 Task: Plan a multi-city trip from Casablanca to Macao to Qingdao and back to Casablanca, for 2 passengers in Premium economy, with 1 stop or fewer, using Emirates, 2 carry-on bags, and less emissions.
Action: Mouse pressed left at (277, 288)
Screenshot: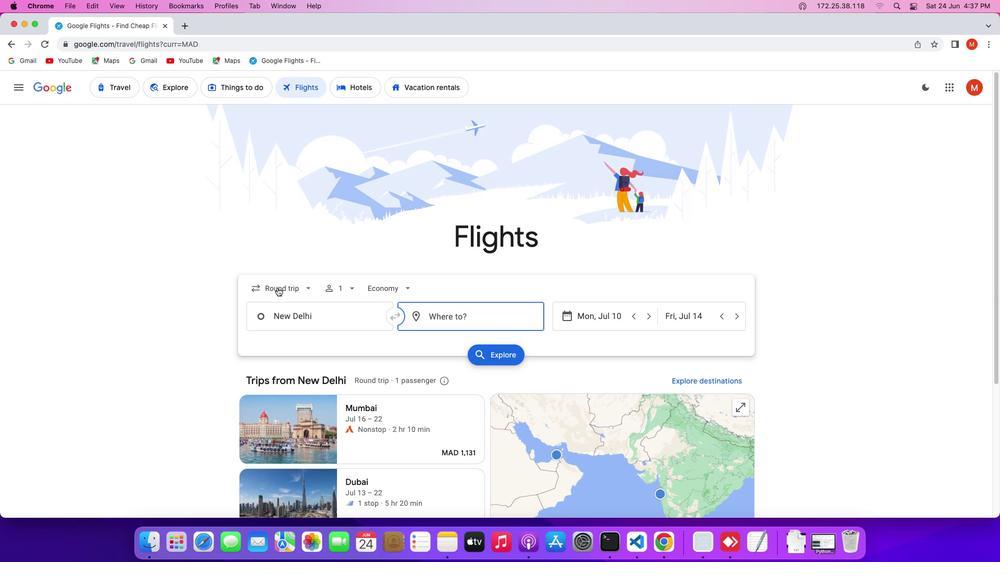 
Action: Mouse moved to (269, 361)
Screenshot: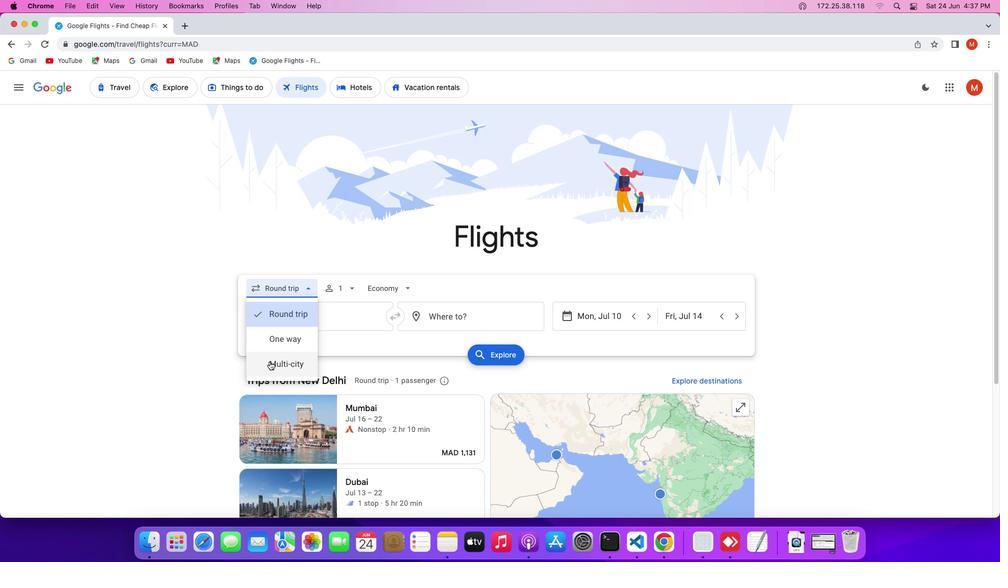 
Action: Mouse pressed left at (269, 361)
Screenshot: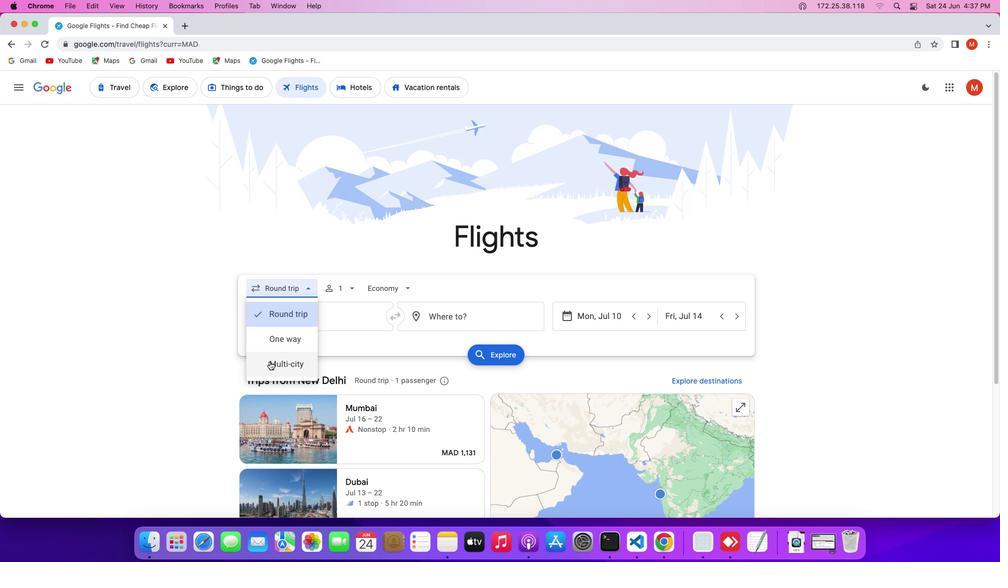 
Action: Mouse moved to (324, 294)
Screenshot: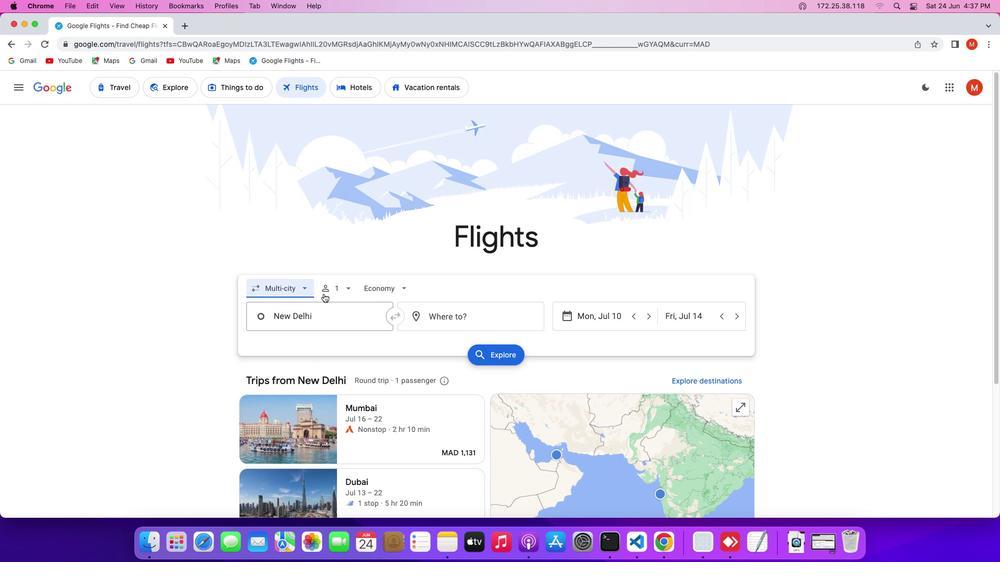 
Action: Mouse pressed left at (324, 294)
Screenshot: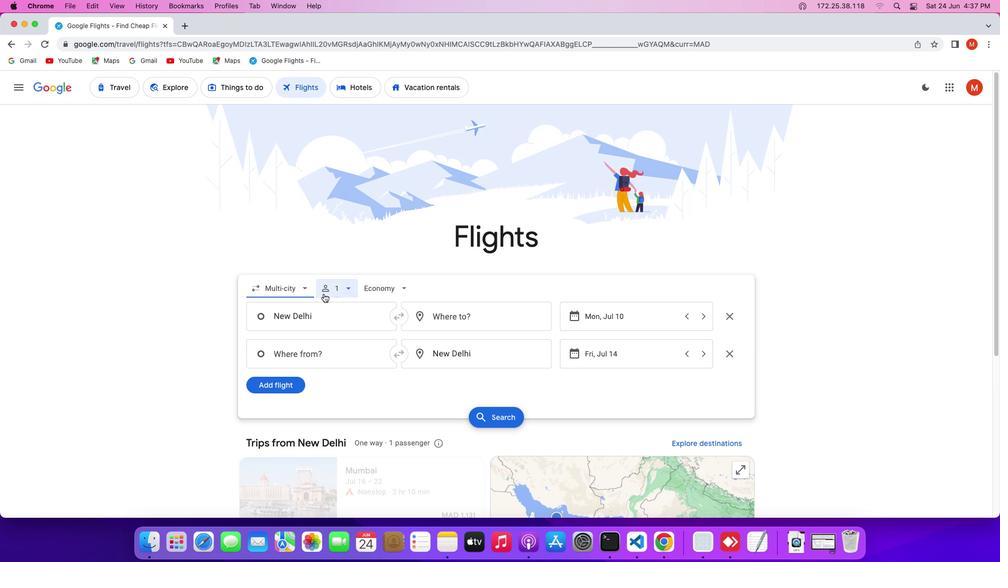 
Action: Mouse moved to (422, 313)
Screenshot: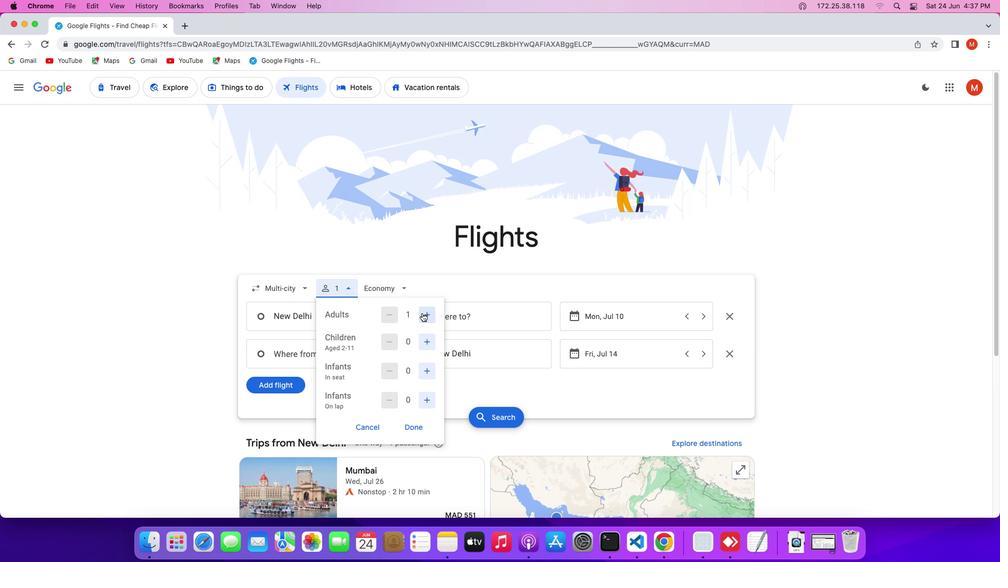 
Action: Mouse pressed left at (422, 313)
Screenshot: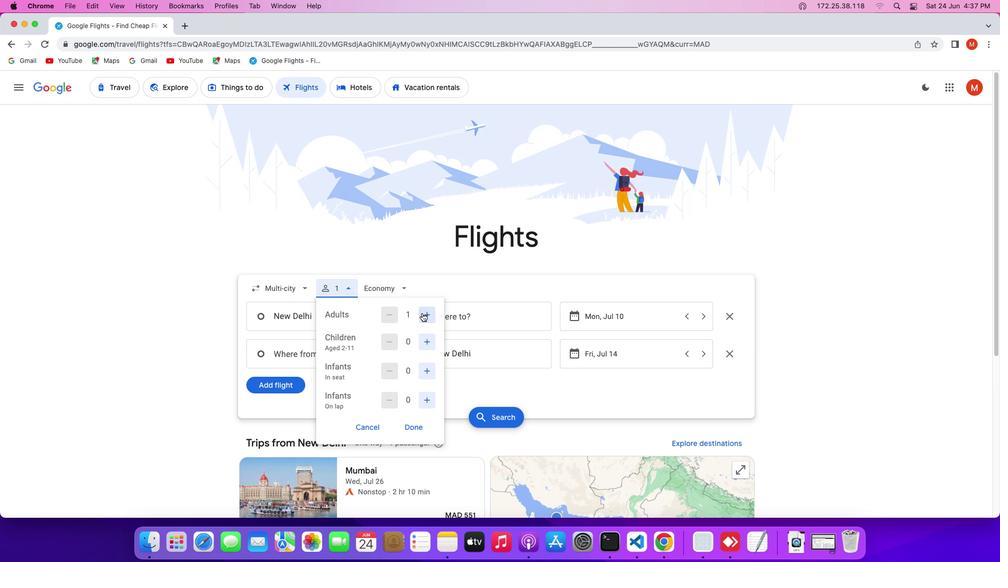 
Action: Mouse moved to (417, 422)
Screenshot: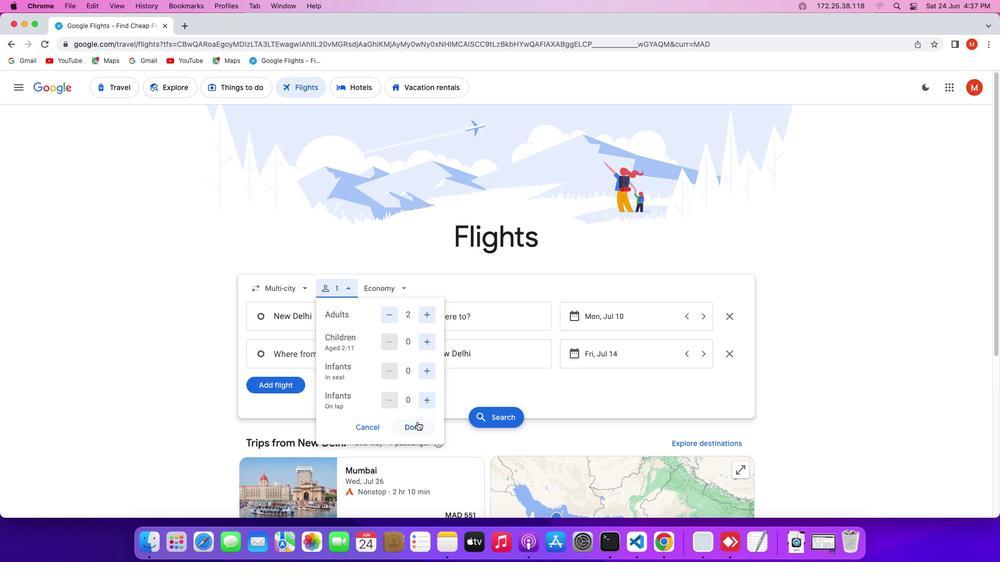 
Action: Mouse pressed left at (417, 422)
Screenshot: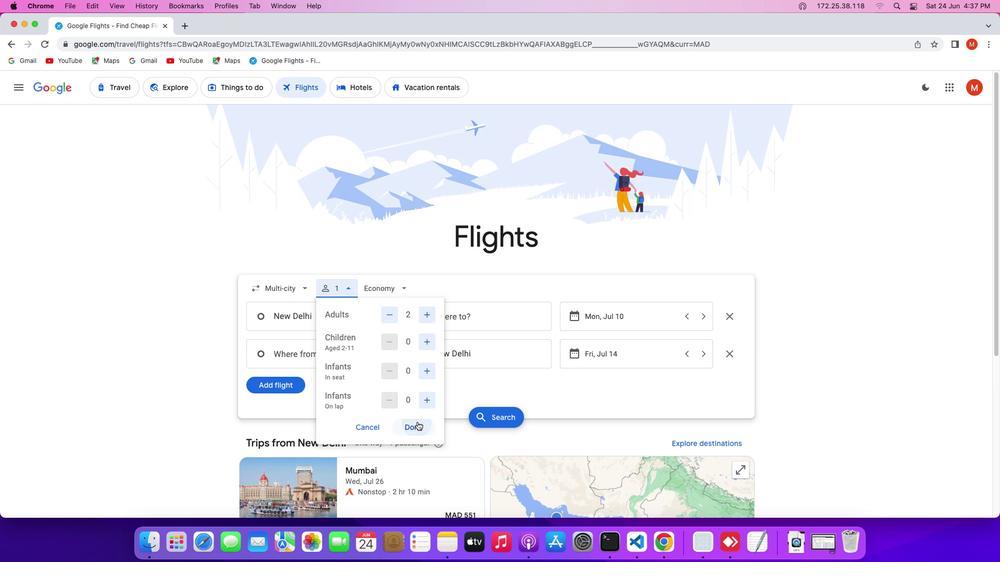 
Action: Mouse moved to (382, 289)
Screenshot: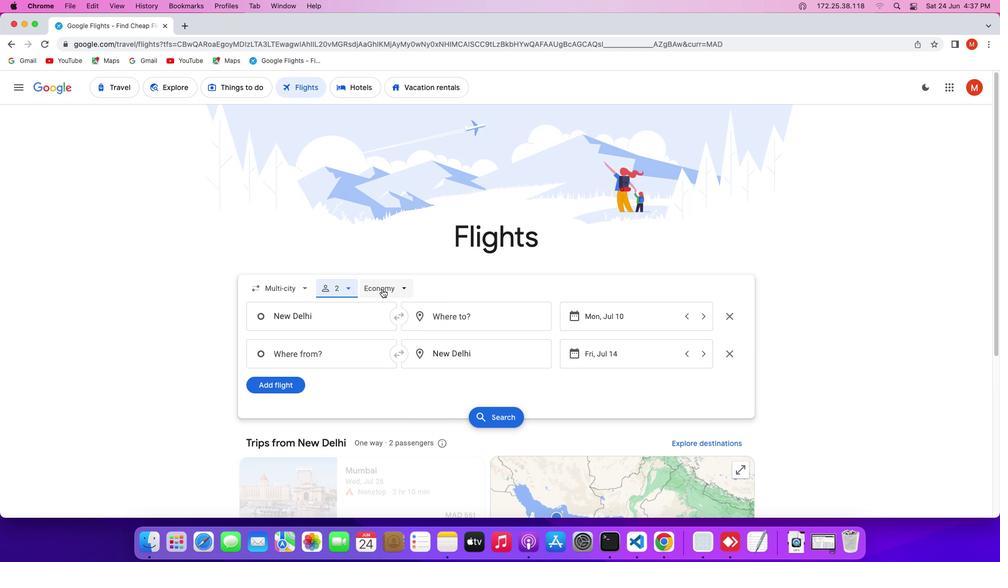 
Action: Mouse pressed left at (382, 289)
Screenshot: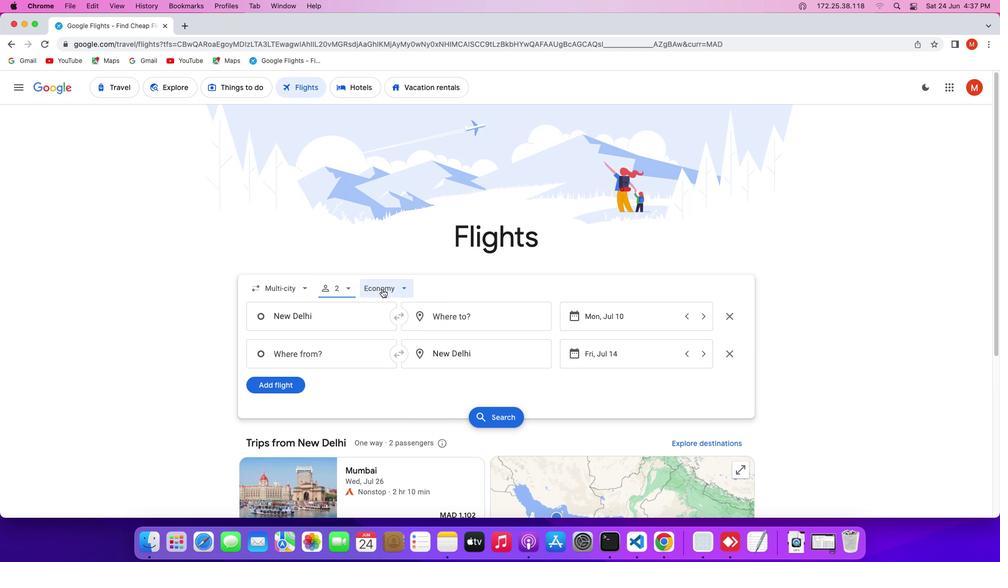
Action: Mouse moved to (391, 334)
Screenshot: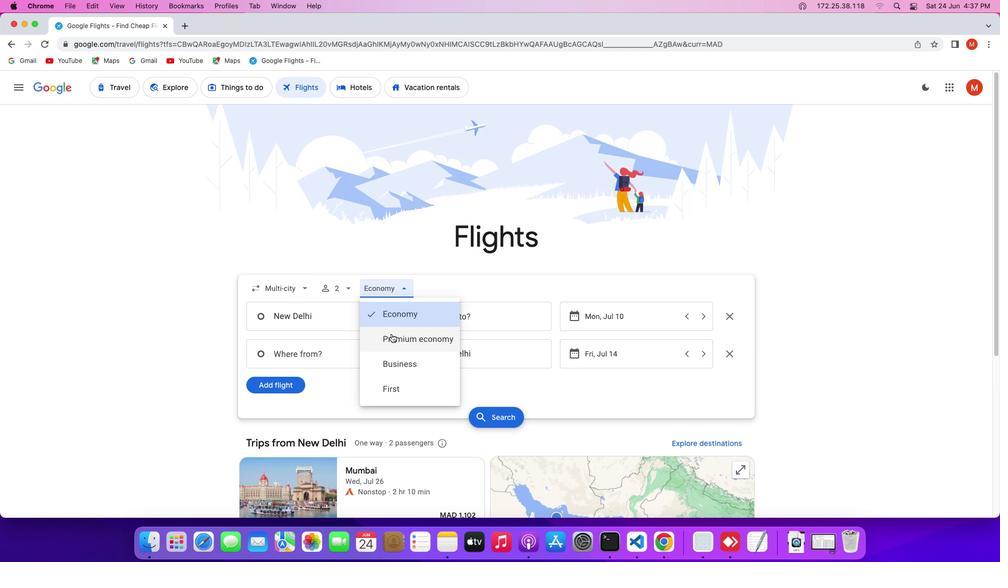 
Action: Mouse pressed left at (391, 334)
Screenshot: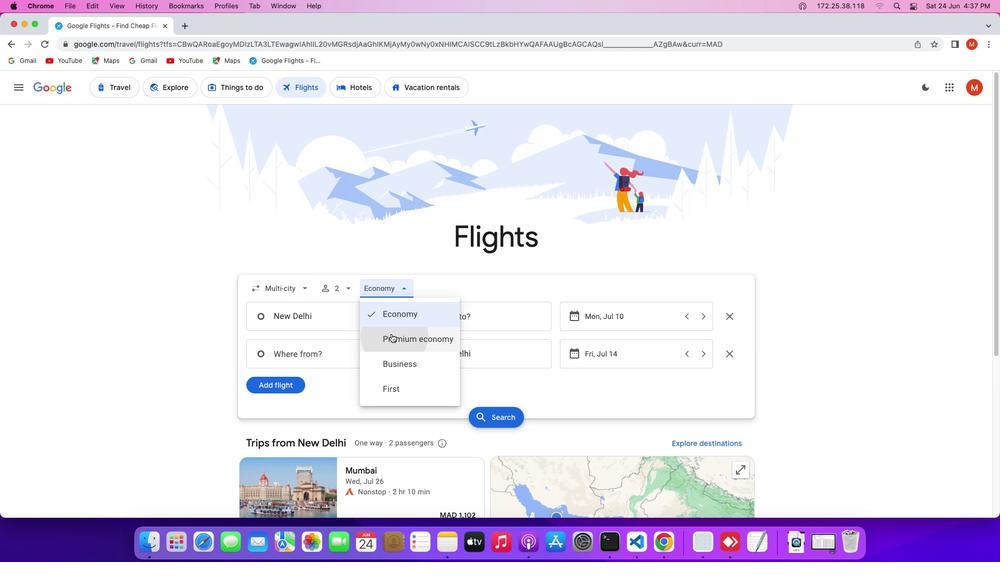 
Action: Mouse moved to (353, 316)
Screenshot: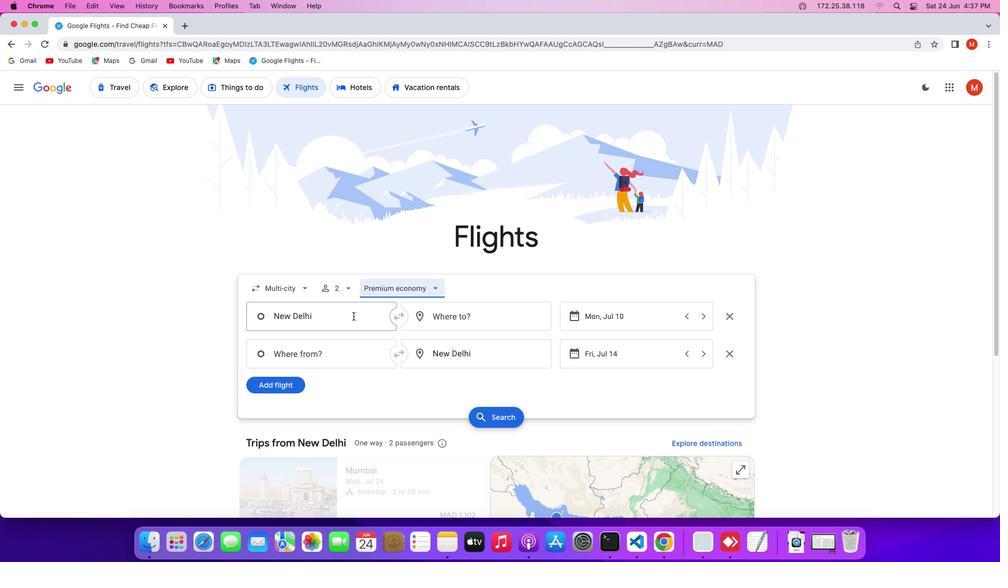
Action: Mouse pressed left at (353, 316)
Screenshot: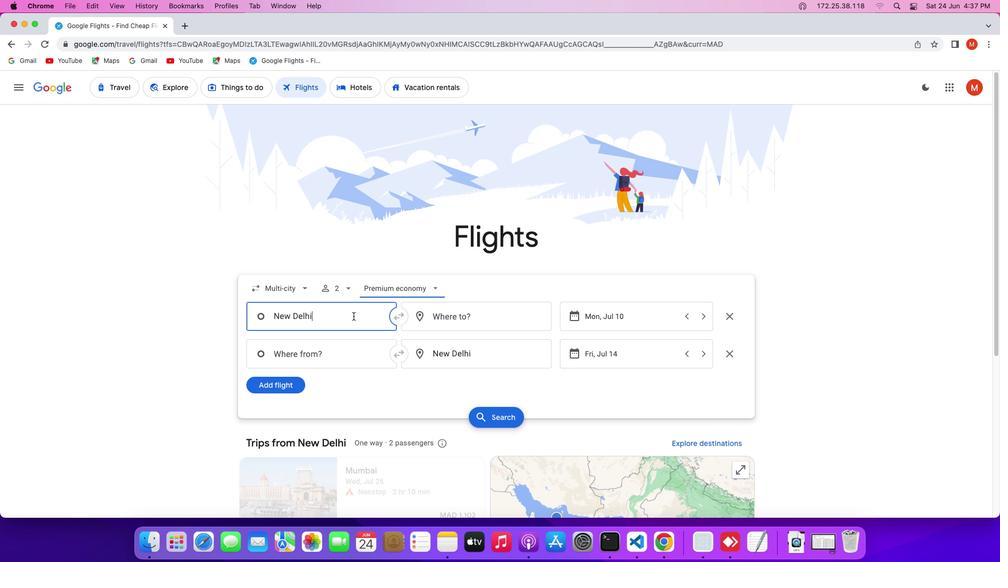 
Action: Mouse moved to (352, 316)
Screenshot: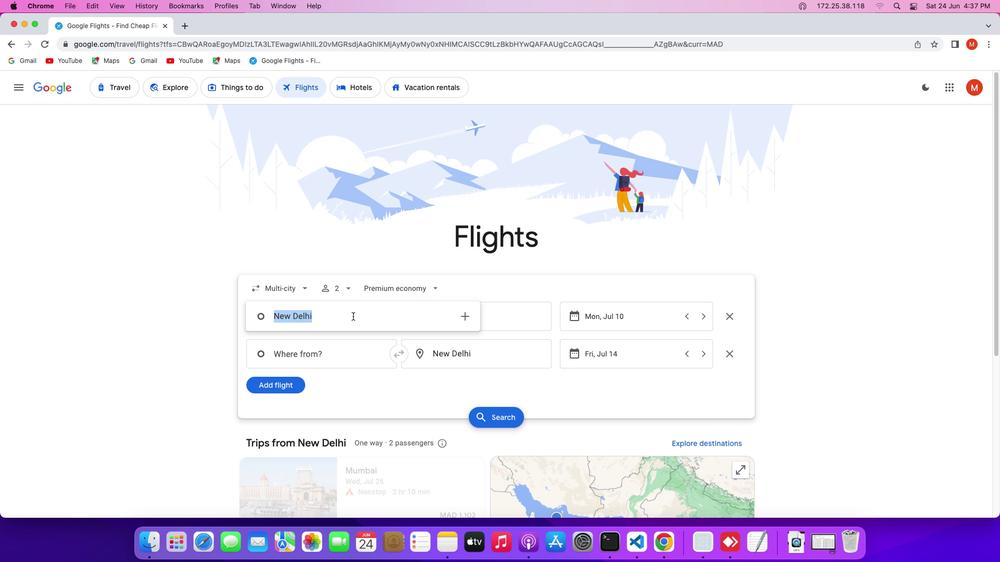 
Action: Key pressed Key.backspaceKey.shift'C''a''s''a''b''l''a''n''c''a'
Screenshot: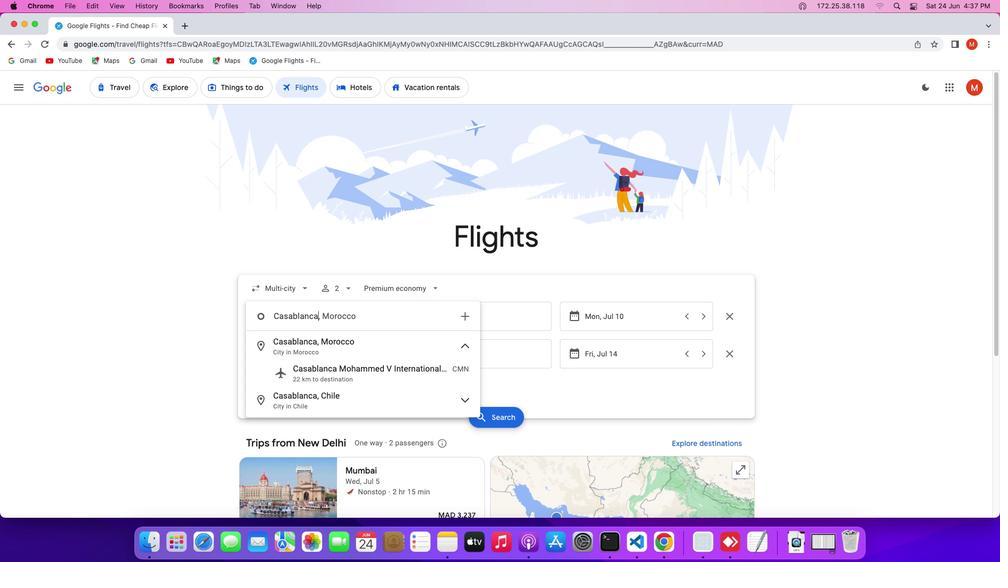 
Action: Mouse moved to (354, 342)
Screenshot: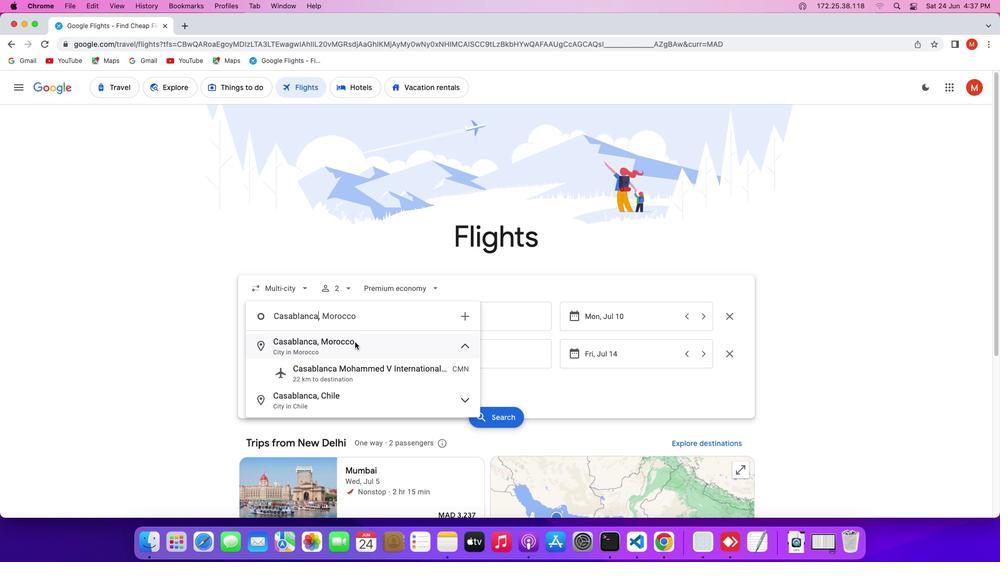 
Action: Mouse pressed left at (354, 342)
Screenshot: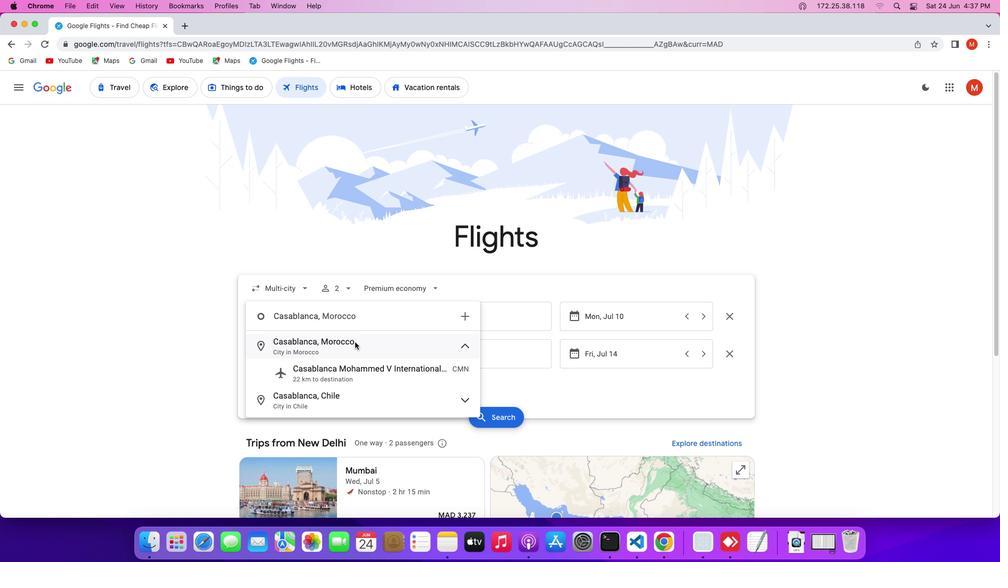 
Action: Mouse moved to (440, 318)
Screenshot: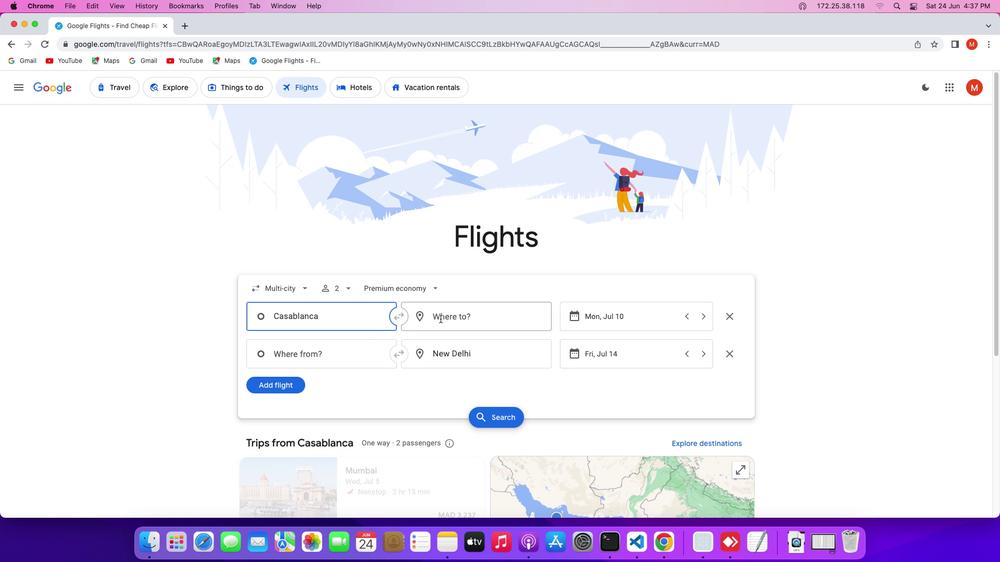 
Action: Mouse pressed left at (440, 318)
Screenshot: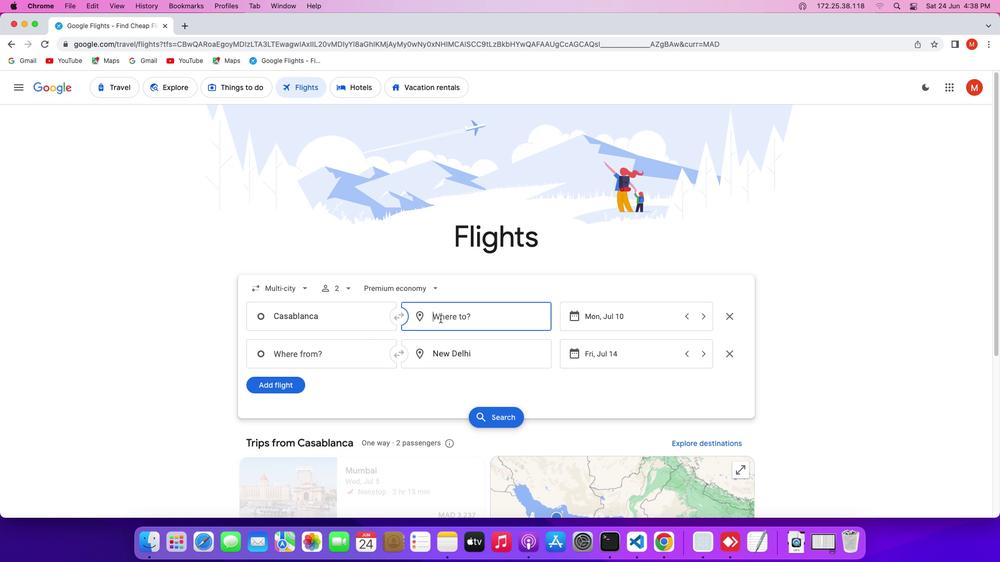 
Action: Key pressed Key.shift'M''a''c''a''u'
Screenshot: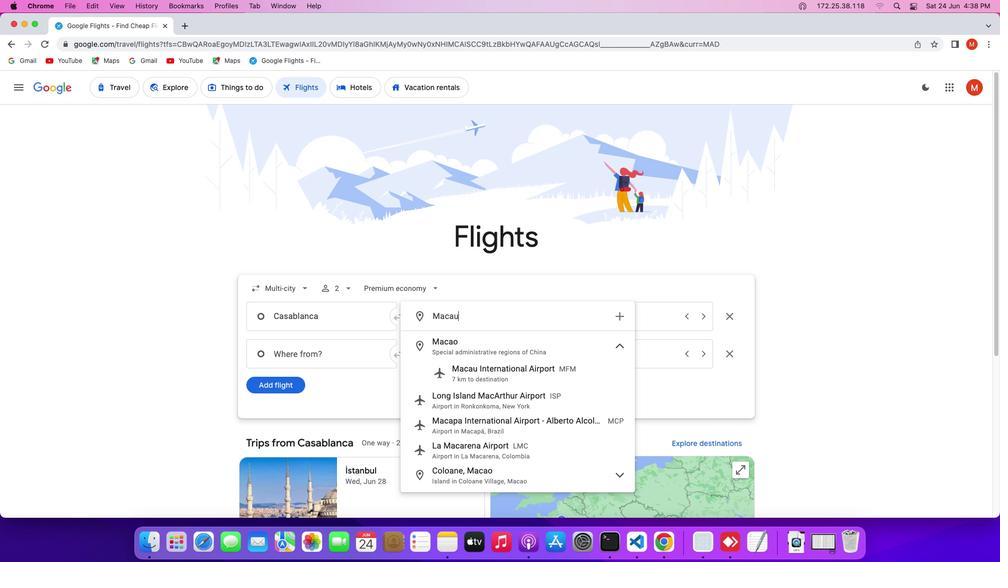 
Action: Mouse moved to (444, 334)
Screenshot: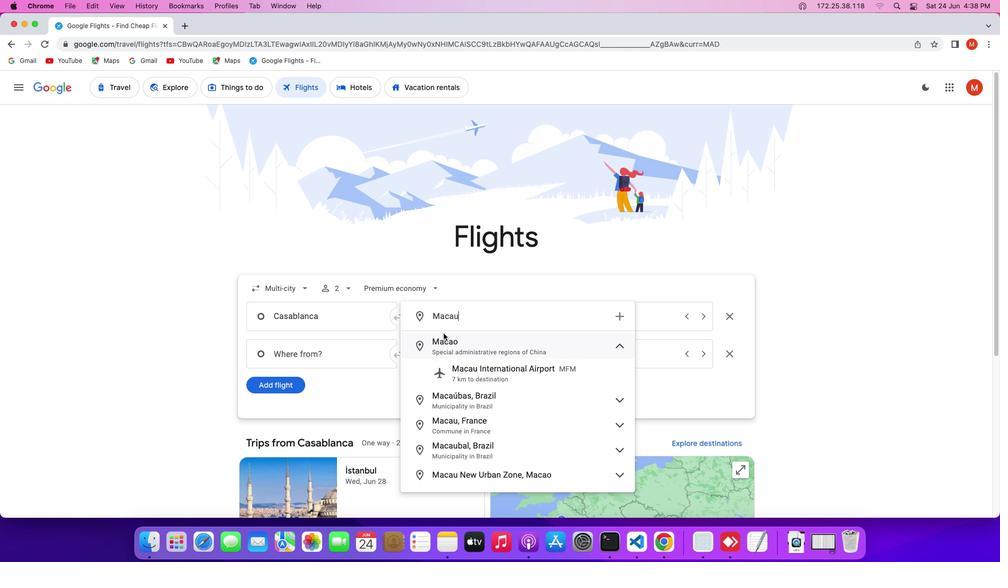 
Action: Mouse pressed left at (444, 334)
Screenshot: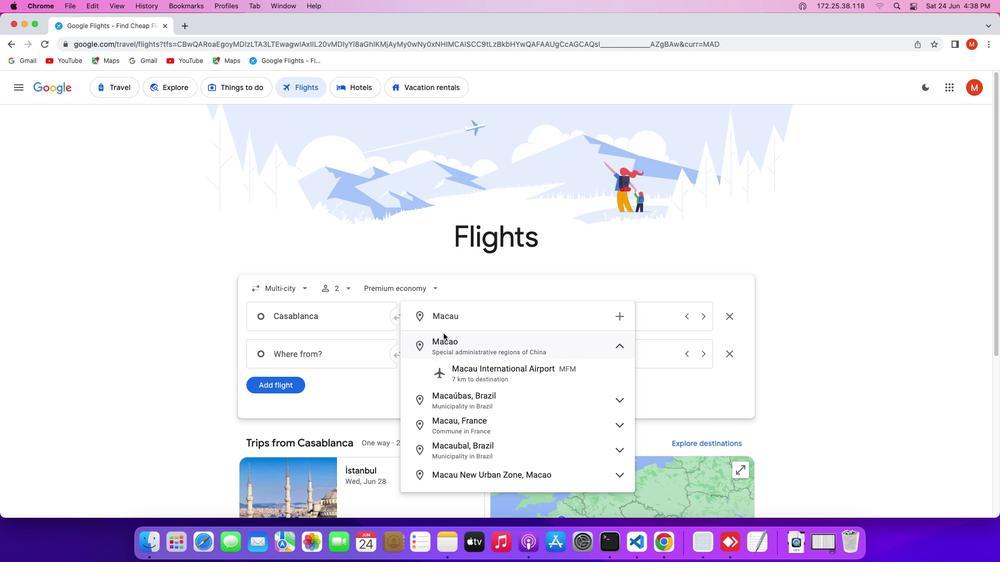 
Action: Mouse moved to (663, 325)
Screenshot: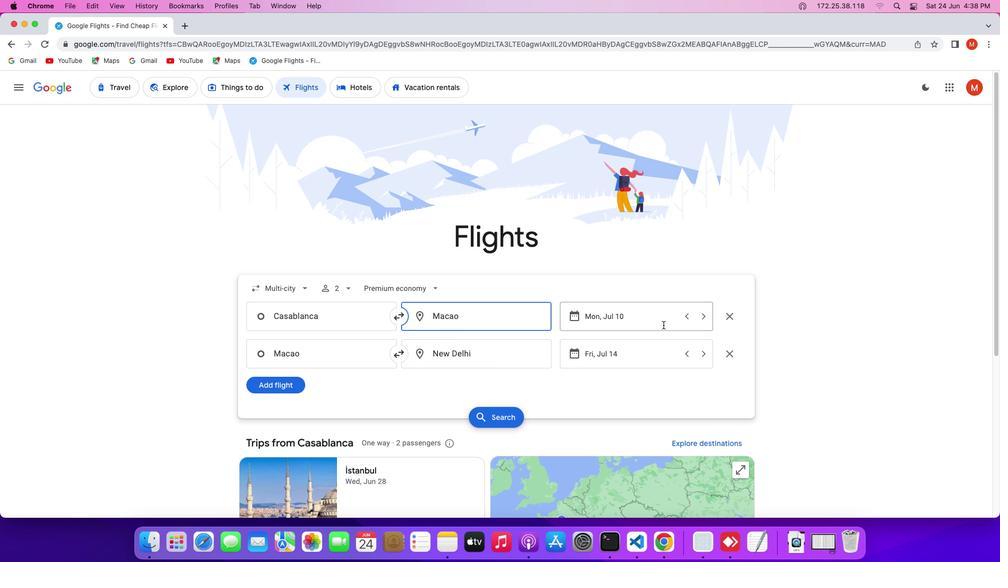 
Action: Mouse pressed left at (663, 325)
Screenshot: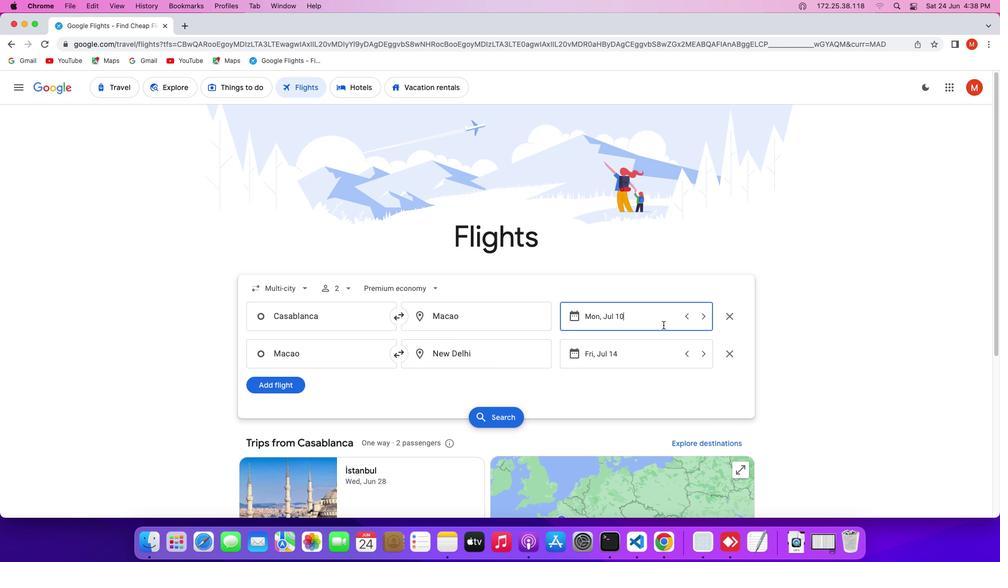
Action: Mouse moved to (697, 386)
Screenshot: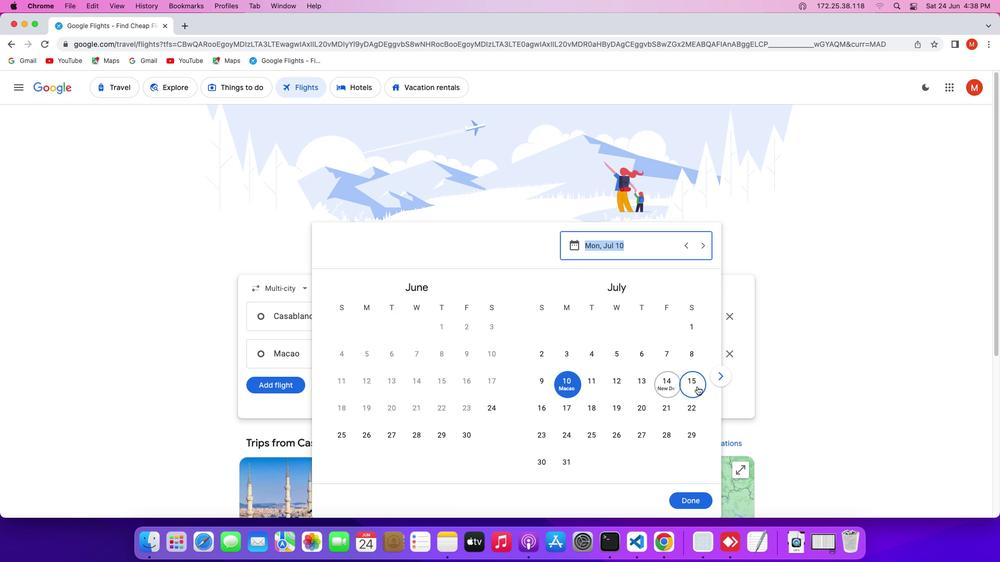 
Action: Mouse pressed left at (697, 386)
Screenshot: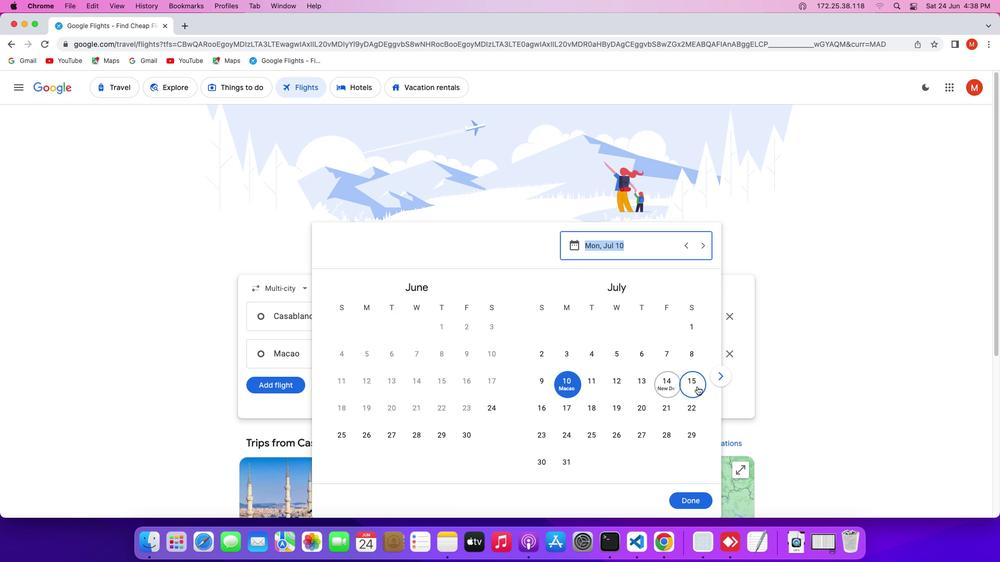 
Action: Mouse moved to (701, 498)
Screenshot: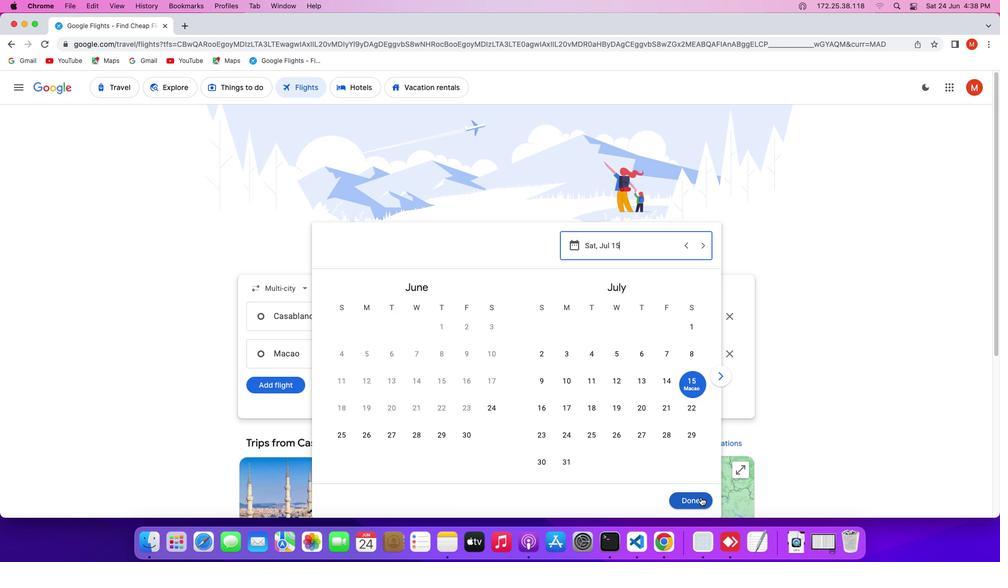
Action: Mouse pressed left at (701, 498)
Screenshot: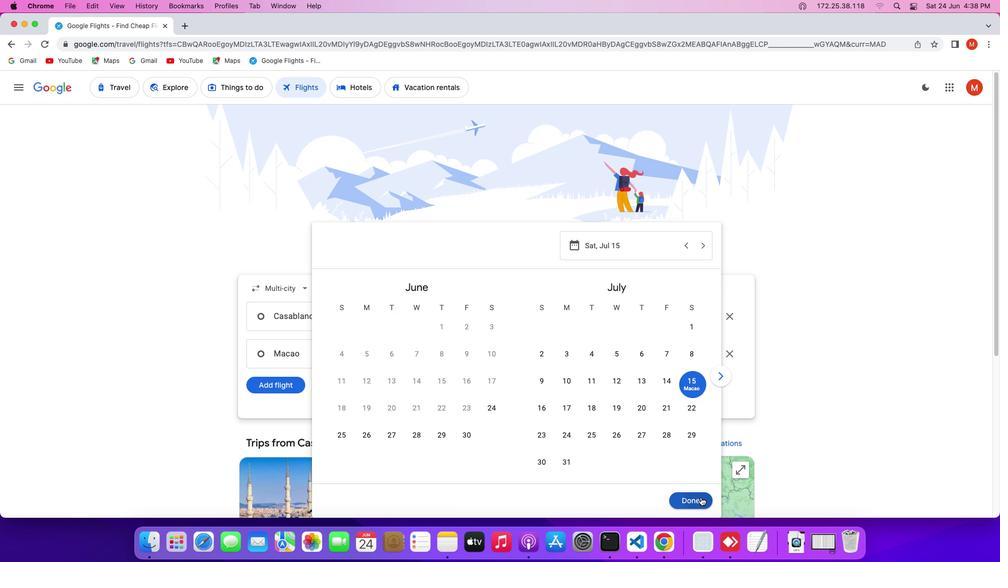 
Action: Mouse moved to (512, 356)
Screenshot: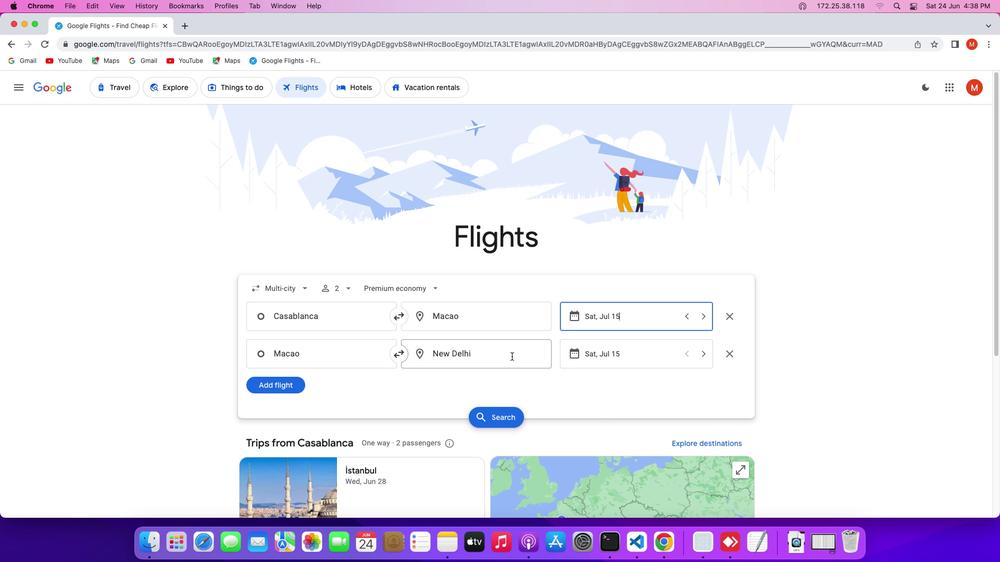 
Action: Mouse pressed left at (512, 356)
Screenshot: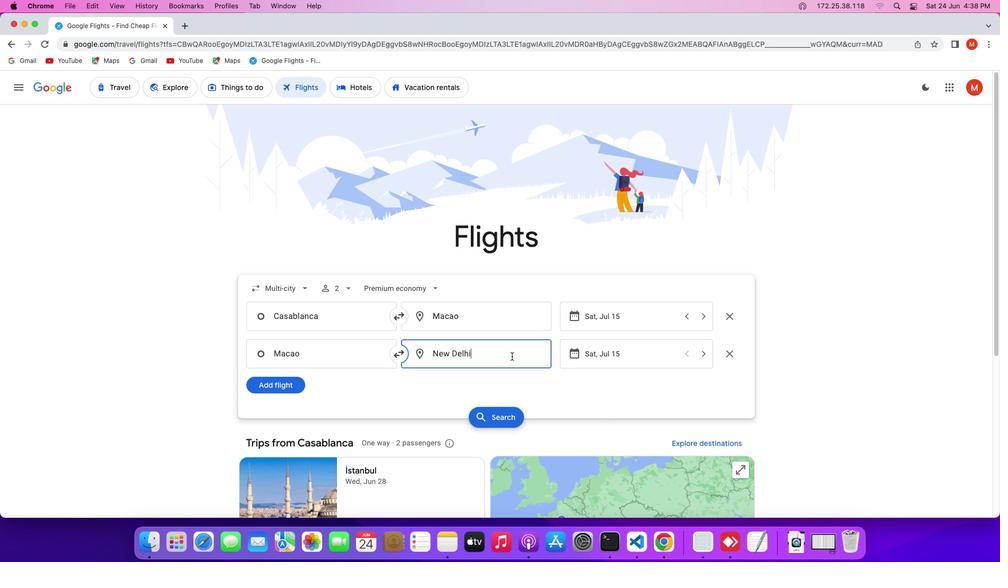 
Action: Key pressed Key.backspaceKey.shift'Q''i''n''g''d''a''o'
Screenshot: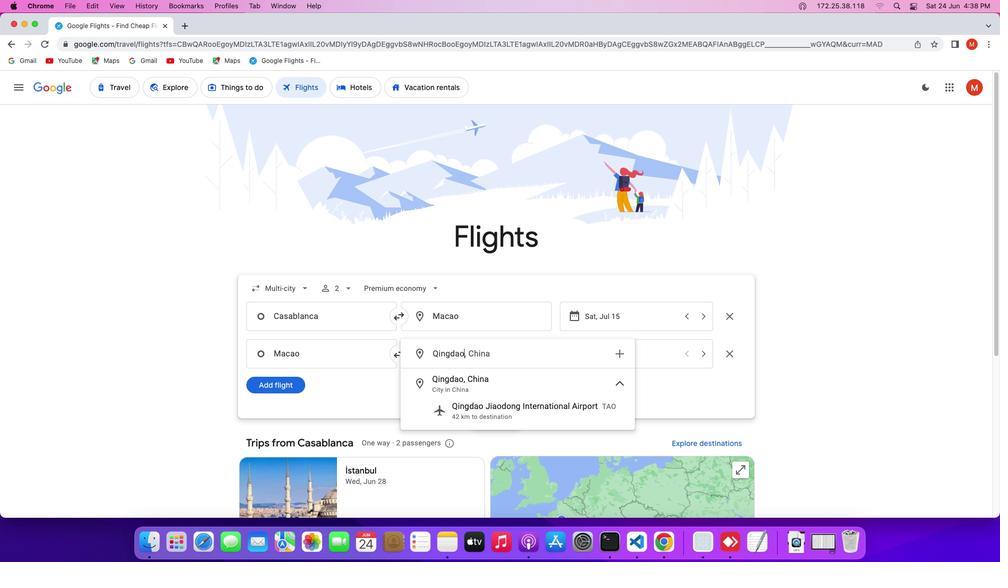 
Action: Mouse moved to (514, 377)
Screenshot: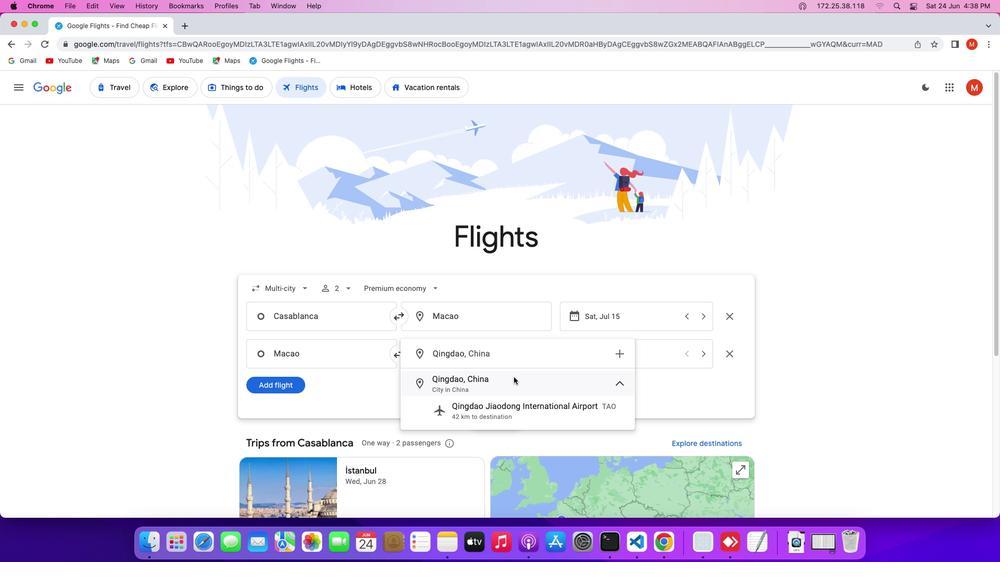 
Action: Mouse pressed left at (514, 377)
Screenshot: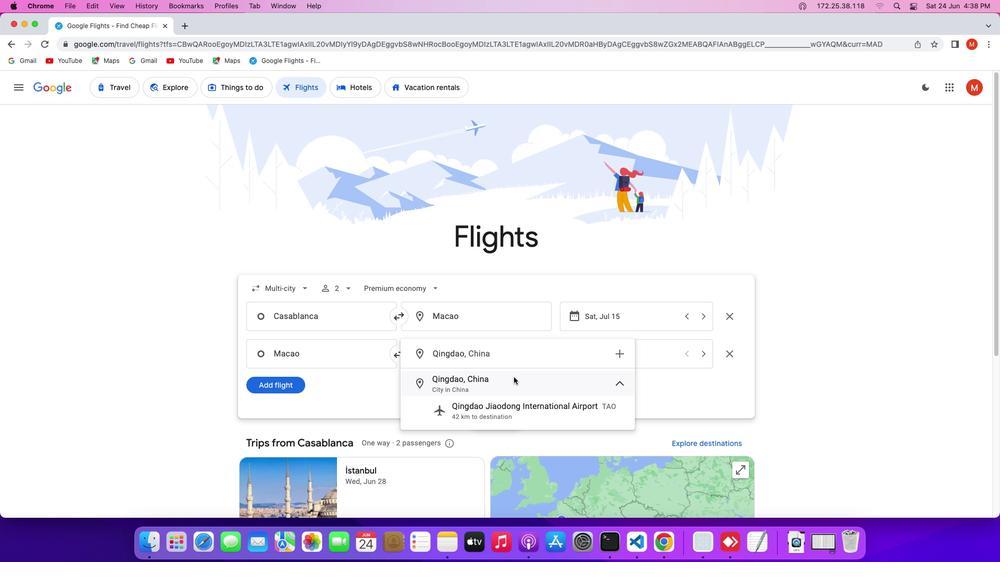 
Action: Mouse moved to (670, 346)
Screenshot: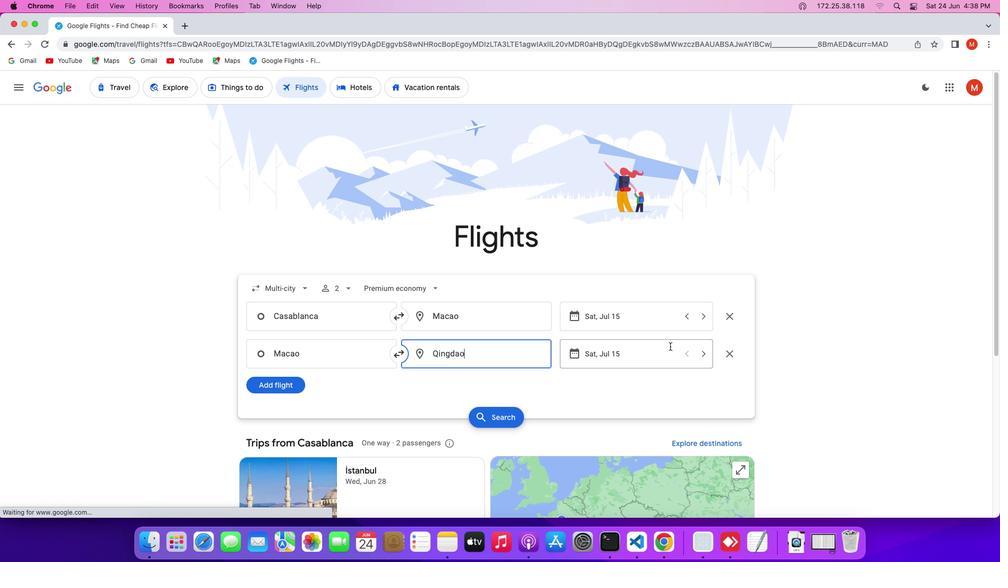 
Action: Mouse pressed left at (670, 346)
Screenshot: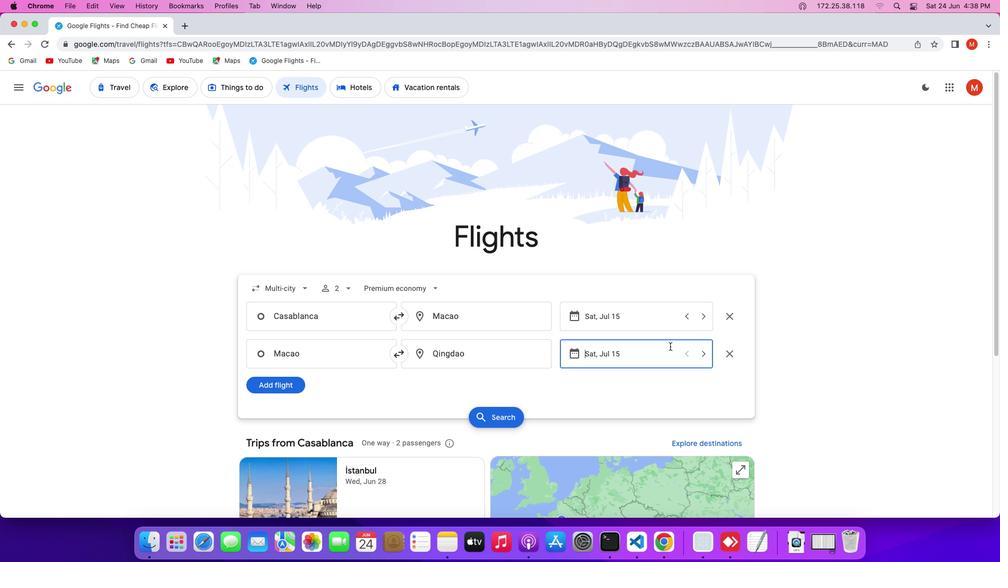 
Action: Mouse moved to (717, 373)
Screenshot: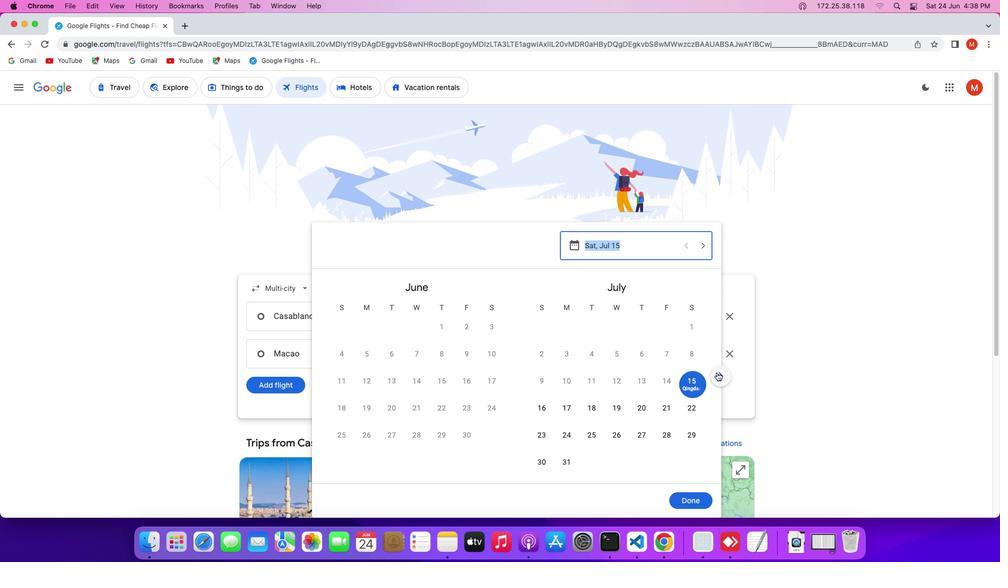 
Action: Mouse pressed left at (717, 373)
Screenshot: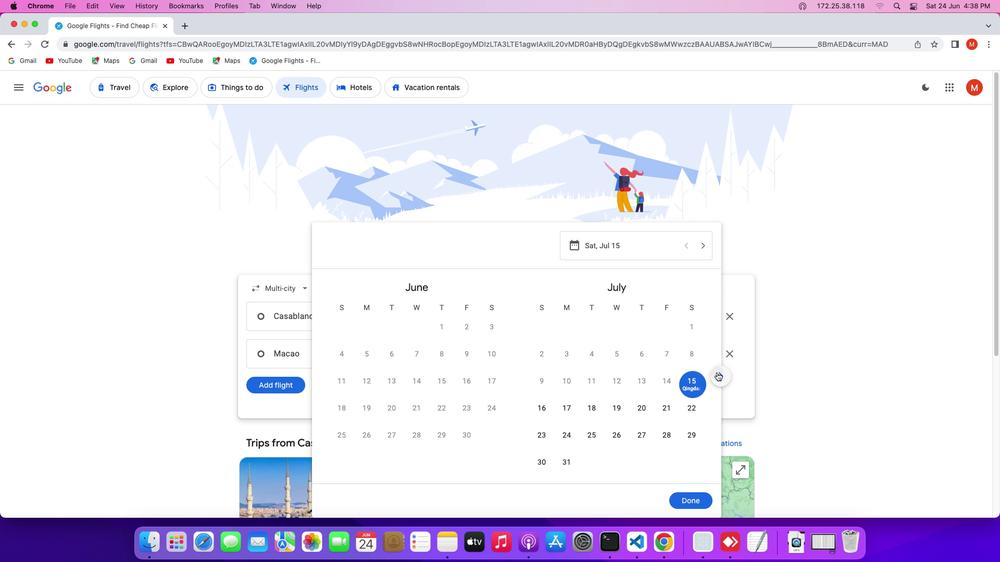 
Action: Mouse moved to (657, 338)
Screenshot: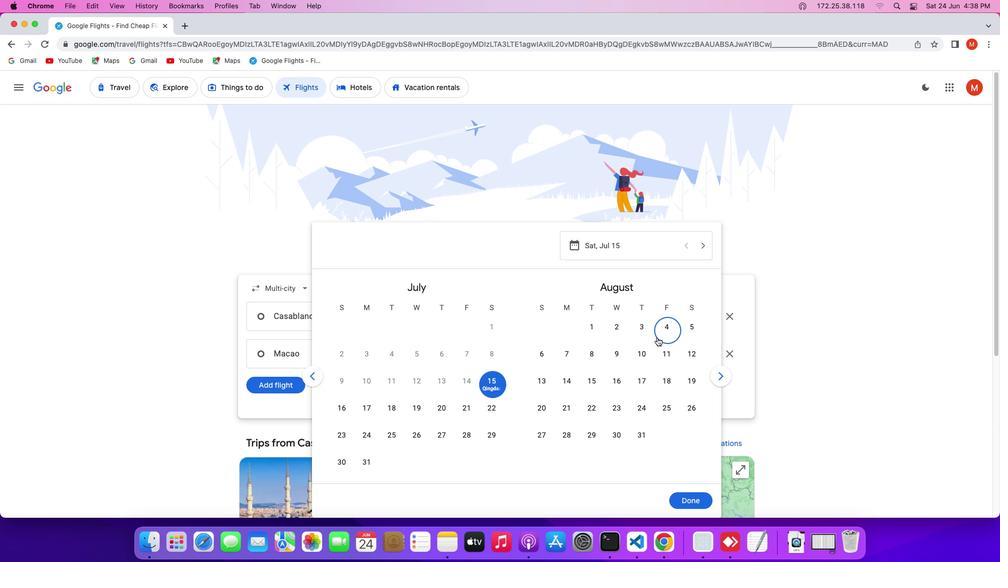 
Action: Mouse pressed left at (657, 338)
Screenshot: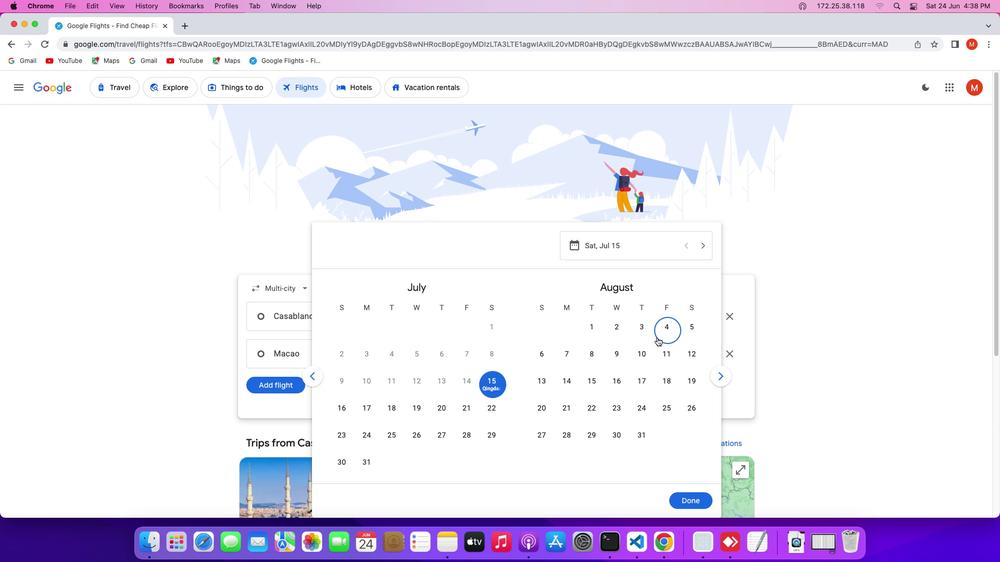 
Action: Mouse moved to (688, 497)
Screenshot: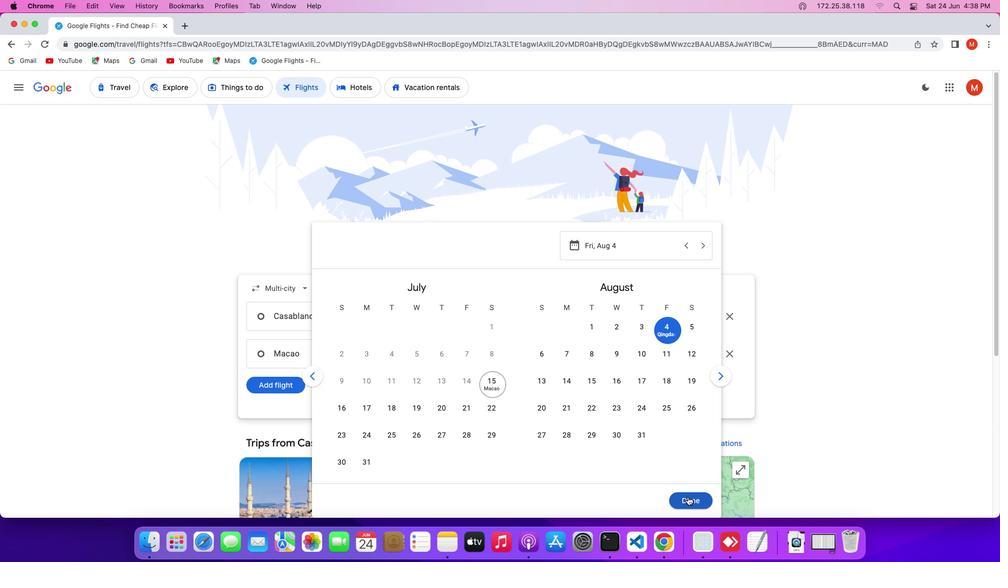 
Action: Mouse pressed left at (688, 497)
Screenshot: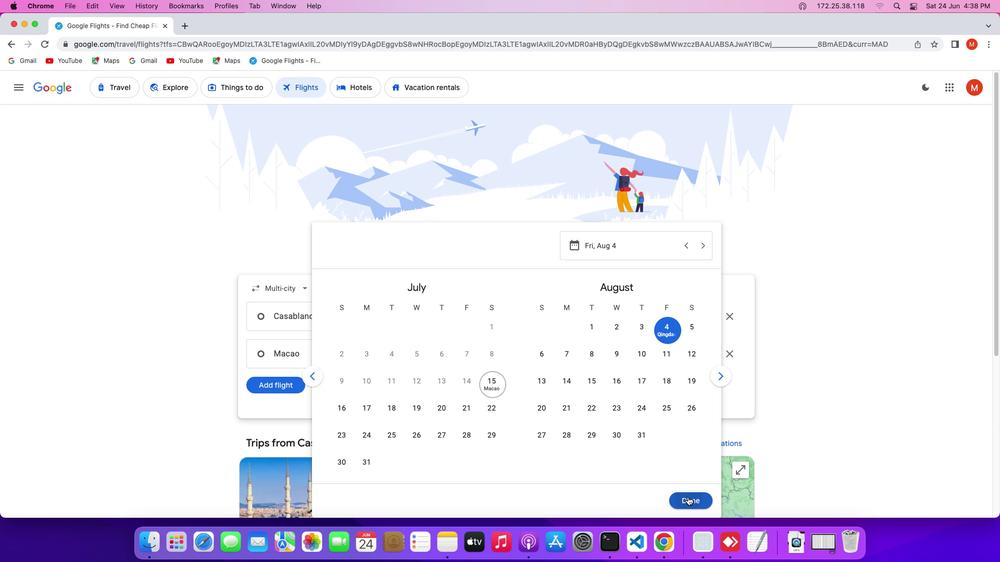 
Action: Mouse moved to (273, 385)
Screenshot: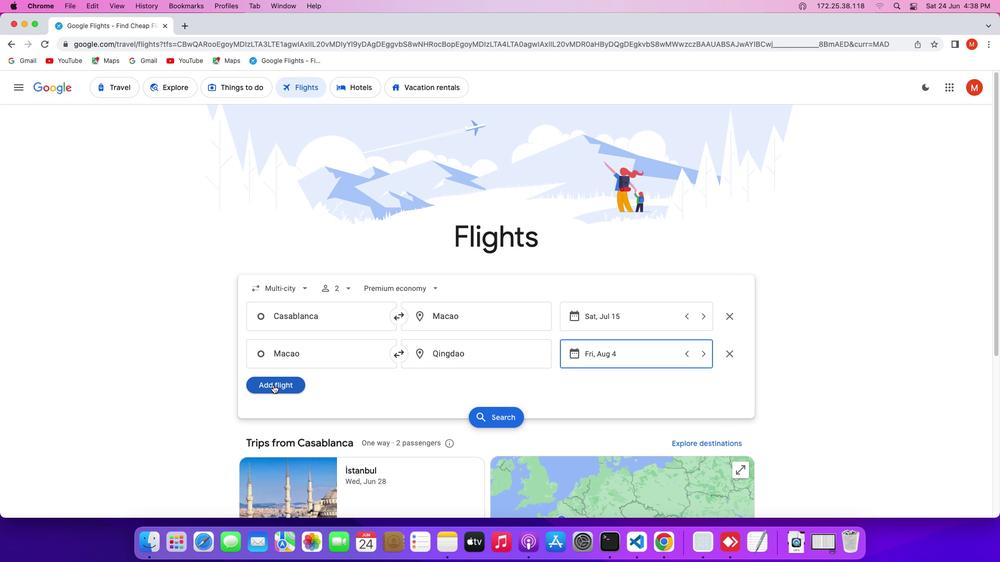 
Action: Mouse pressed left at (273, 385)
Screenshot: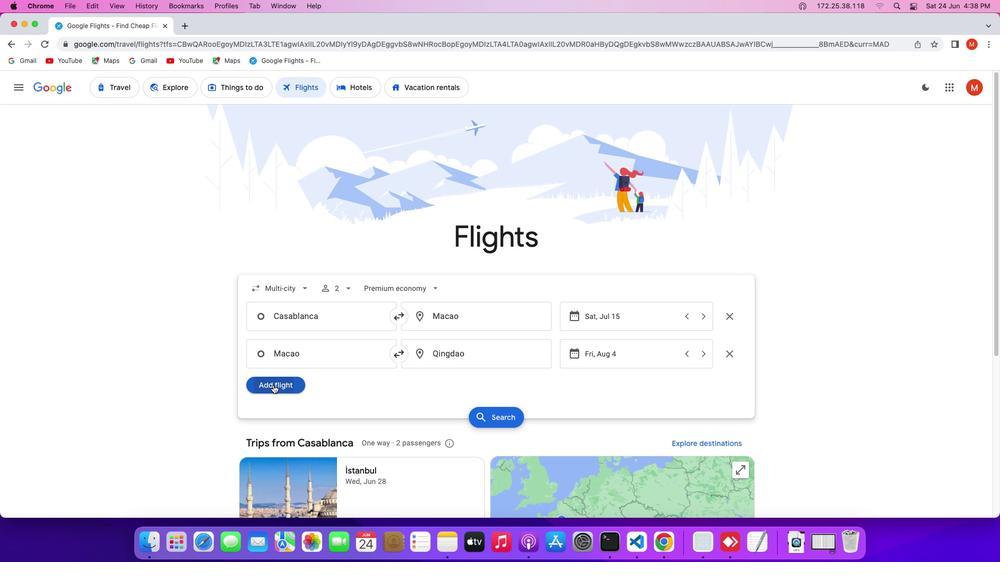 
Action: Mouse moved to (470, 393)
Screenshot: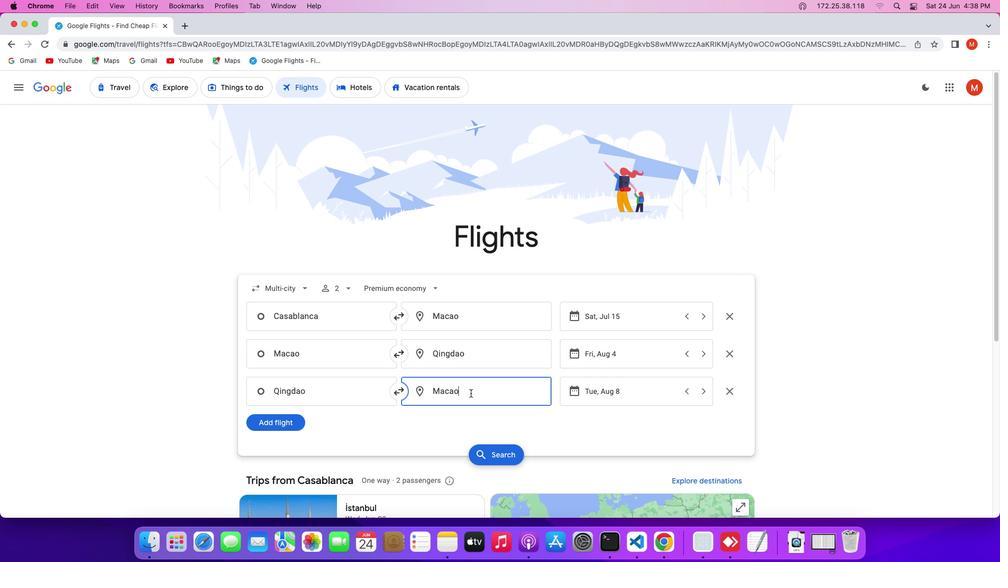 
Action: Mouse pressed left at (470, 393)
Screenshot: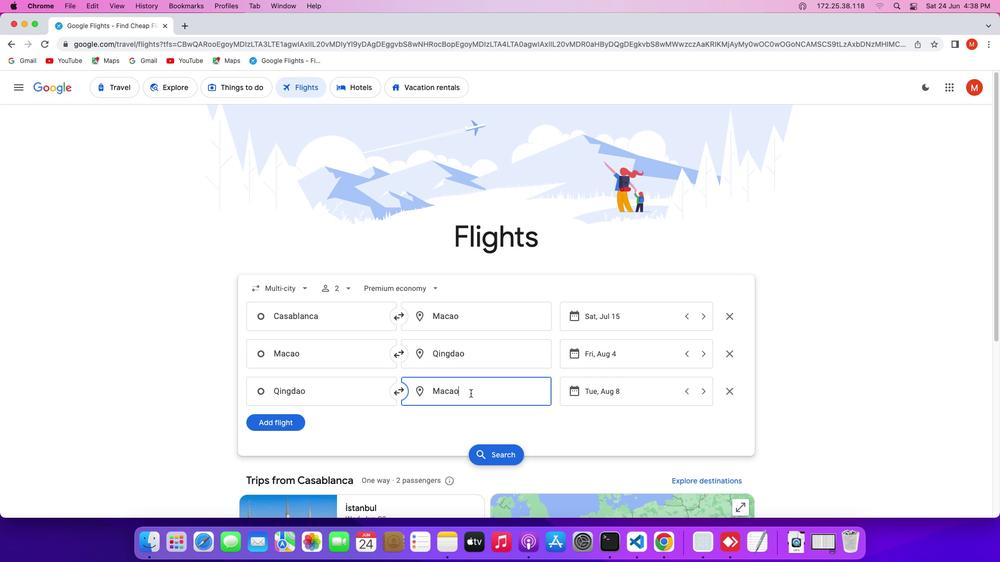 
Action: Key pressed Key.backspaceKey.shift'C''a''s''a''b''l''a''n''c''a'
Screenshot: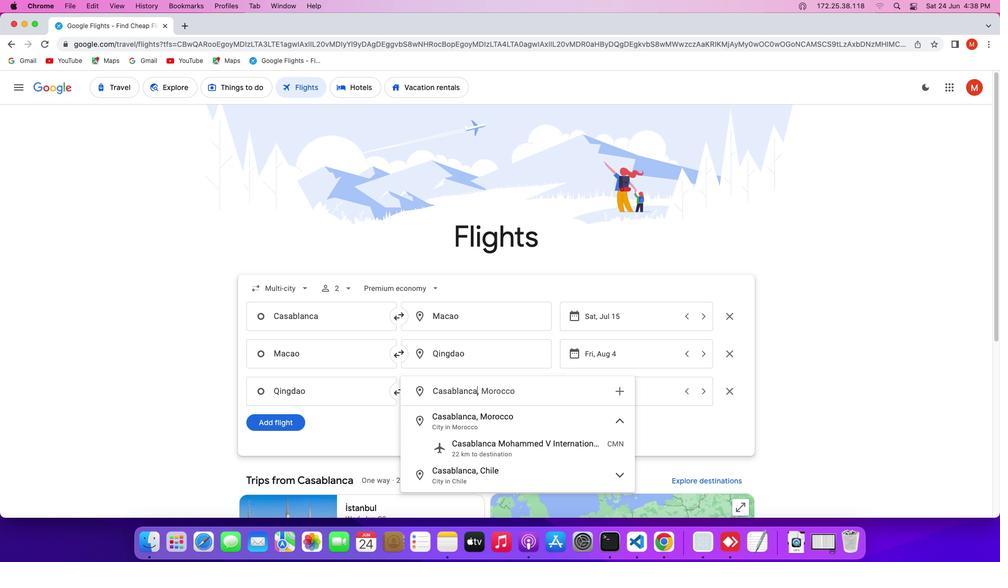 
Action: Mouse moved to (486, 420)
Screenshot: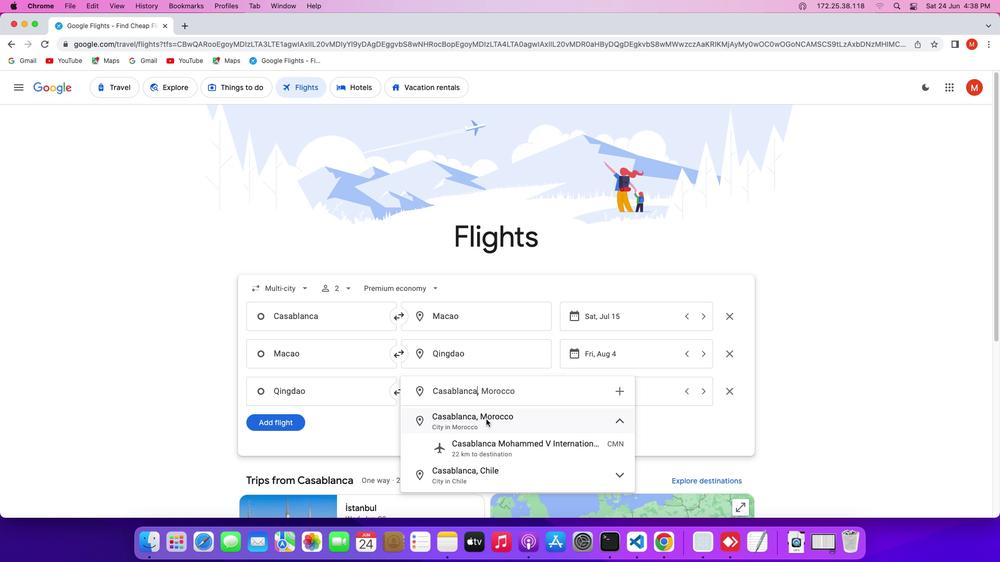 
Action: Mouse pressed left at (486, 420)
Screenshot: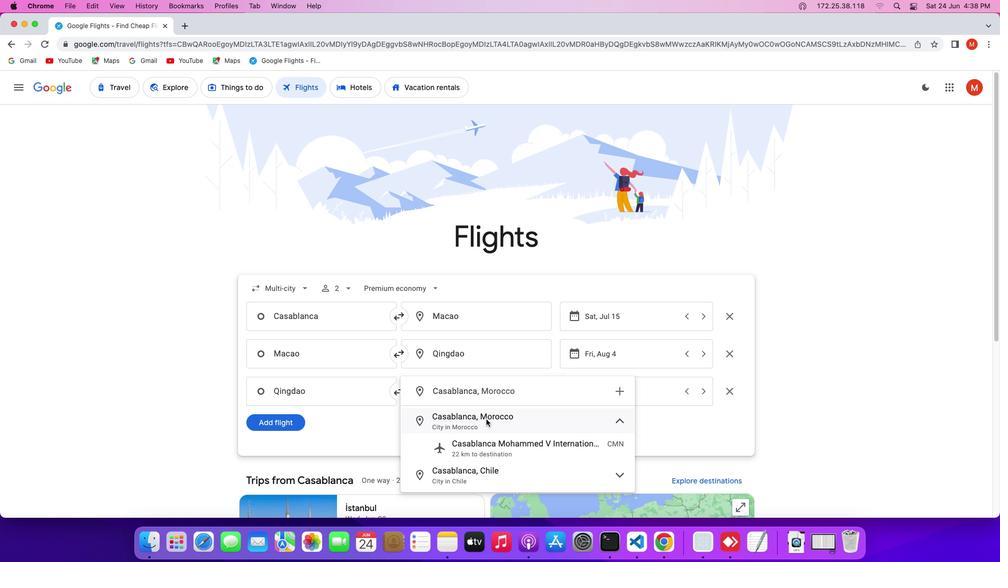 
Action: Mouse moved to (609, 395)
Screenshot: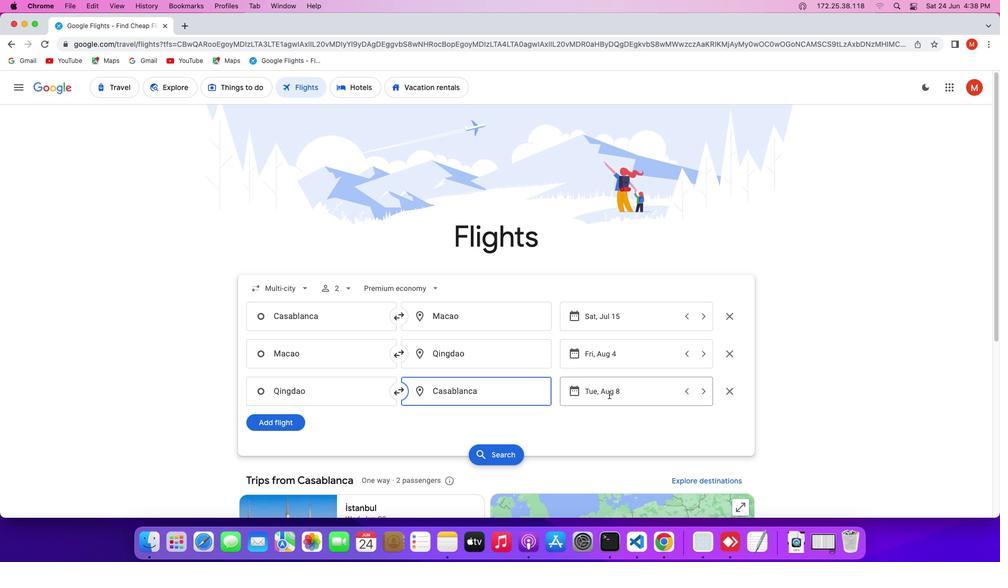 
Action: Mouse pressed left at (609, 395)
Screenshot: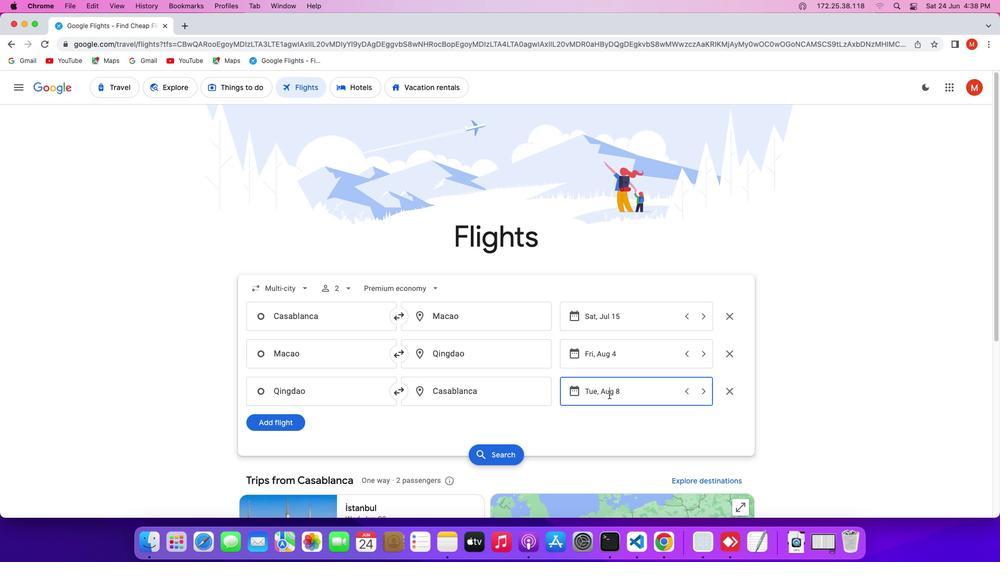 
Action: Mouse moved to (371, 380)
Screenshot: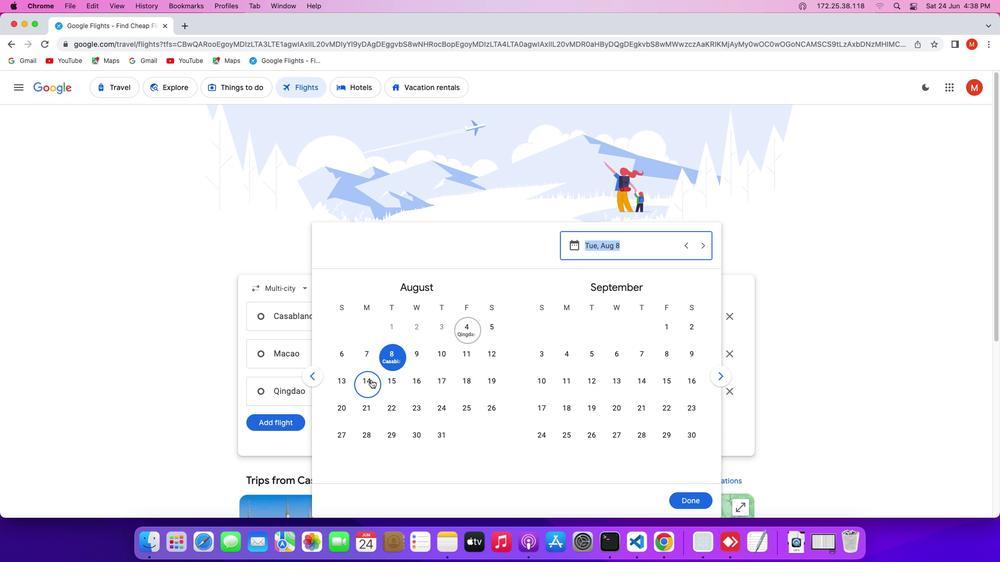 
Action: Mouse pressed left at (371, 380)
Screenshot: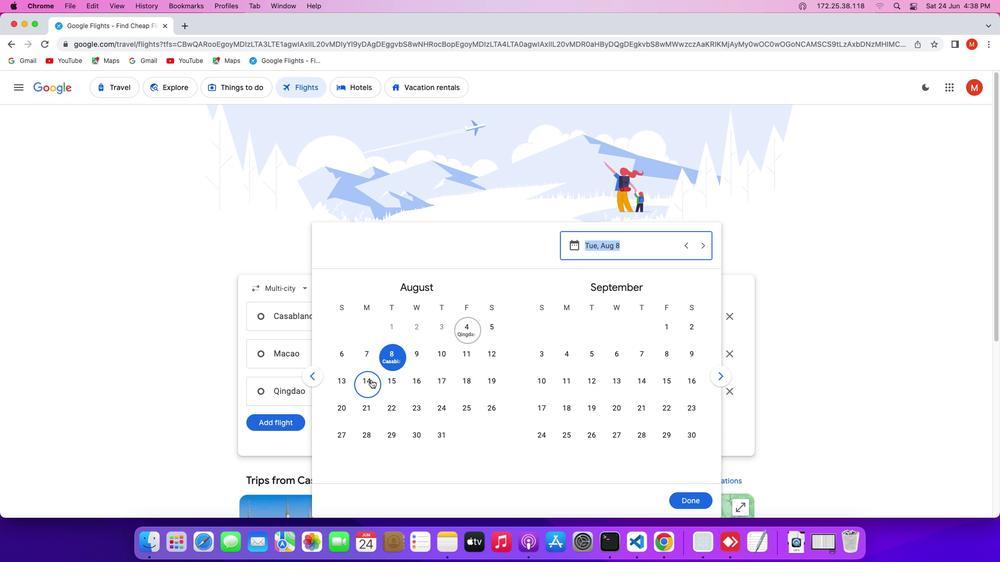 
Action: Mouse moved to (691, 497)
Screenshot: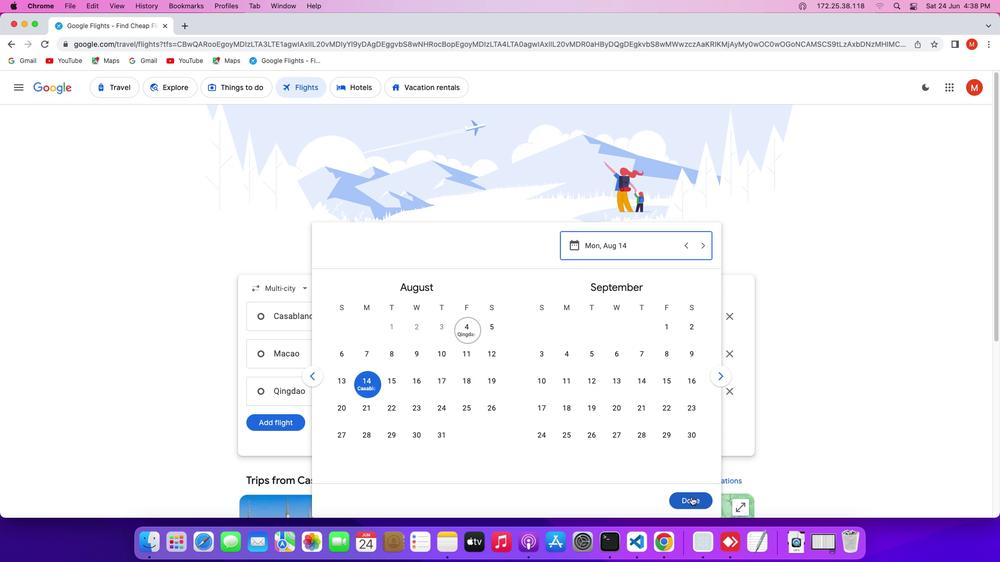 
Action: Mouse pressed left at (691, 497)
Screenshot: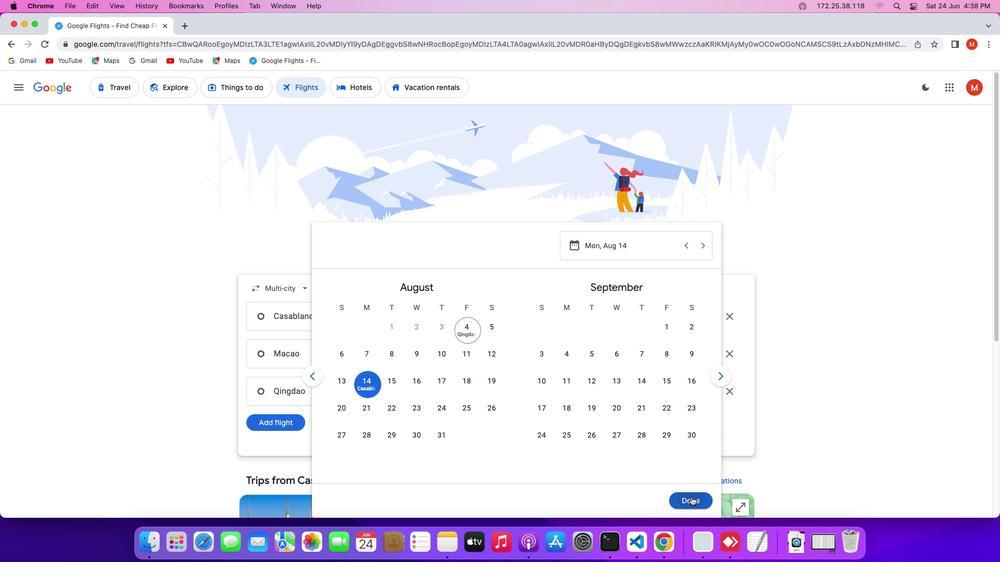 
Action: Mouse moved to (506, 450)
Screenshot: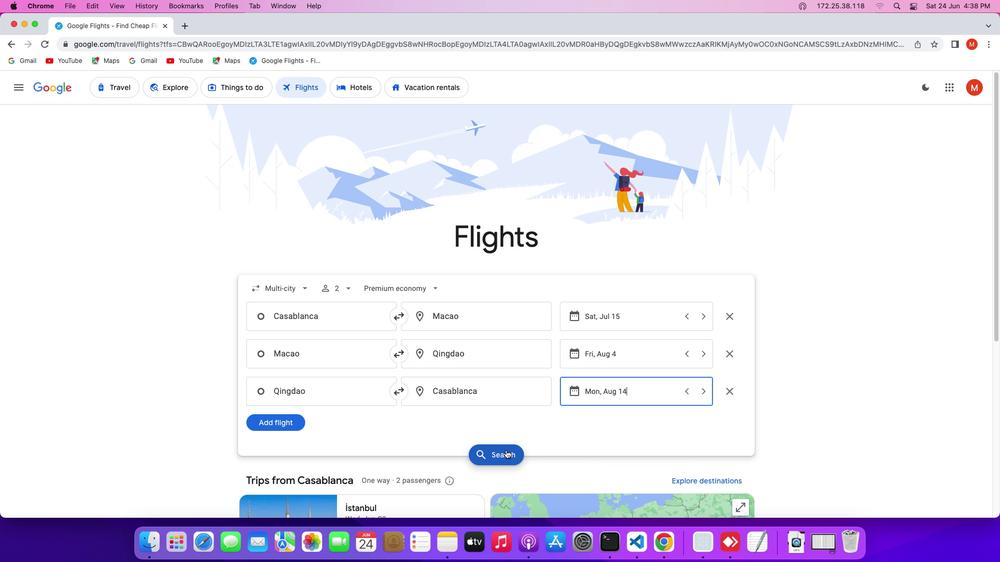 
Action: Mouse pressed left at (506, 450)
Screenshot: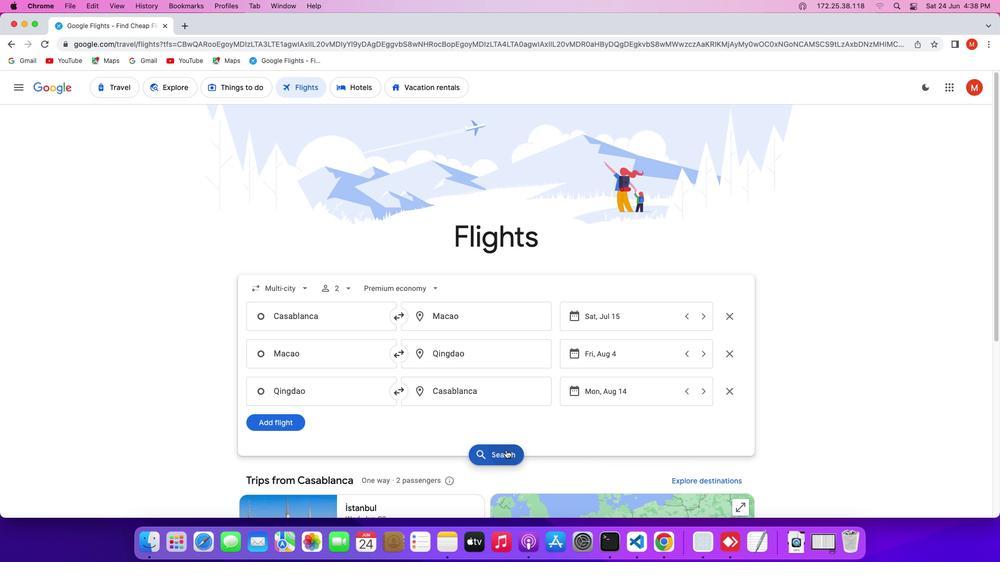 
Action: Mouse moved to (318, 287)
Screenshot: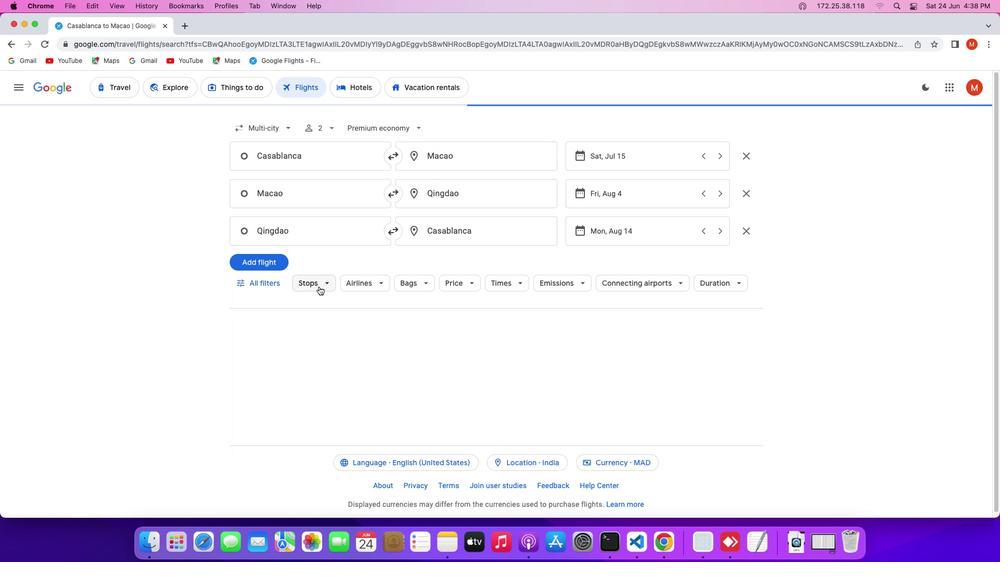 
Action: Mouse pressed left at (318, 287)
Screenshot: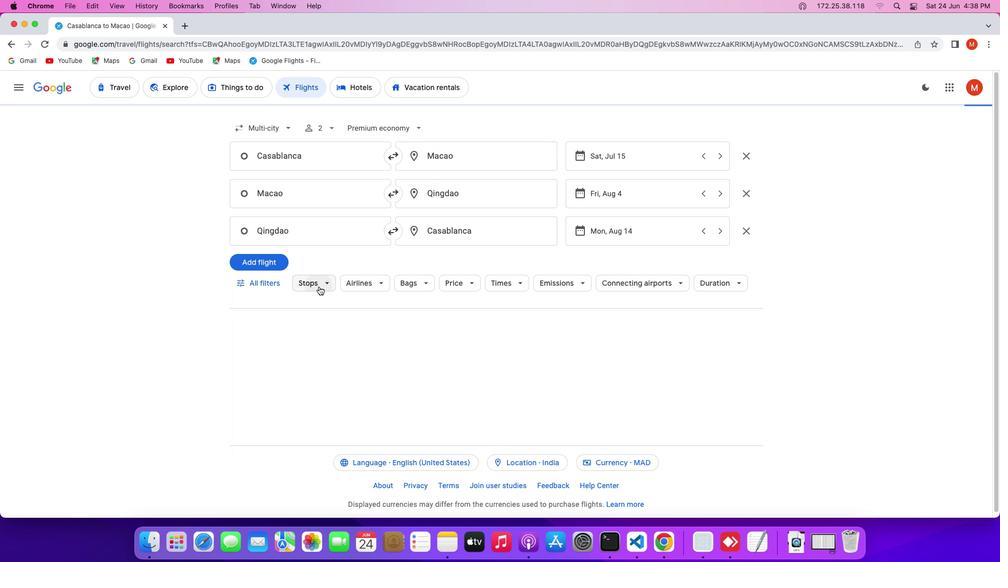 
Action: Mouse moved to (322, 393)
Screenshot: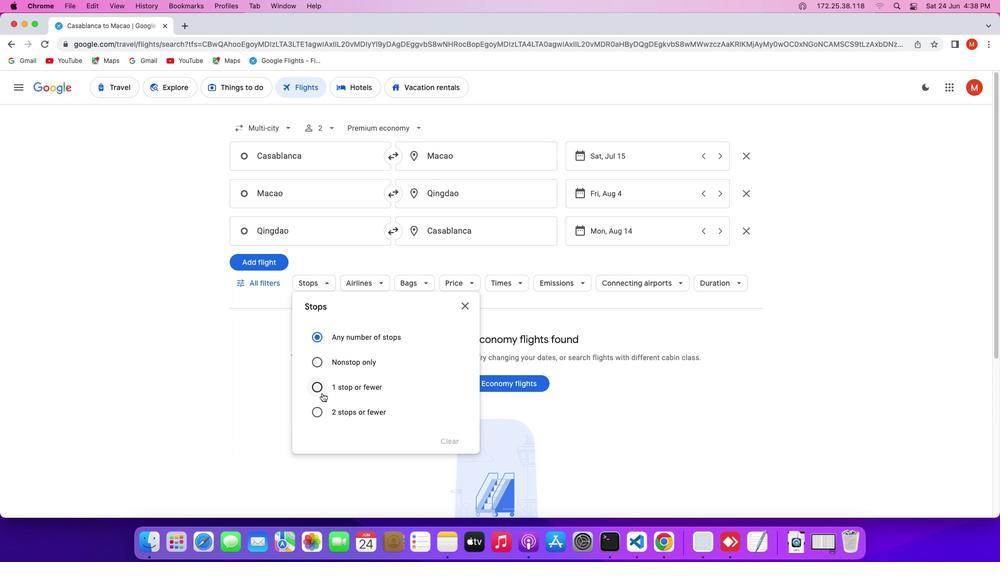 
Action: Mouse pressed left at (322, 393)
Screenshot: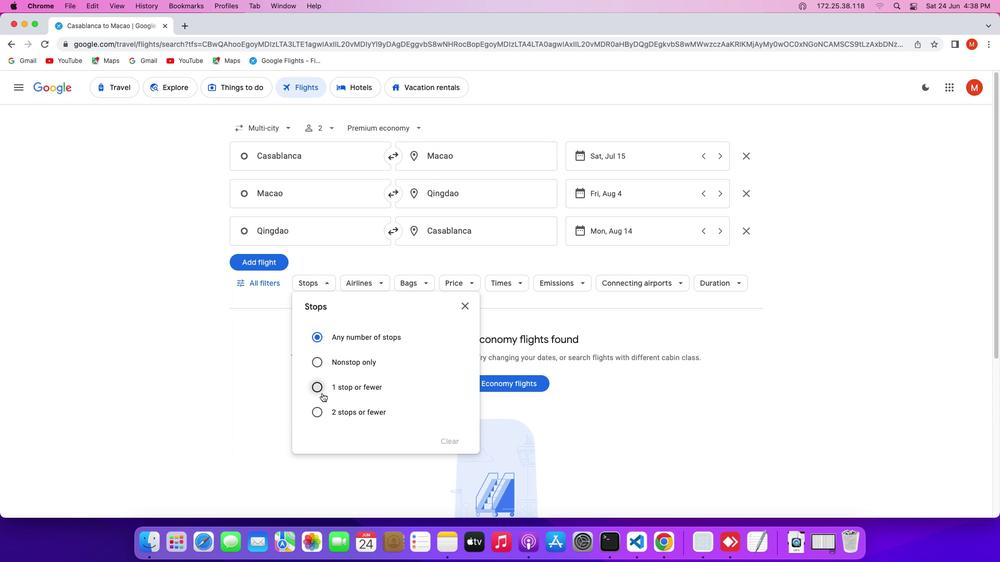 
Action: Mouse moved to (398, 282)
Screenshot: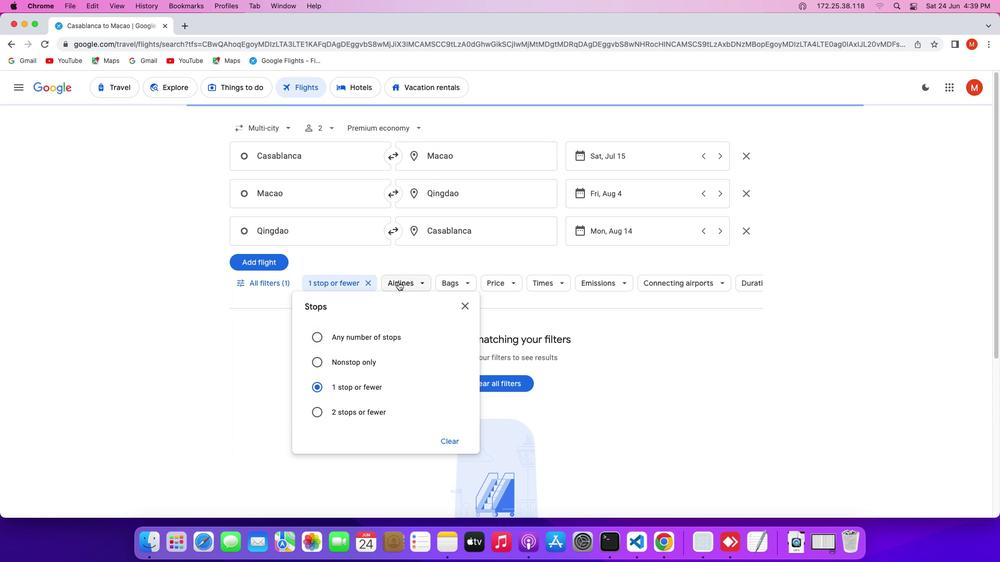 
Action: Mouse pressed left at (398, 282)
Screenshot: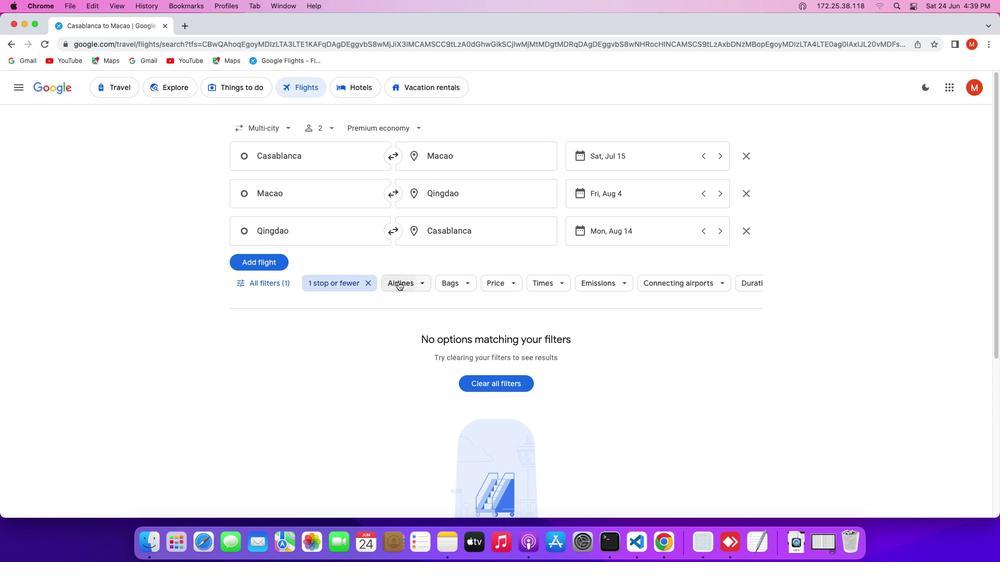 
Action: Mouse moved to (546, 338)
Screenshot: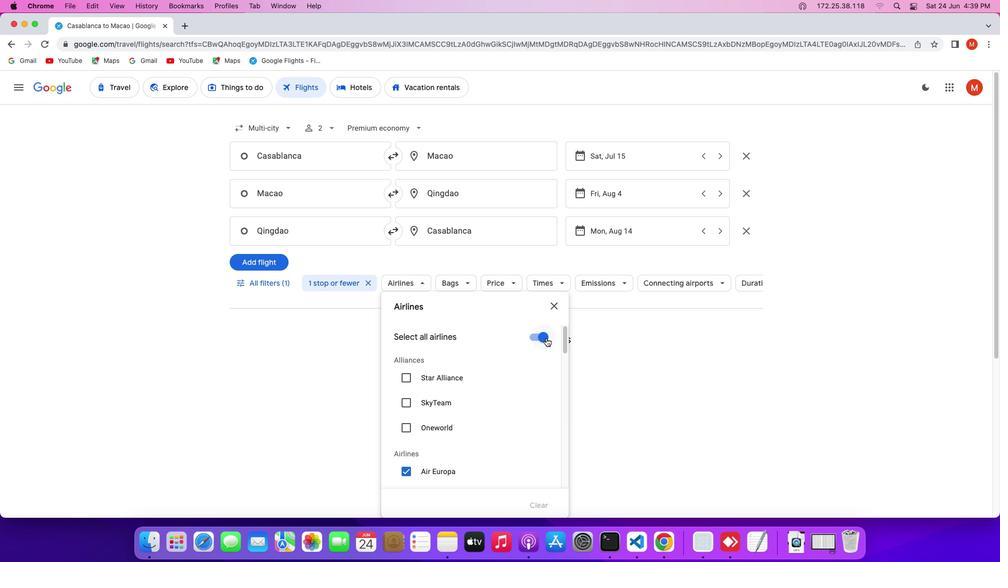 
Action: Mouse pressed left at (546, 338)
Screenshot: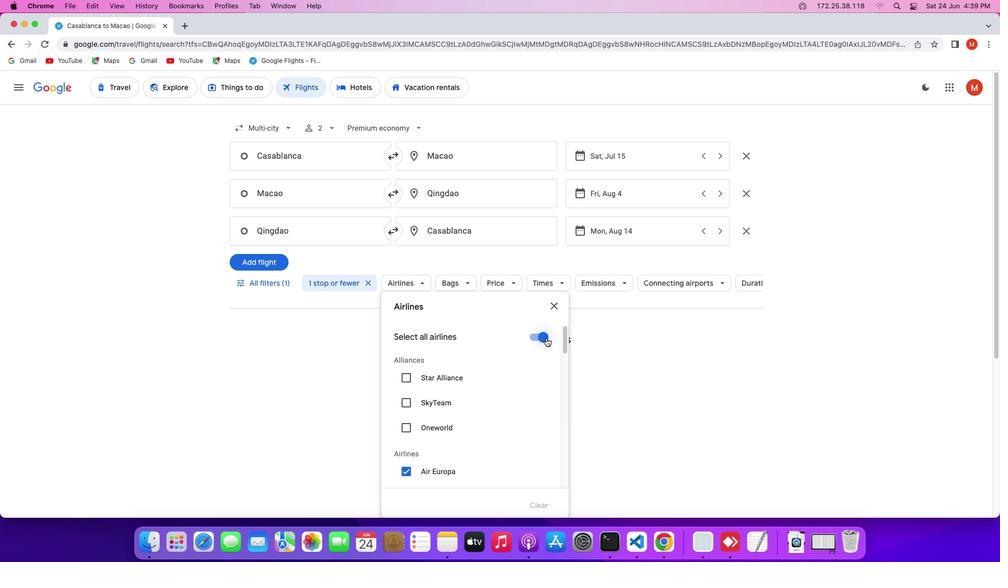 
Action: Mouse moved to (482, 402)
Screenshot: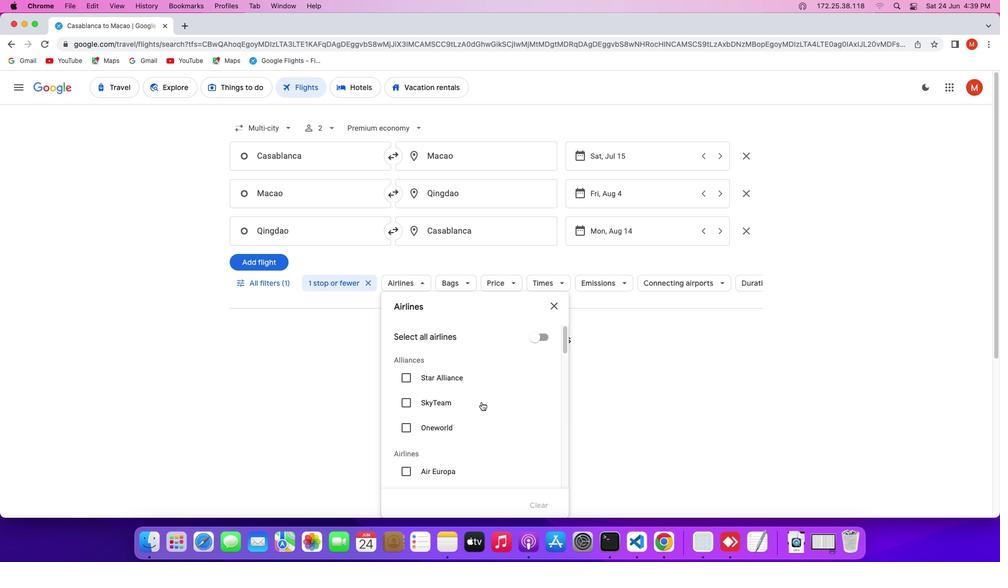 
Action: Mouse scrolled (482, 402) with delta (0, 0)
Screenshot: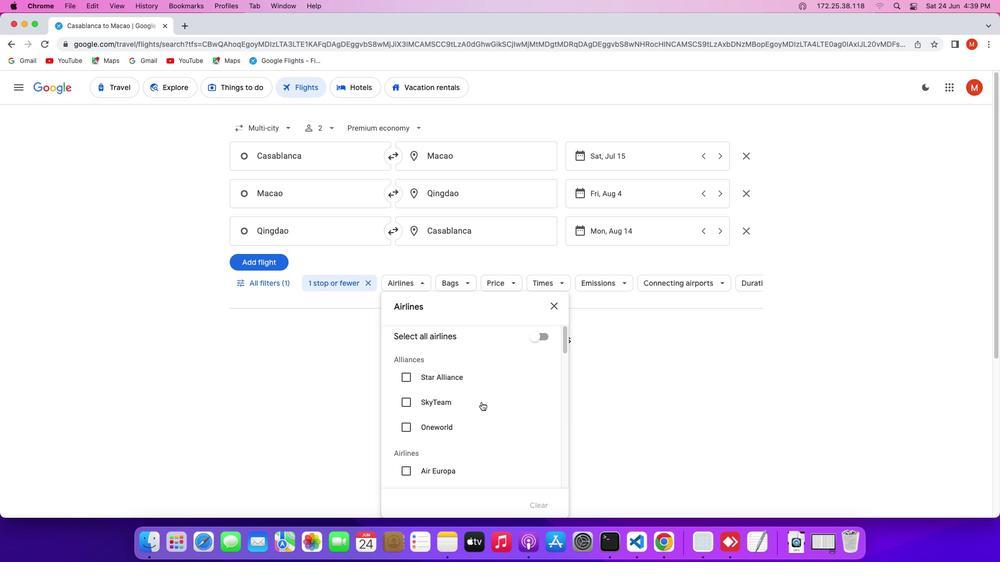 
Action: Mouse scrolled (482, 402) with delta (0, 0)
Screenshot: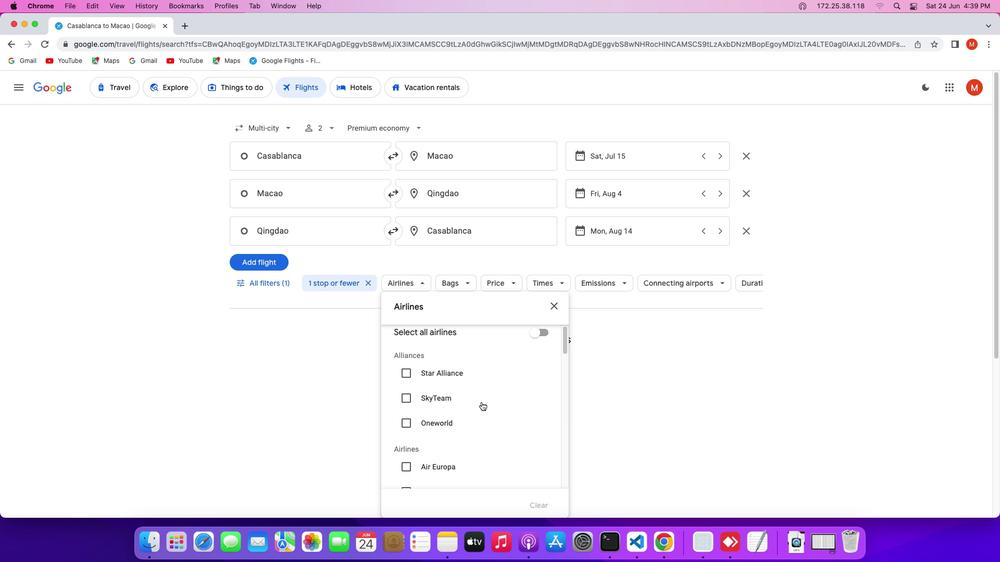 
Action: Mouse scrolled (482, 402) with delta (0, 0)
Screenshot: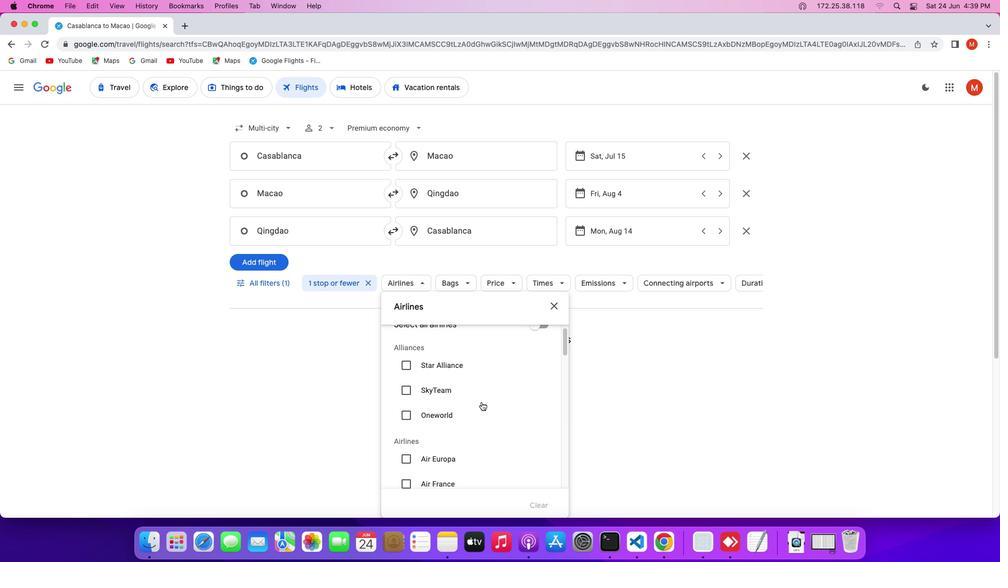 
Action: Mouse scrolled (482, 402) with delta (0, 0)
Screenshot: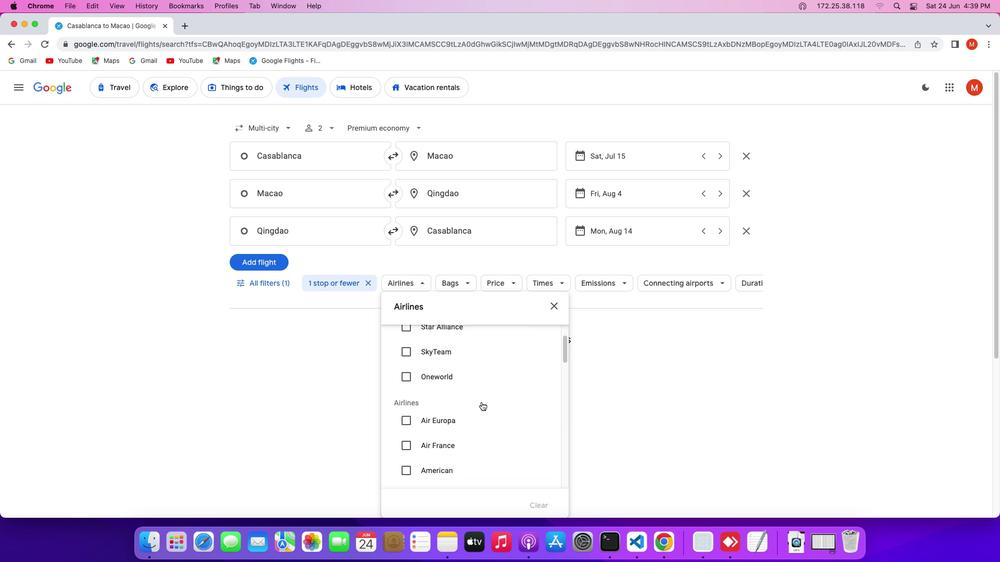 
Action: Mouse scrolled (482, 402) with delta (0, 0)
Screenshot: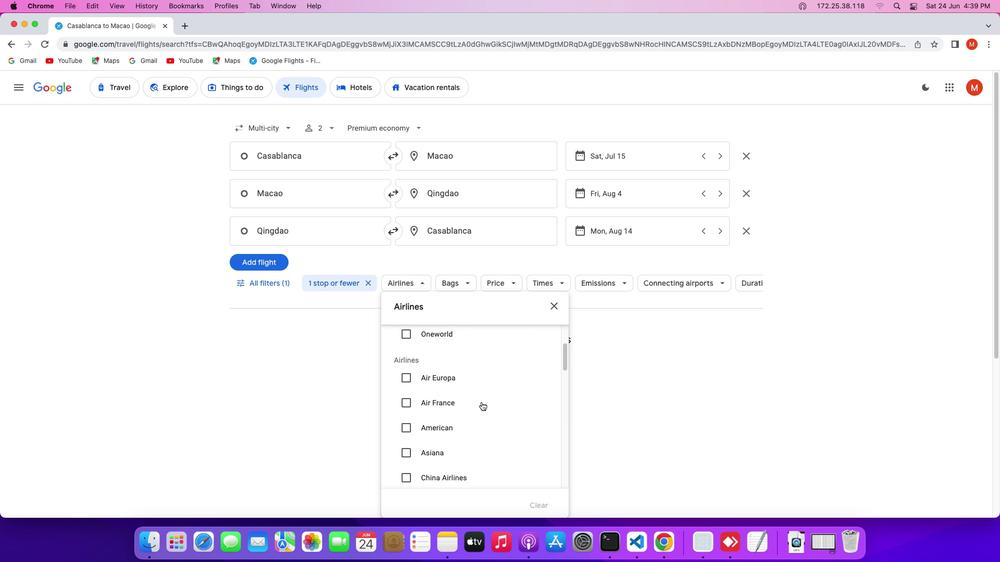 
Action: Mouse scrolled (482, 402) with delta (0, 0)
Screenshot: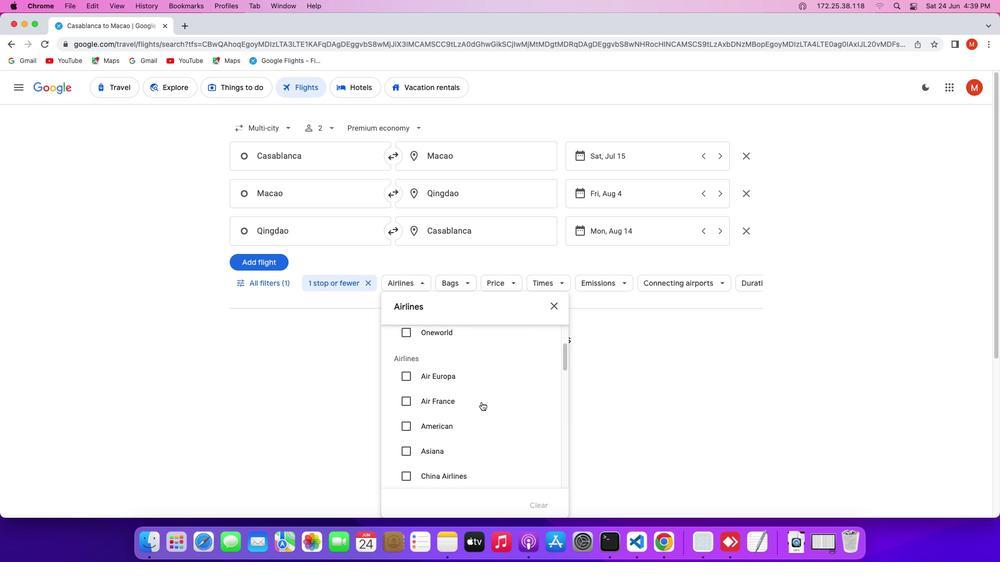 
Action: Mouse scrolled (482, 402) with delta (0, 0)
Screenshot: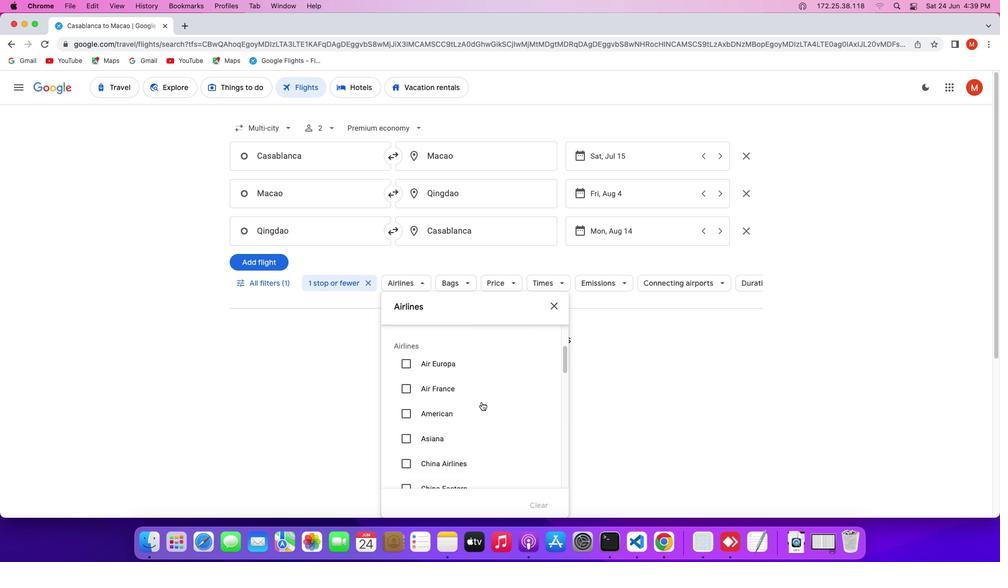 
Action: Mouse scrolled (482, 402) with delta (0, 0)
Screenshot: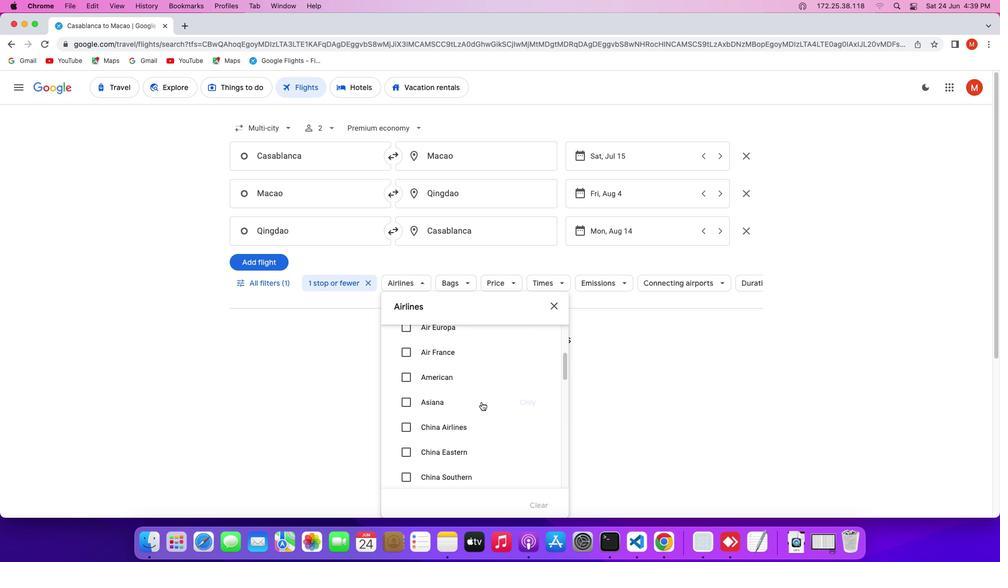 
Action: Mouse scrolled (482, 402) with delta (0, 0)
Screenshot: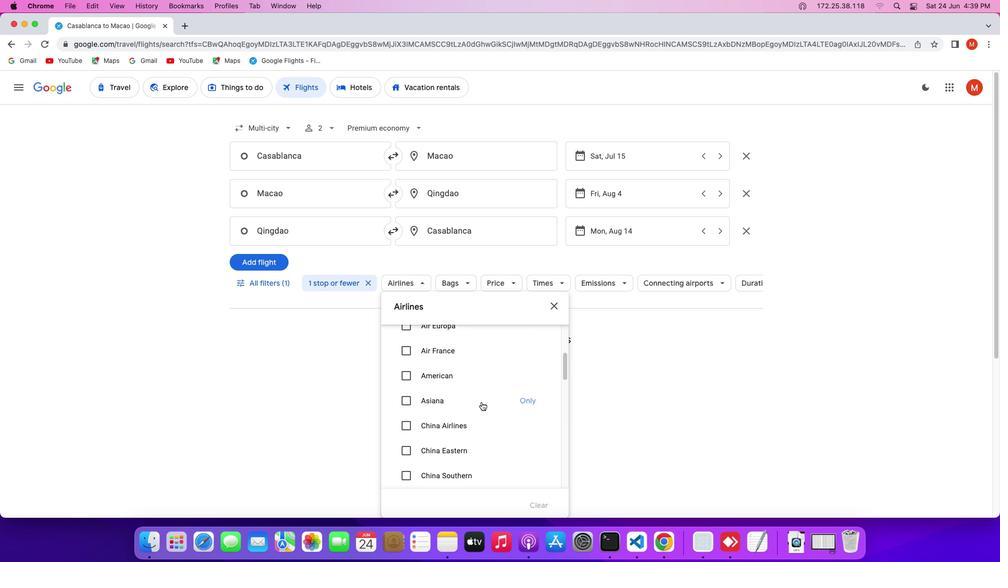 
Action: Mouse scrolled (482, 402) with delta (0, 0)
Screenshot: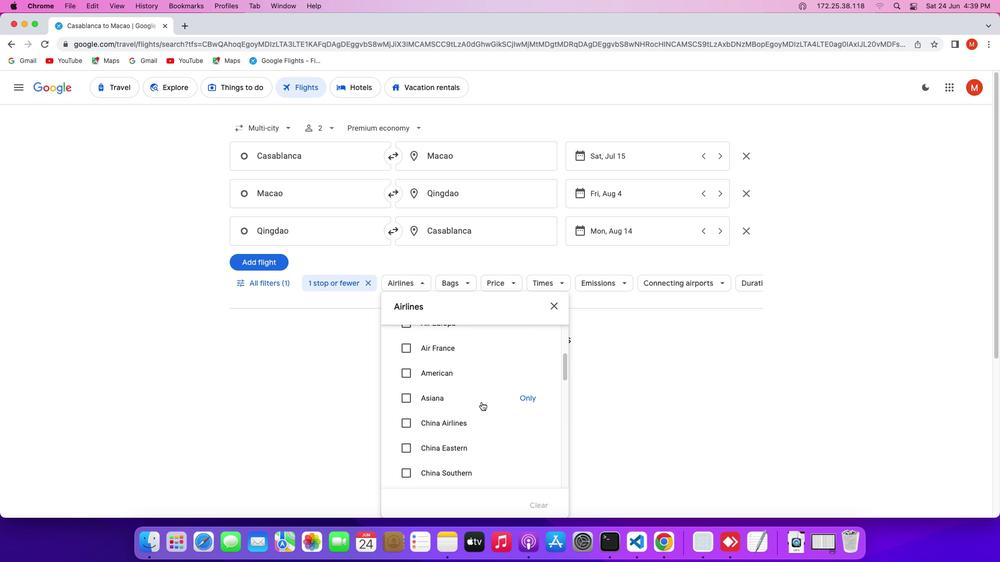 
Action: Mouse scrolled (482, 402) with delta (0, 0)
Screenshot: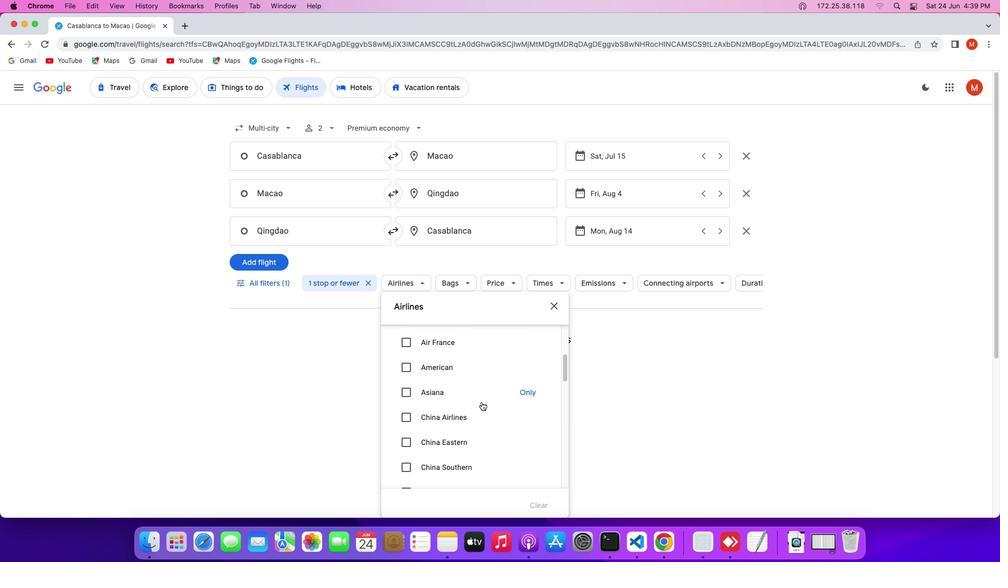 
Action: Mouse scrolled (482, 402) with delta (0, 0)
Screenshot: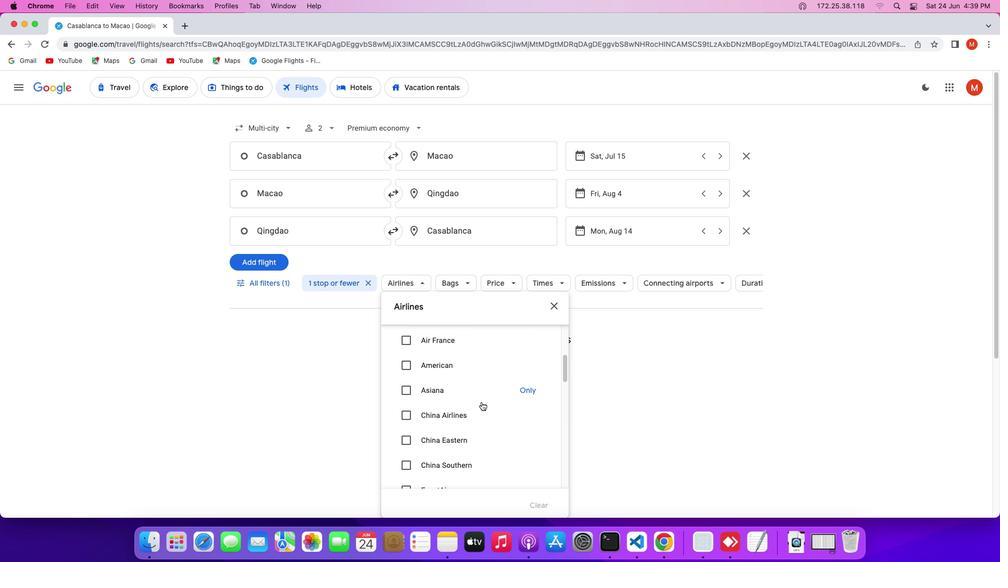 
Action: Mouse scrolled (482, 402) with delta (0, 0)
Screenshot: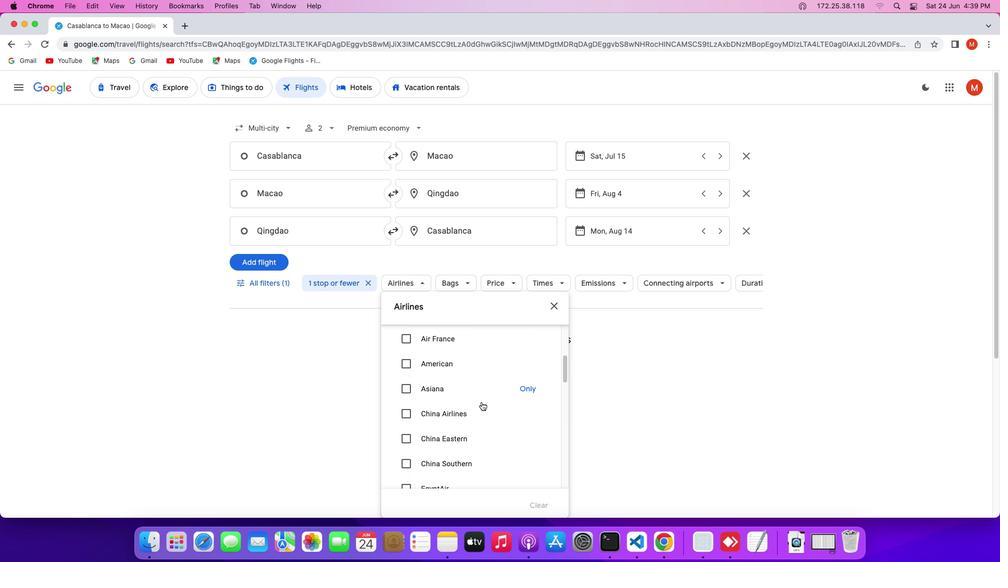 
Action: Mouse scrolled (482, 402) with delta (0, 0)
Screenshot: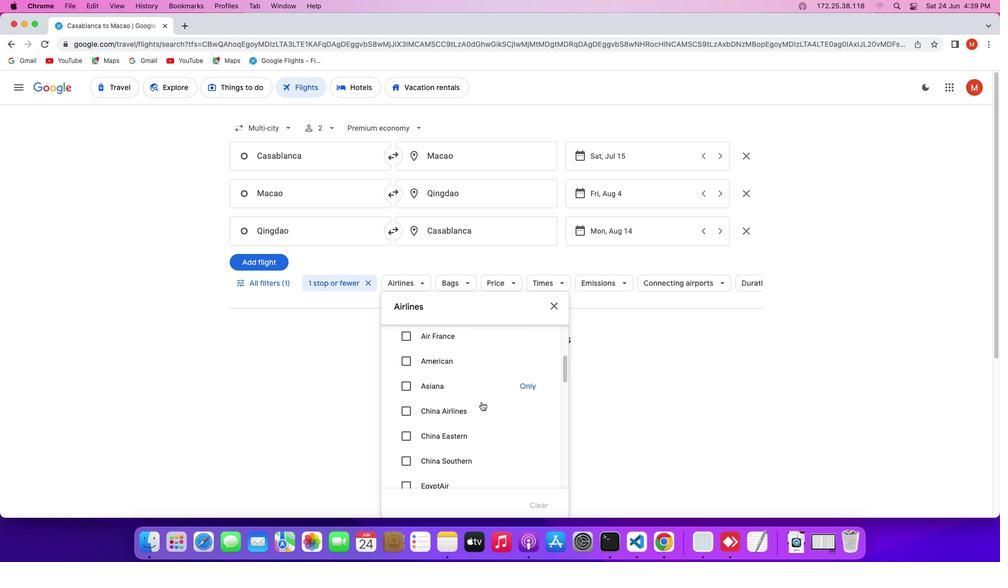 
Action: Mouse scrolled (482, 402) with delta (0, 0)
Screenshot: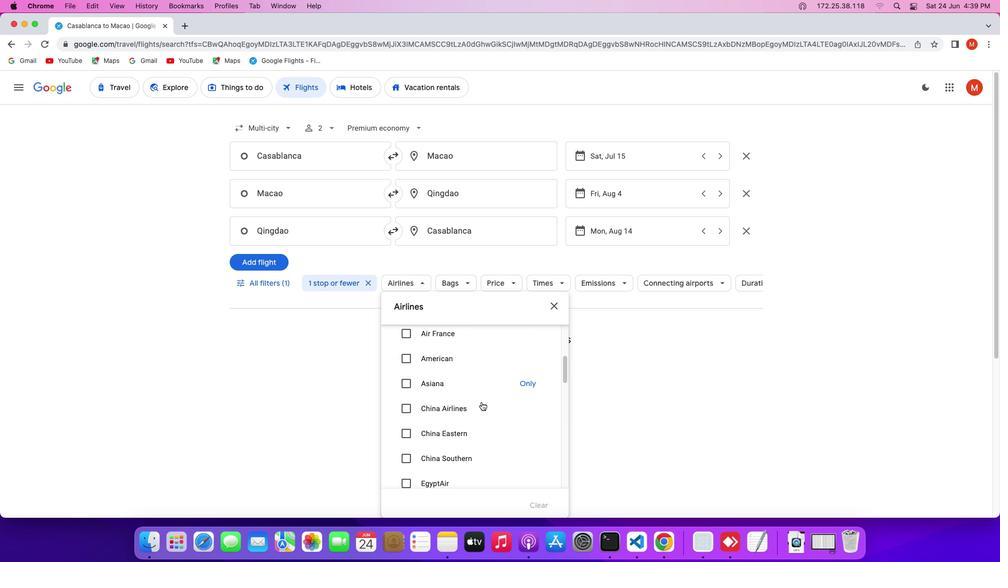 
Action: Mouse scrolled (482, 402) with delta (0, 0)
Screenshot: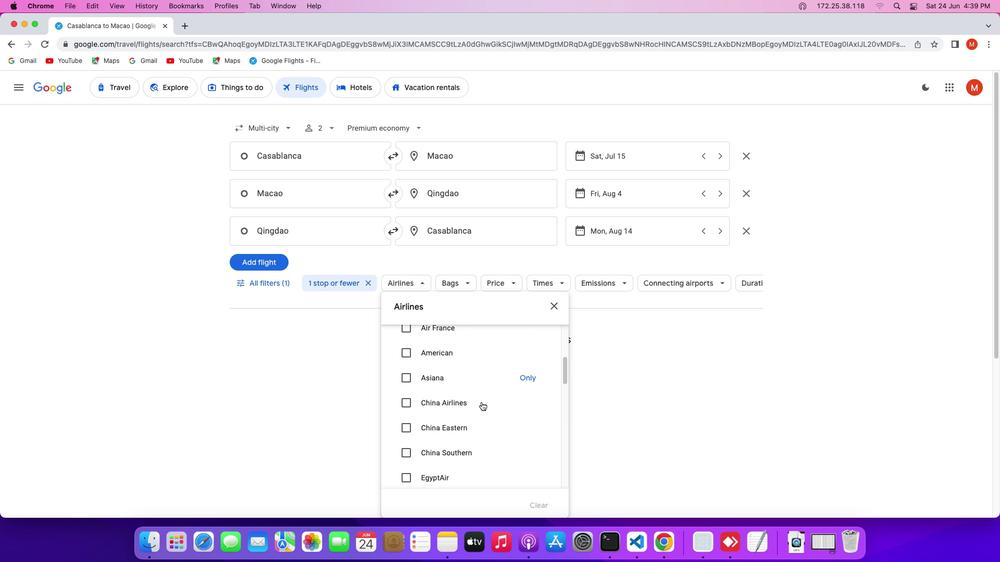 
Action: Mouse scrolled (482, 402) with delta (0, 0)
Screenshot: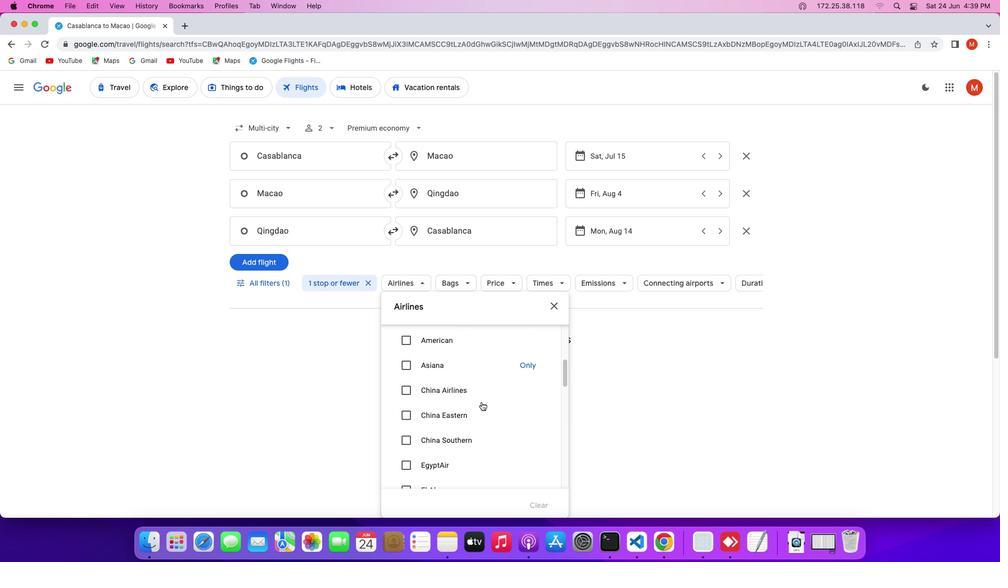 
Action: Mouse scrolled (482, 402) with delta (0, 0)
Screenshot: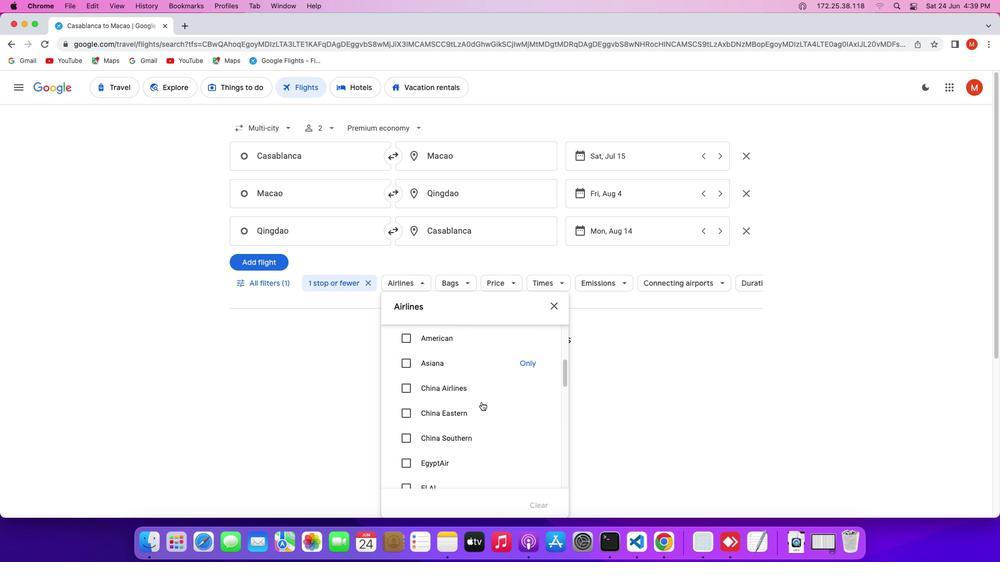 
Action: Mouse scrolled (482, 402) with delta (0, 0)
Screenshot: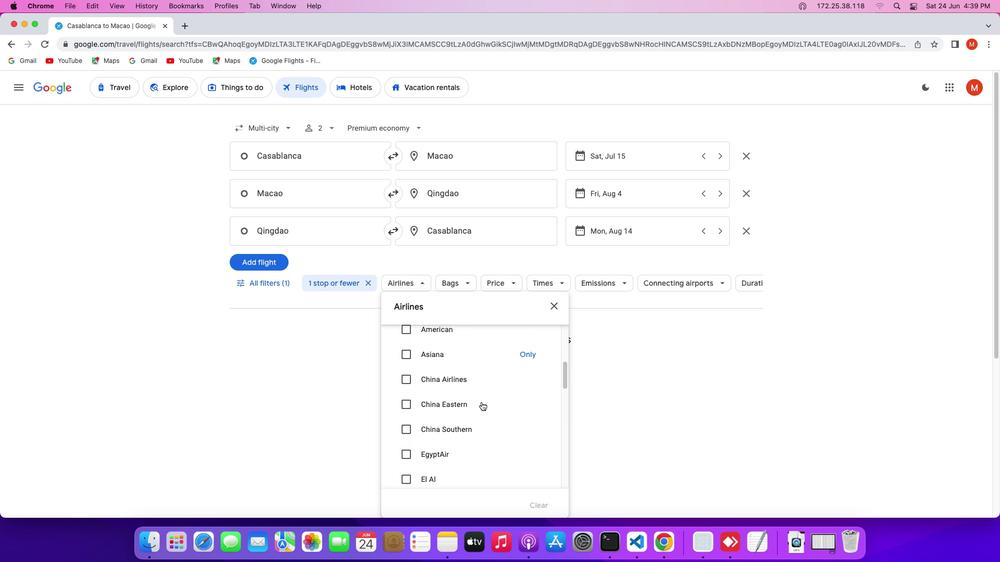 
Action: Mouse scrolled (482, 402) with delta (0, 0)
Screenshot: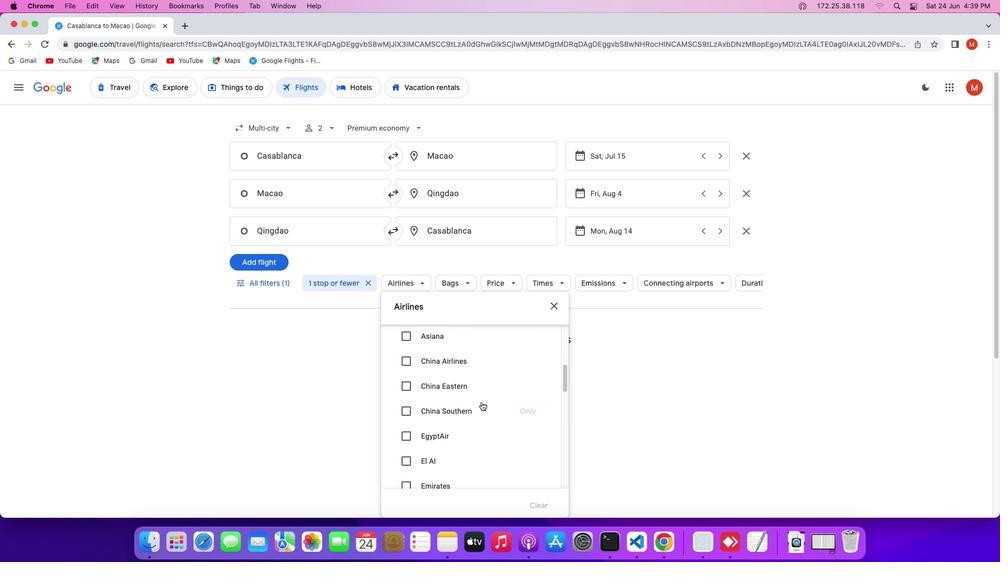 
Action: Mouse scrolled (482, 402) with delta (0, 0)
Screenshot: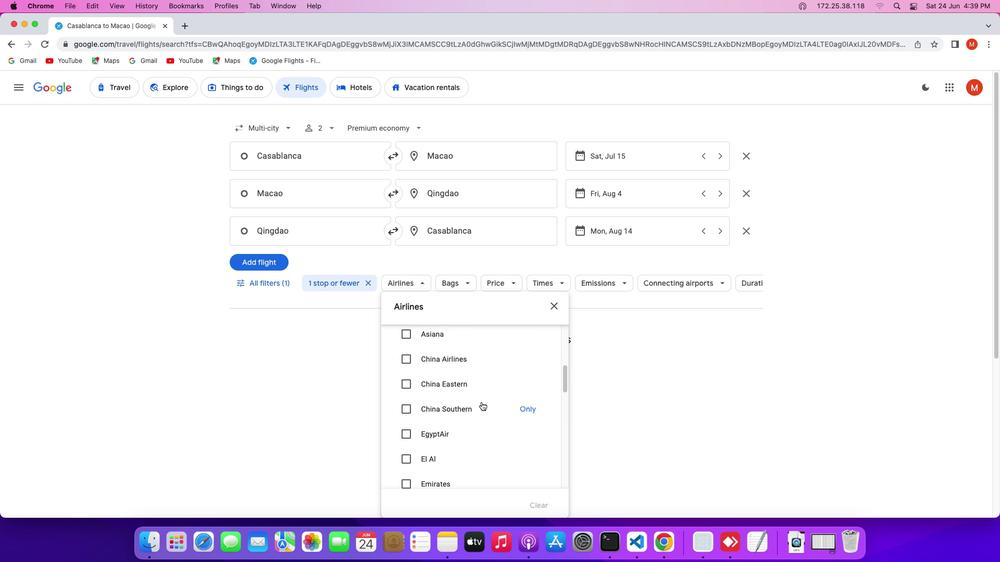 
Action: Mouse scrolled (482, 402) with delta (0, 0)
Screenshot: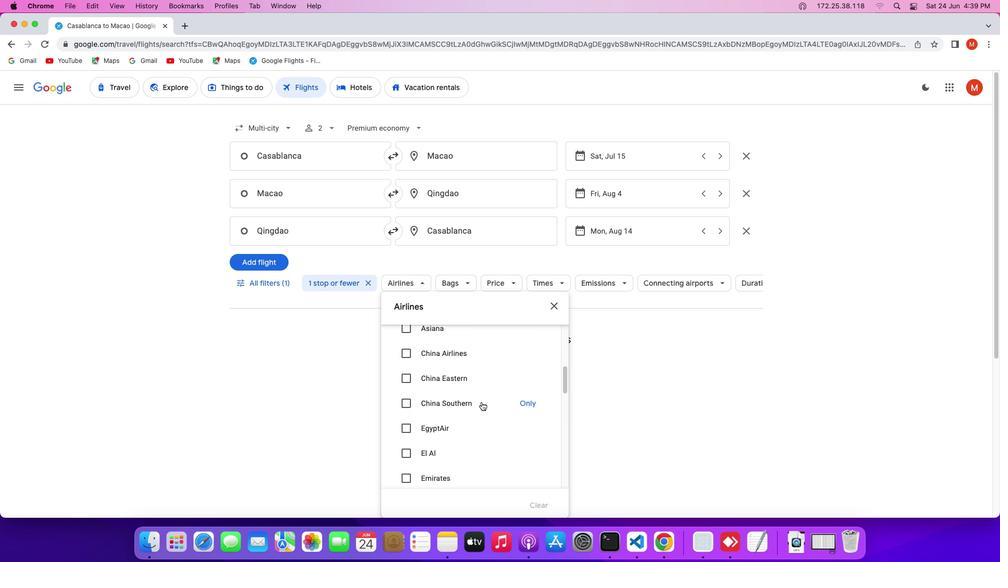 
Action: Mouse scrolled (482, 402) with delta (0, 0)
Screenshot: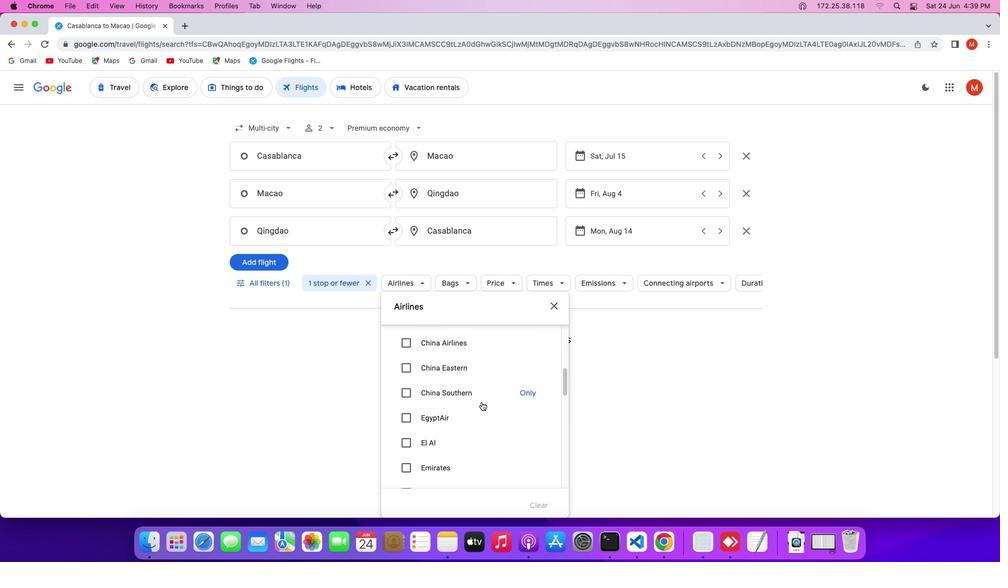 
Action: Mouse scrolled (482, 402) with delta (0, 0)
Screenshot: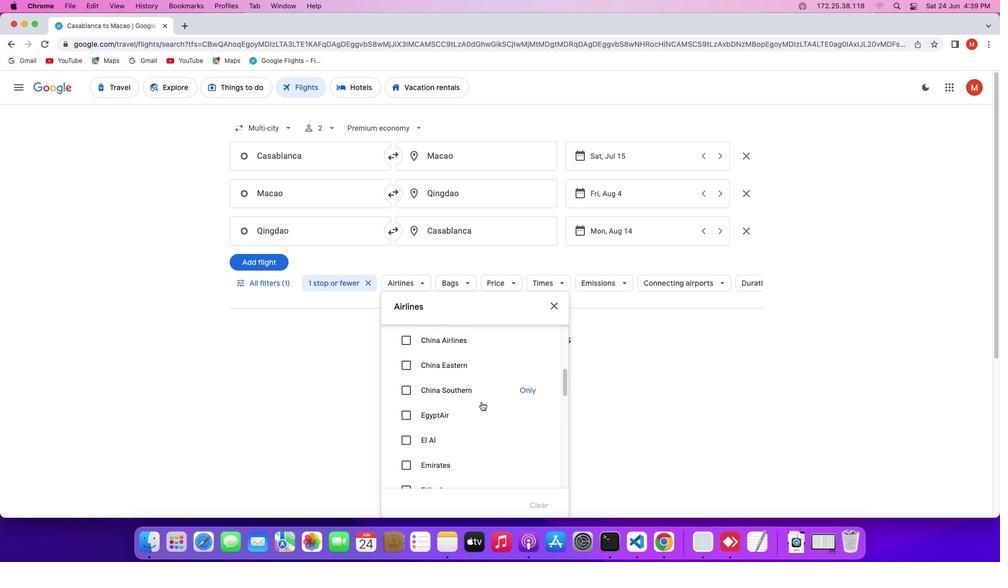 
Action: Mouse scrolled (482, 402) with delta (0, 0)
Screenshot: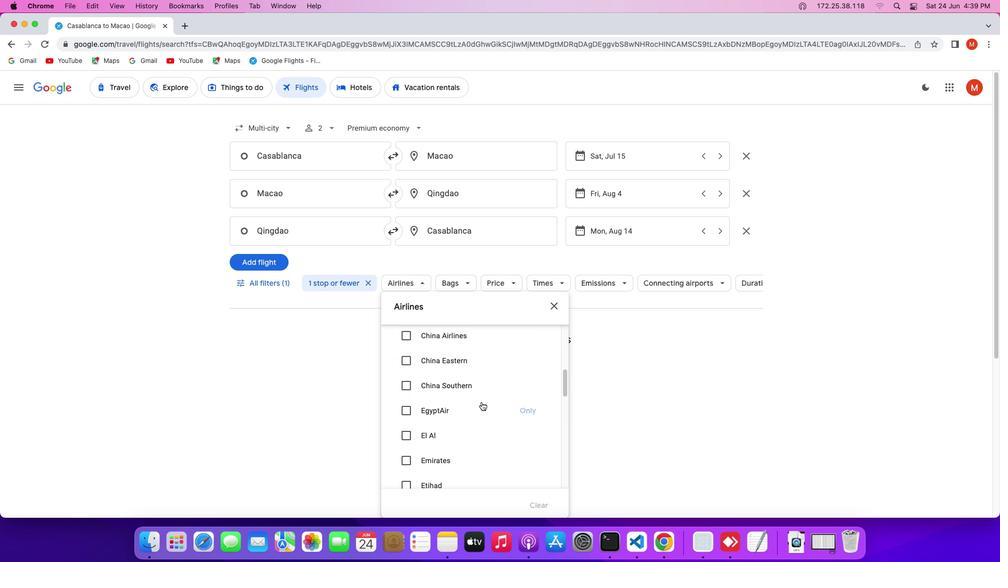 
Action: Mouse scrolled (482, 402) with delta (0, 0)
Screenshot: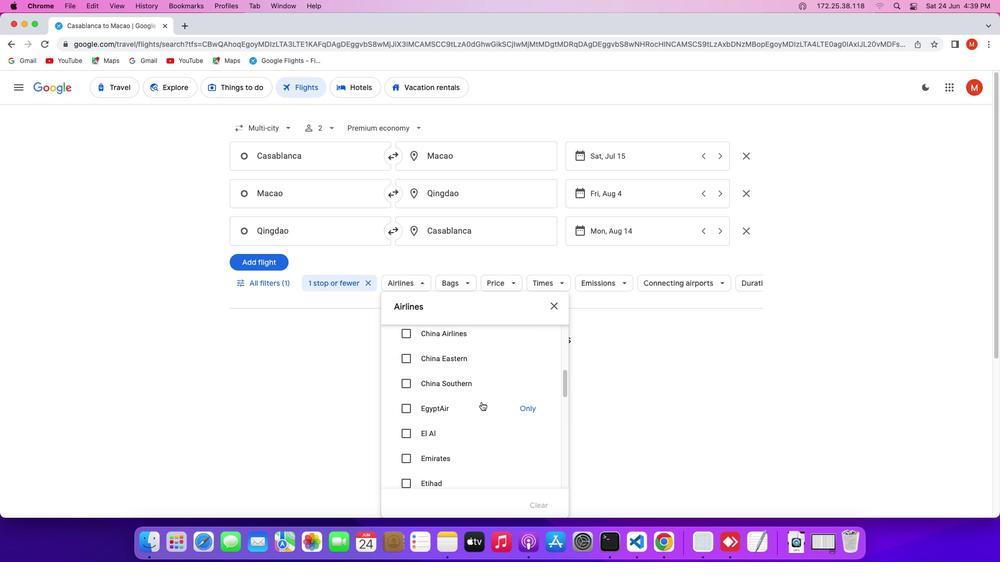 
Action: Mouse scrolled (482, 402) with delta (0, 0)
Screenshot: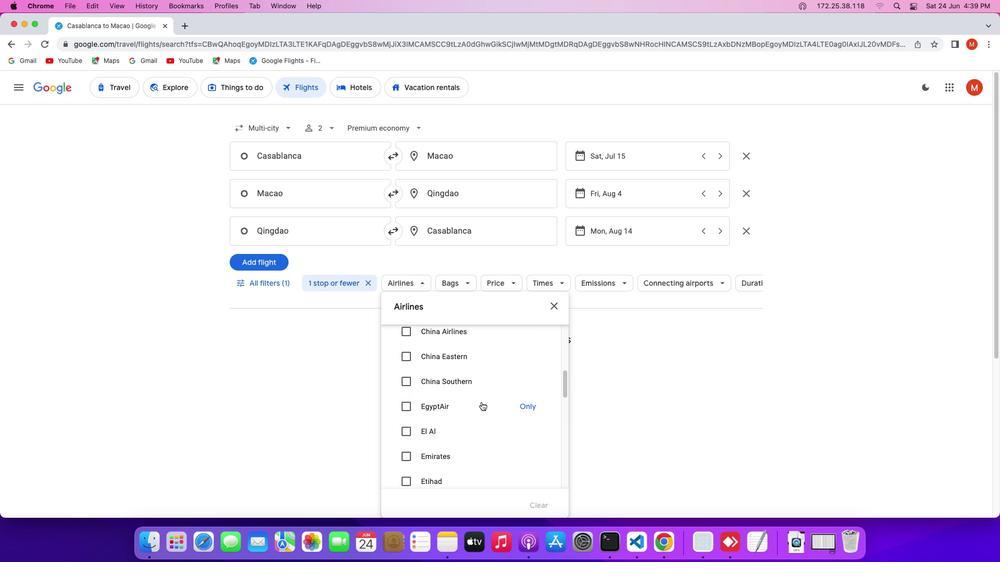 
Action: Mouse scrolled (482, 402) with delta (0, 0)
Screenshot: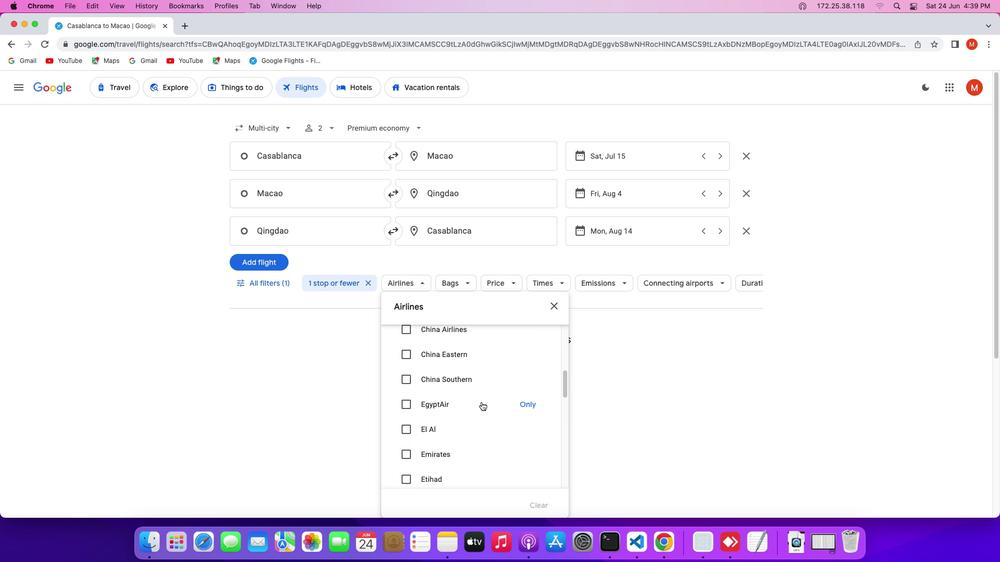 
Action: Mouse scrolled (482, 402) with delta (0, 0)
Screenshot: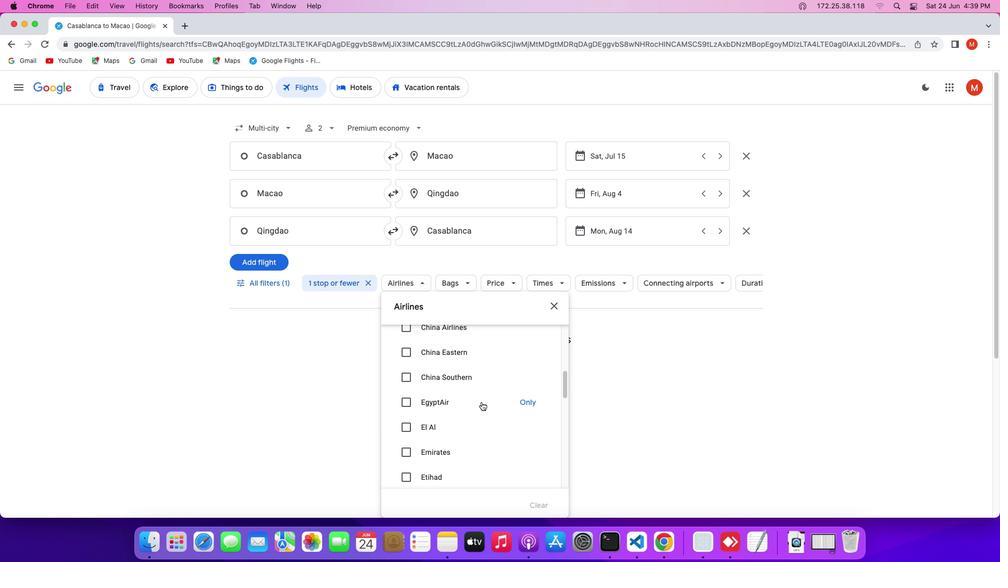 
Action: Mouse scrolled (482, 402) with delta (0, 0)
Screenshot: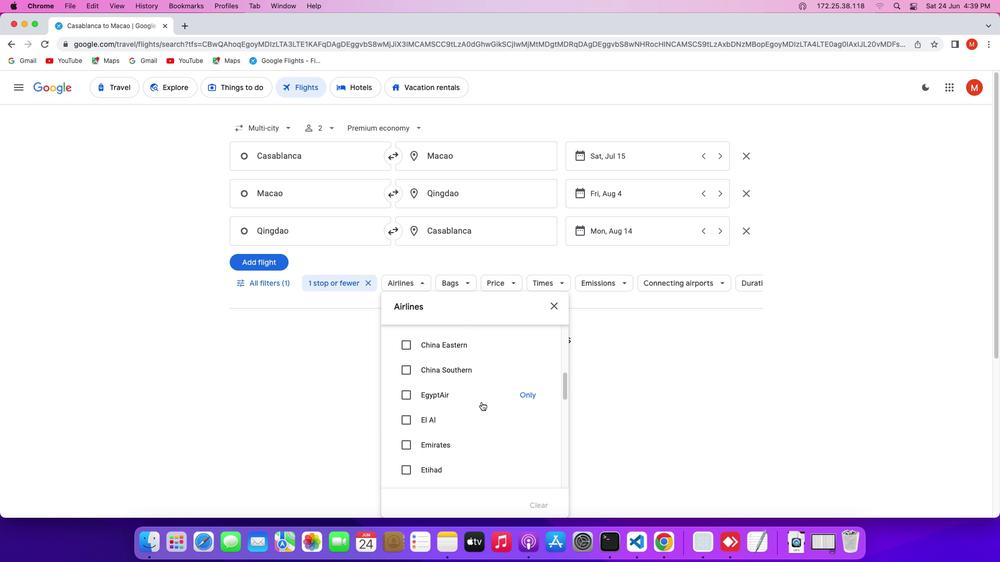 
Action: Mouse moved to (401, 436)
Screenshot: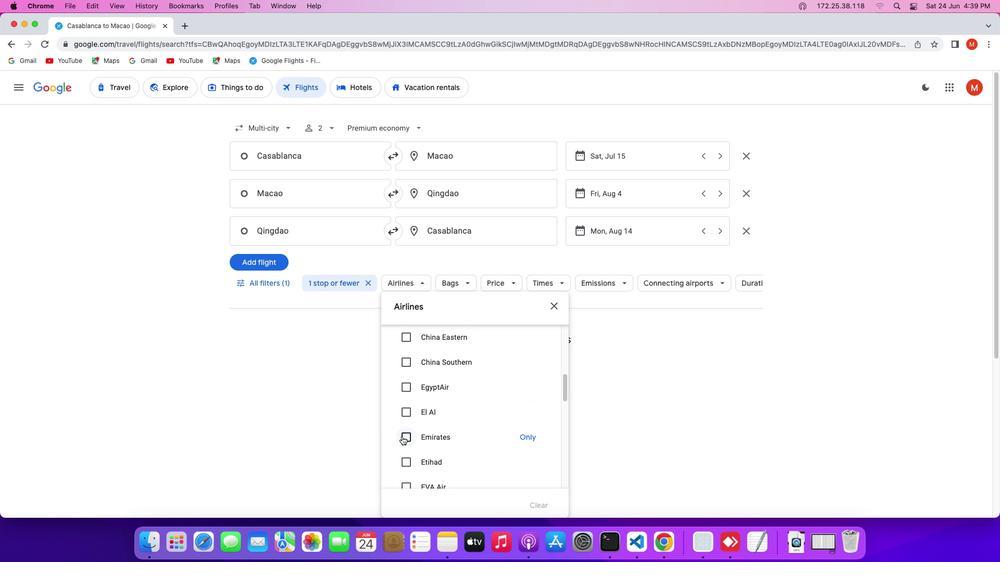 
Action: Mouse pressed left at (401, 436)
Screenshot: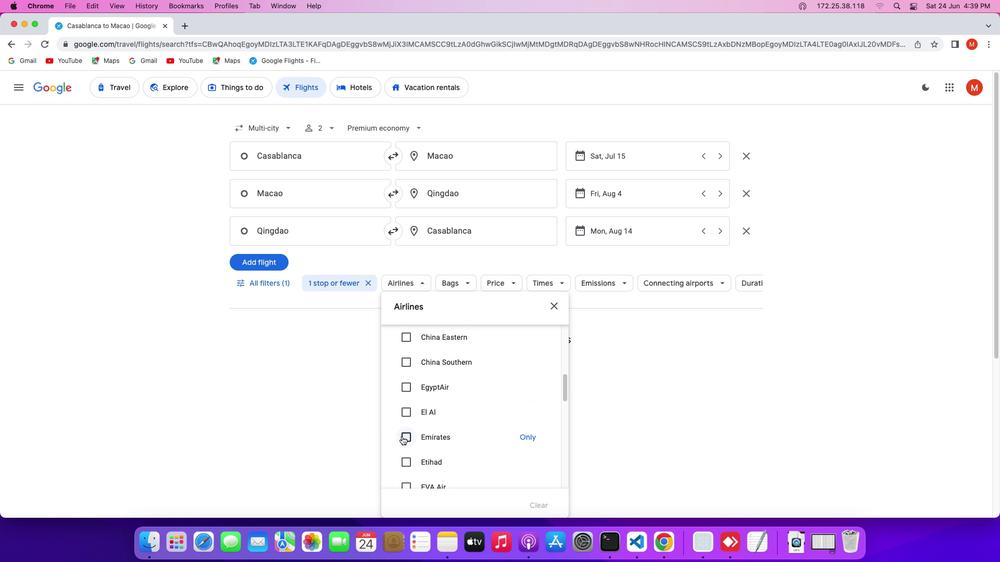 
Action: Mouse moved to (459, 284)
Screenshot: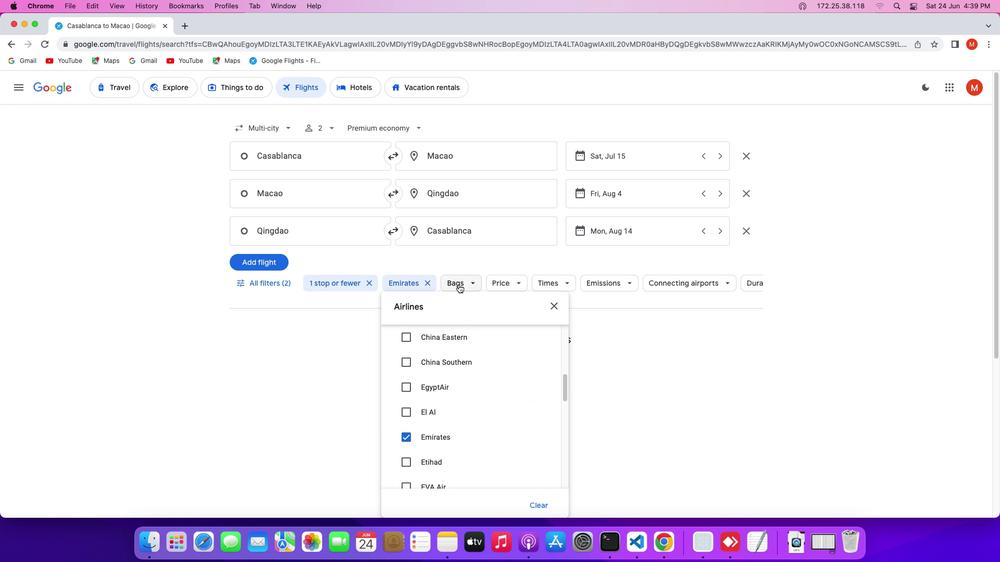 
Action: Mouse pressed left at (459, 284)
Screenshot: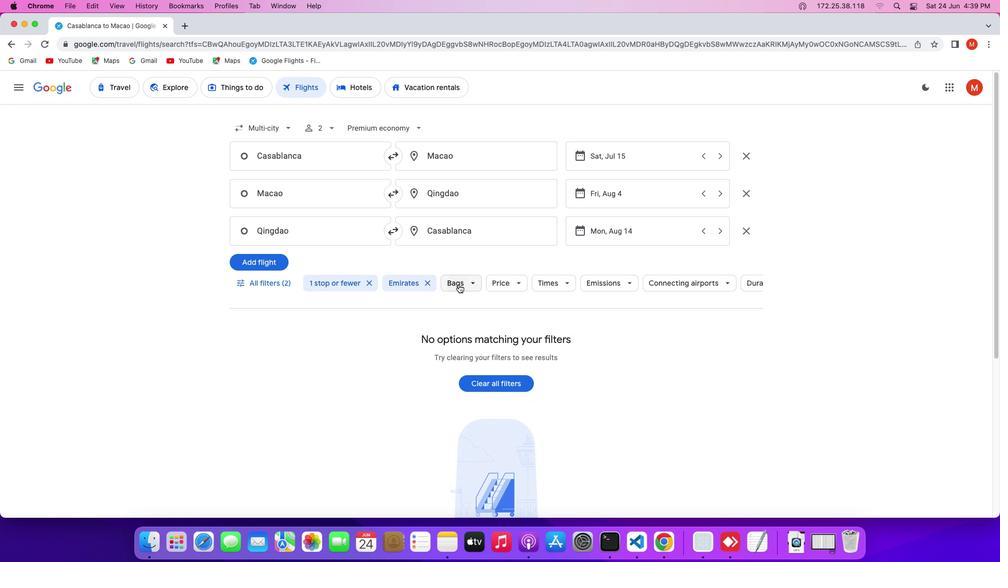 
Action: Mouse moved to (607, 333)
Screenshot: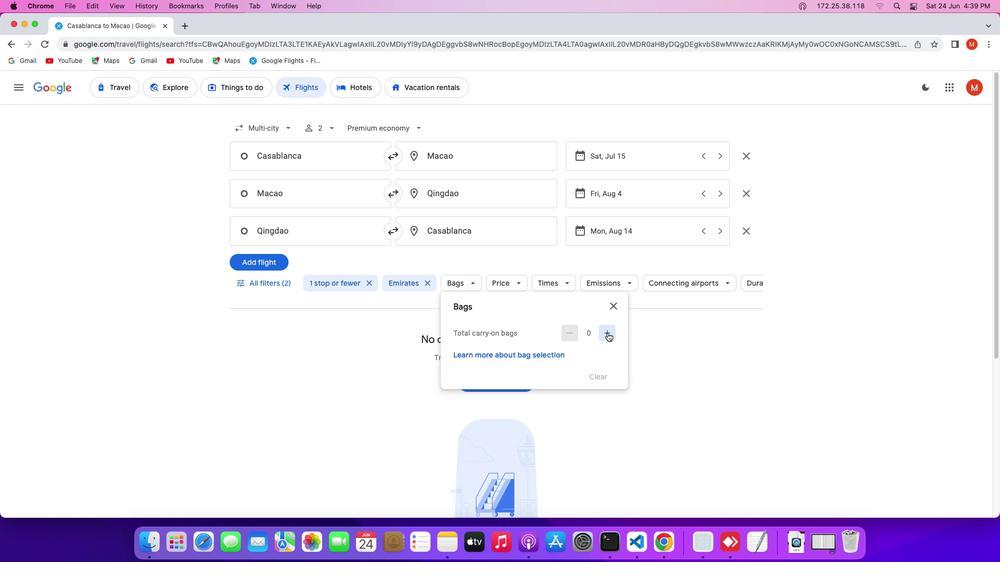 
Action: Mouse pressed left at (607, 333)
Screenshot: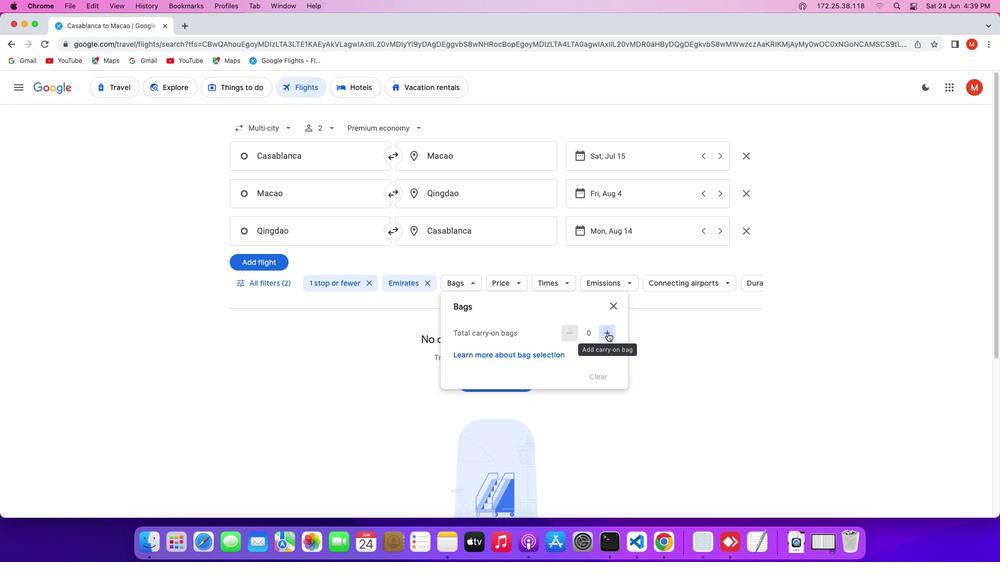 
Action: Mouse pressed left at (607, 333)
Screenshot: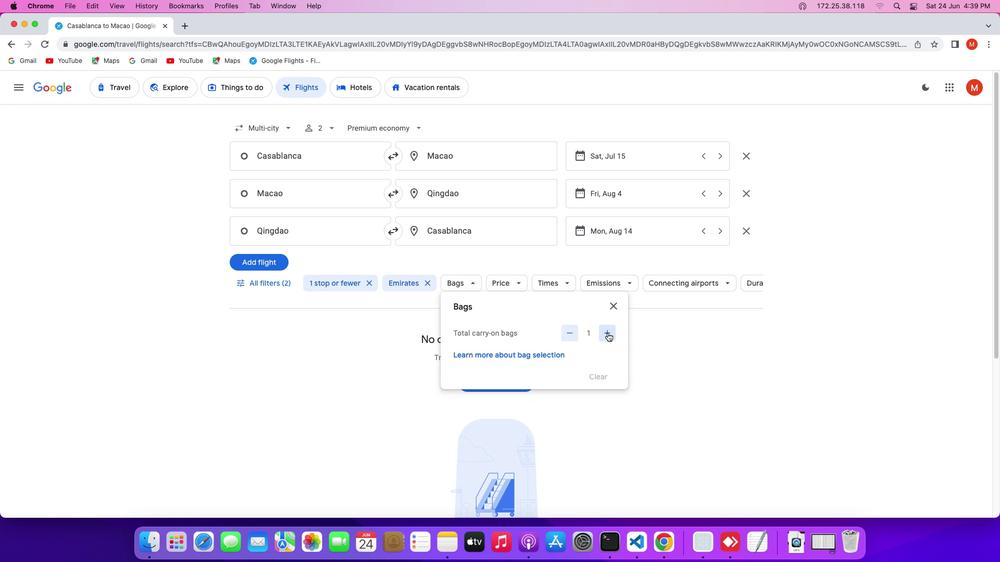 
Action: Mouse moved to (552, 281)
Screenshot: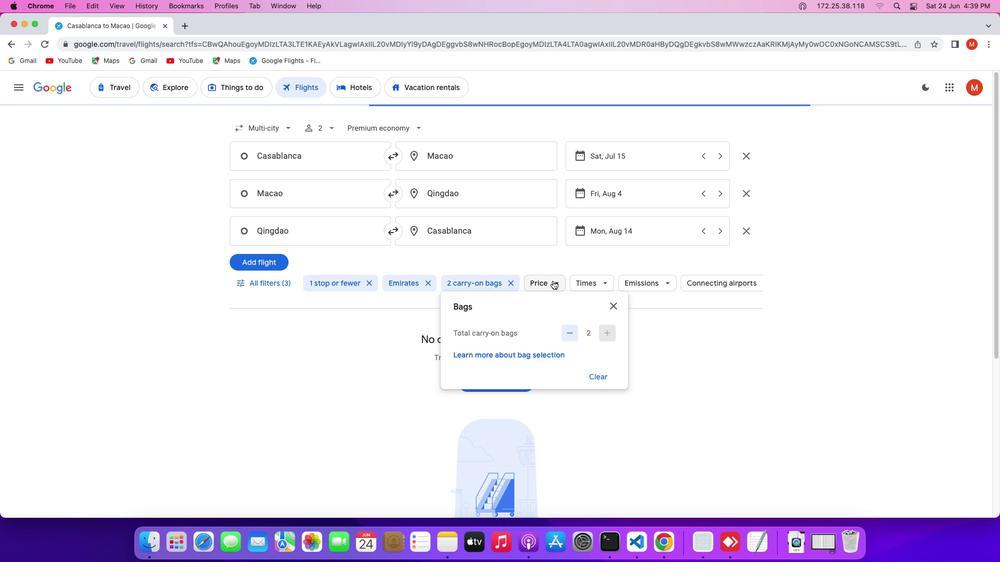 
Action: Mouse pressed left at (552, 281)
Screenshot: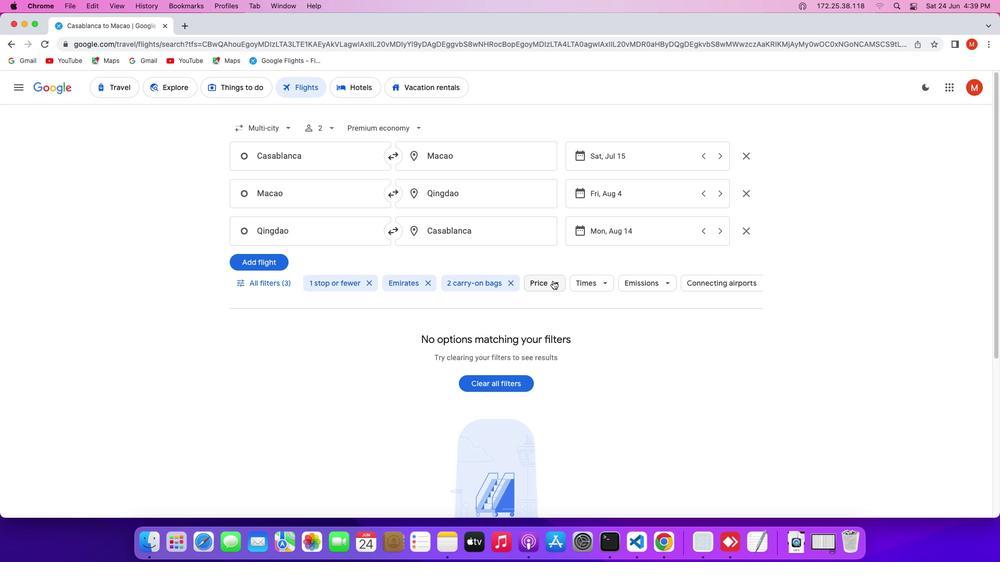 
Action: Mouse moved to (688, 353)
Screenshot: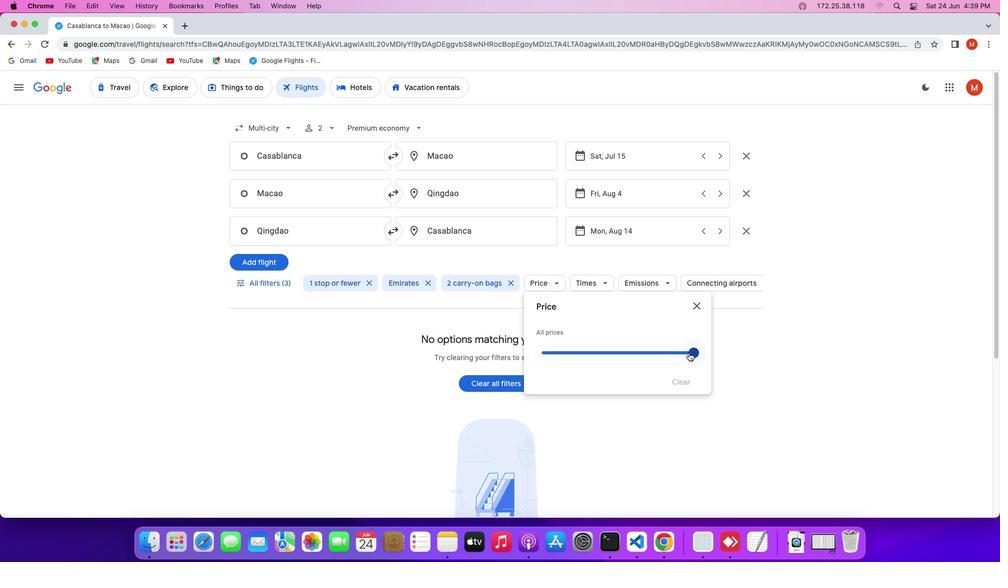 
Action: Mouse pressed left at (688, 353)
Screenshot: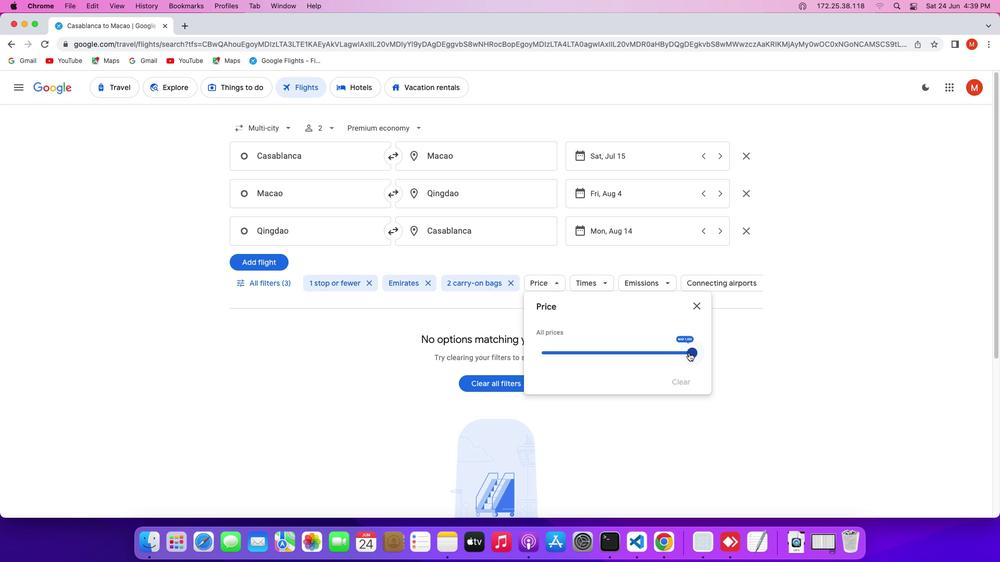 
Action: Mouse moved to (604, 286)
Screenshot: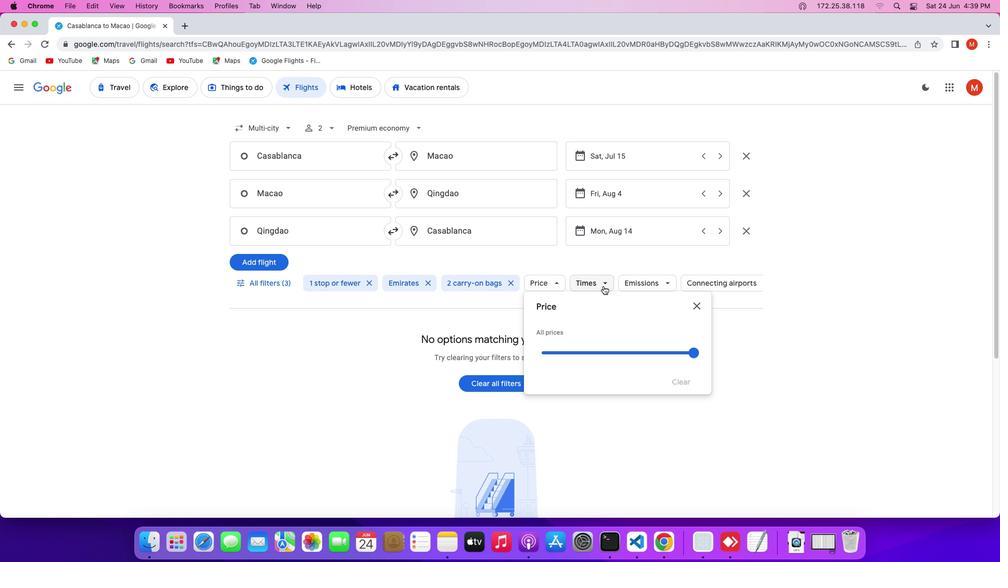 
Action: Mouse pressed left at (604, 286)
Screenshot: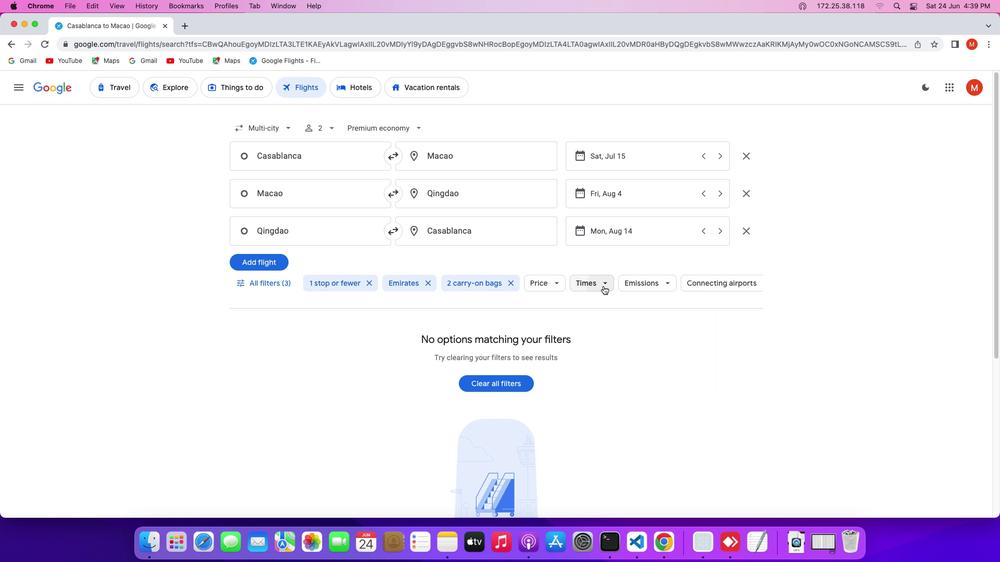 
Action: Mouse moved to (592, 409)
Screenshot: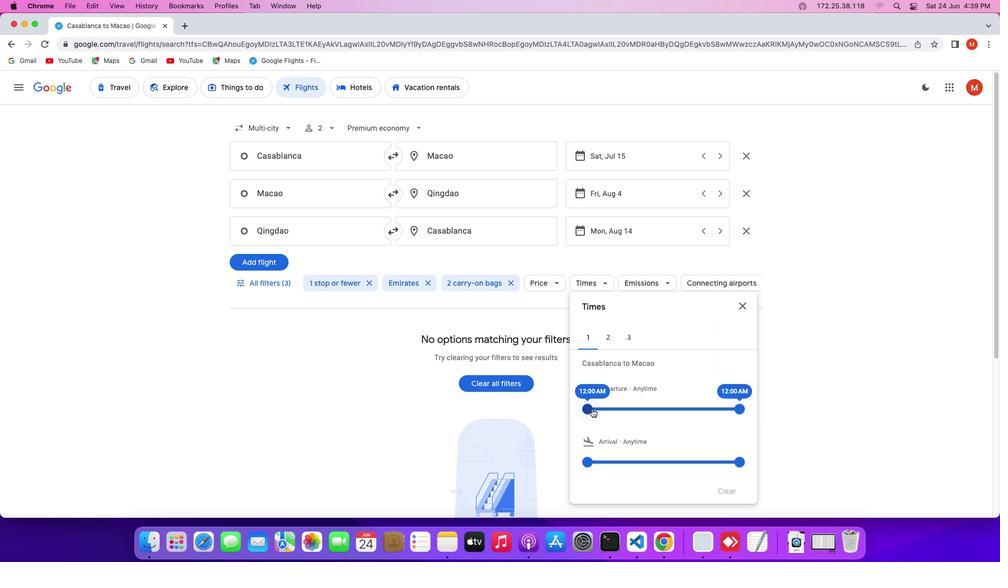 
Action: Mouse pressed left at (592, 409)
Screenshot: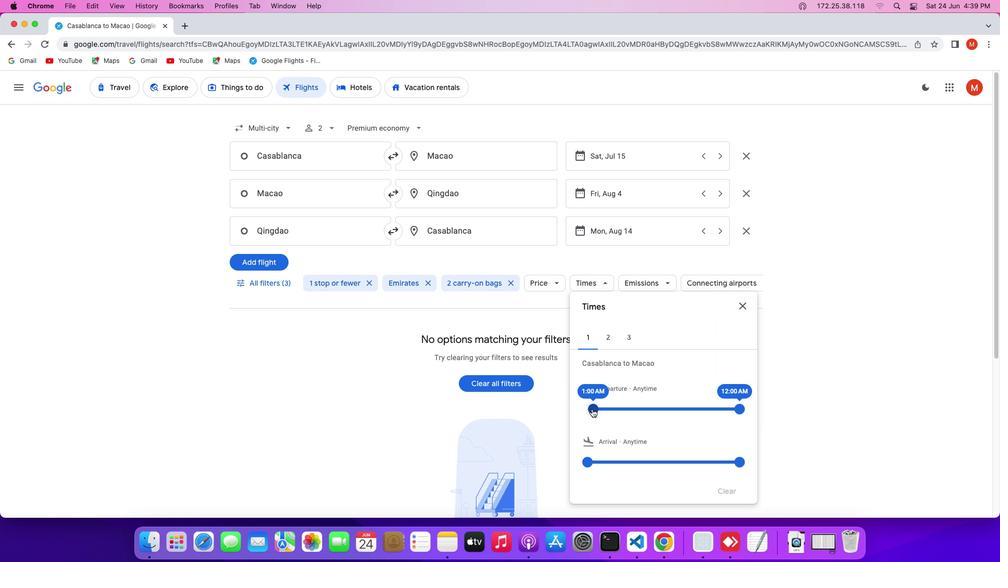 
Action: Mouse moved to (643, 284)
Screenshot: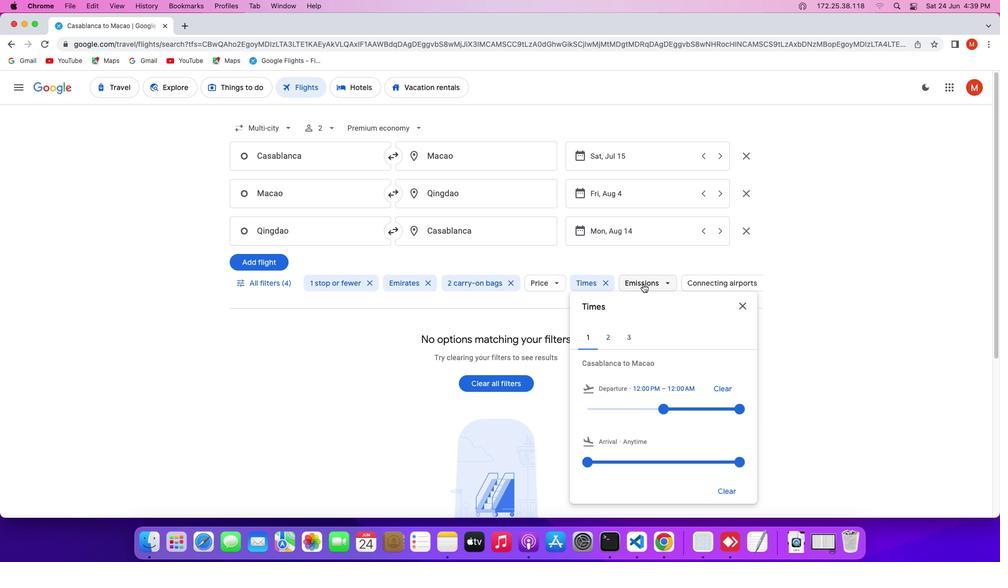 
Action: Mouse pressed left at (643, 284)
Screenshot: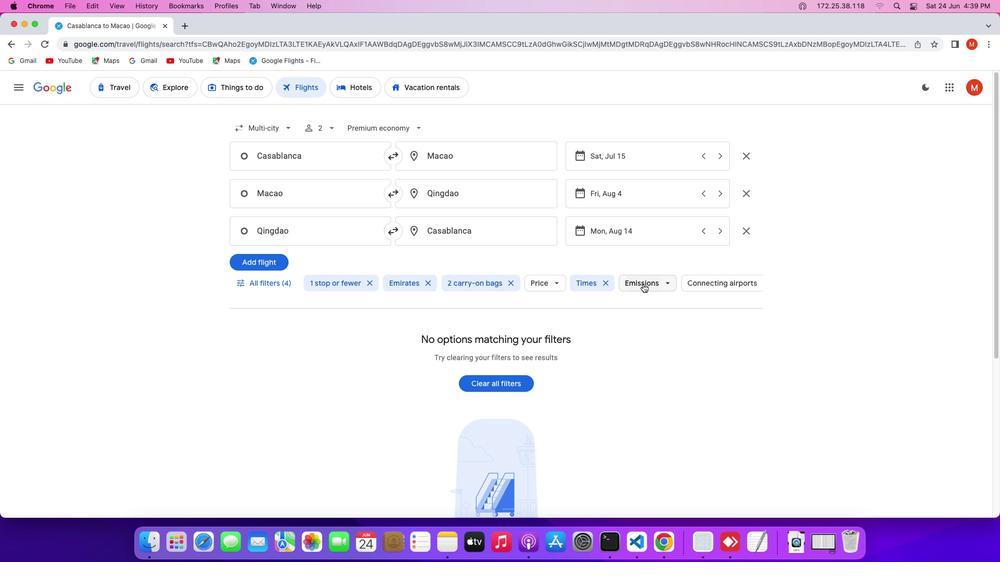 
Action: Mouse moved to (644, 361)
Screenshot: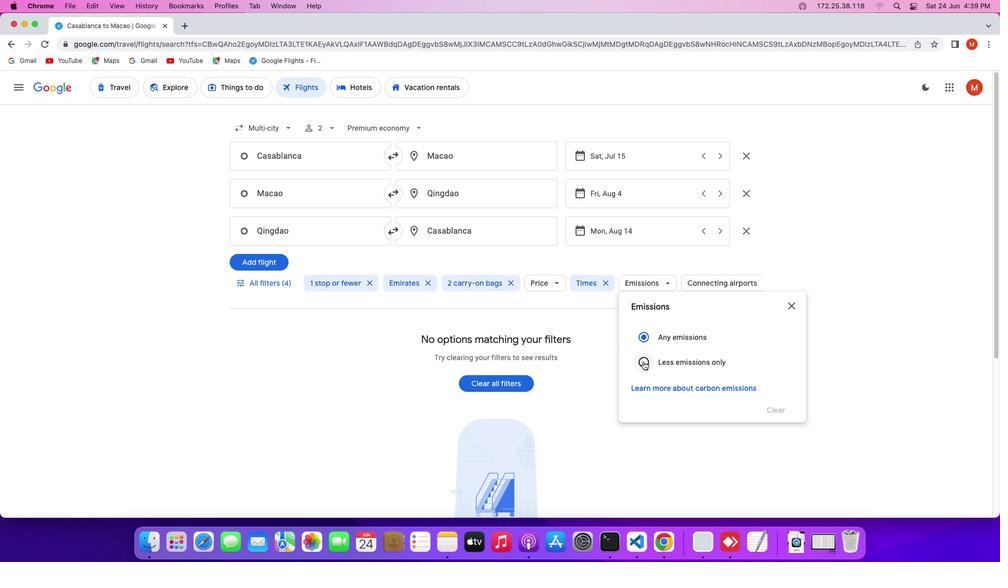 
Action: Mouse pressed left at (644, 361)
Screenshot: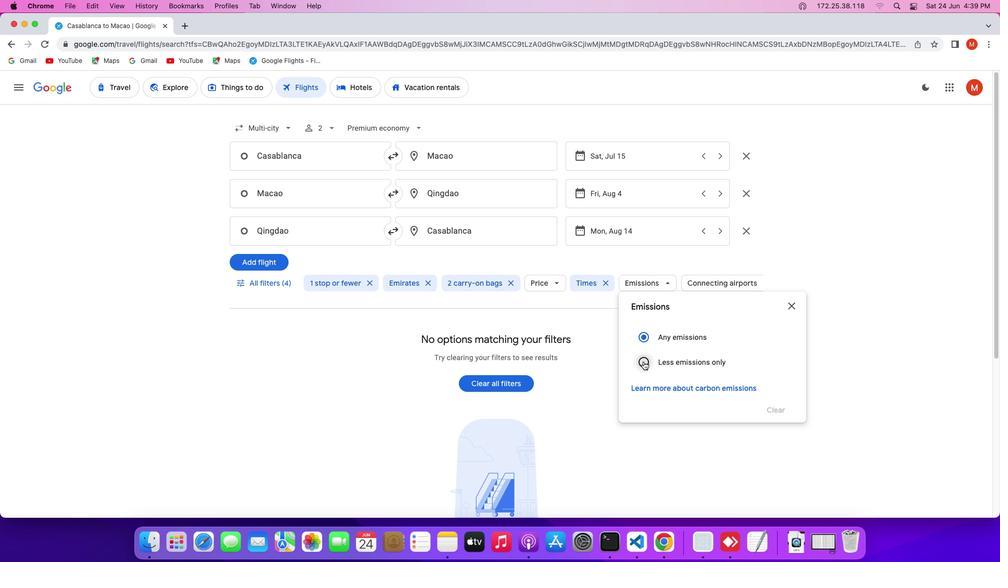 
Action: Mouse moved to (722, 287)
Screenshot: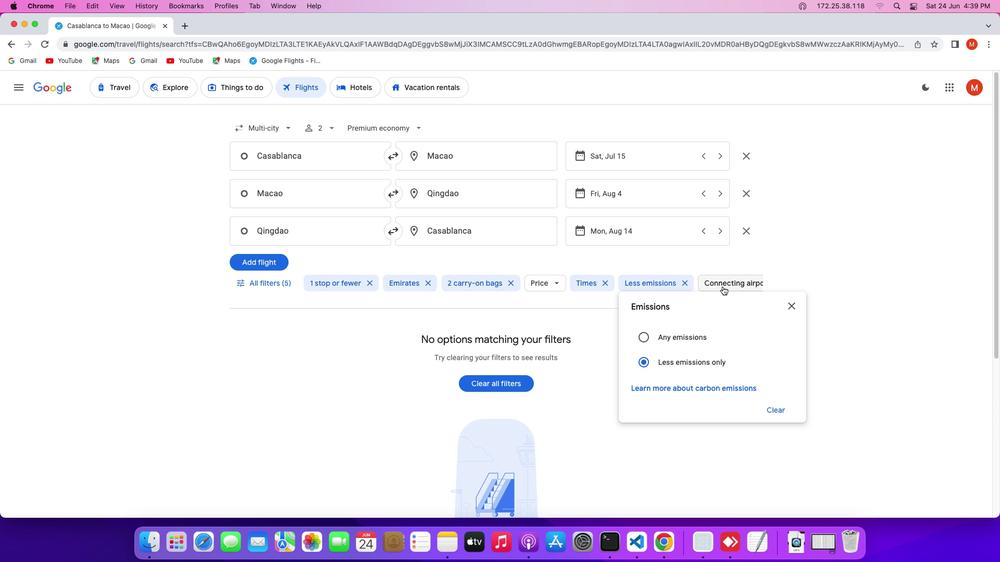 
Action: Mouse pressed left at (722, 287)
Screenshot: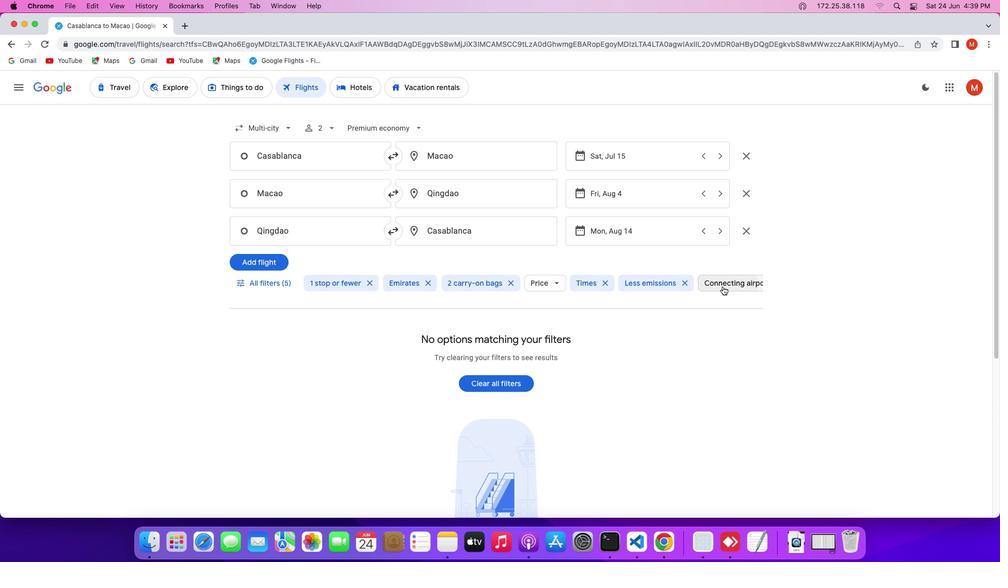 
Action: Mouse moved to (855, 396)
Screenshot: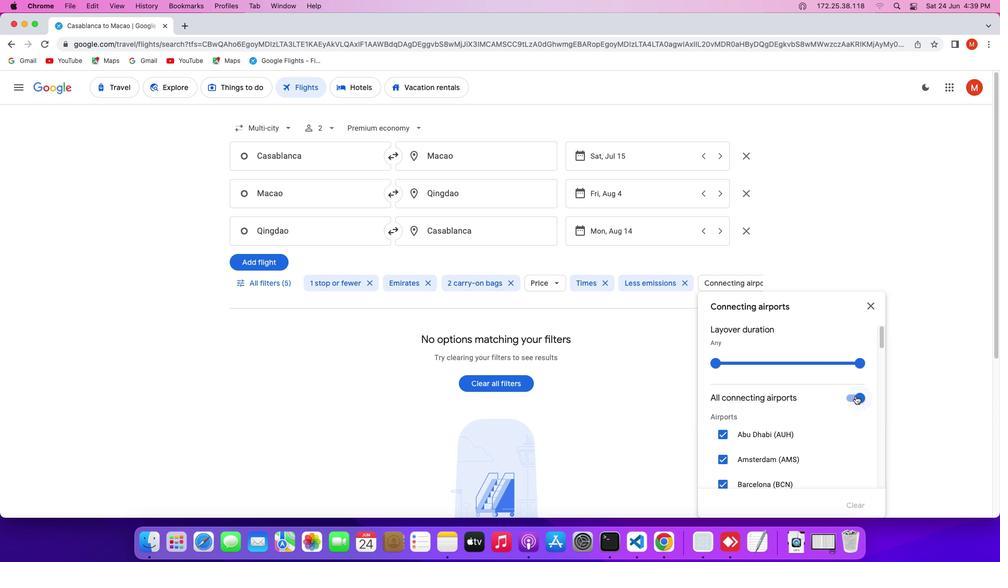 
Action: Mouse pressed left at (855, 396)
Screenshot: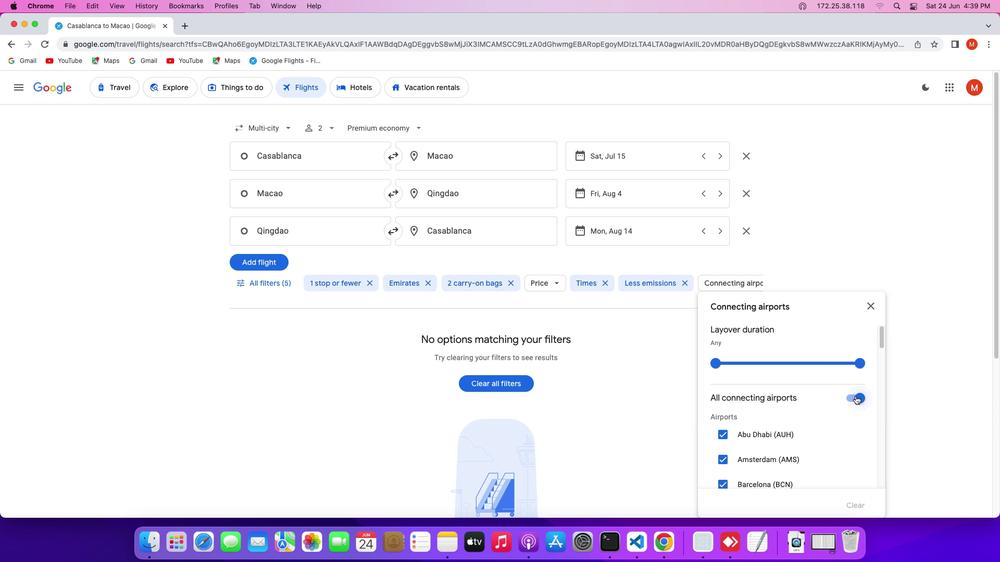 
Action: Mouse moved to (799, 434)
Screenshot: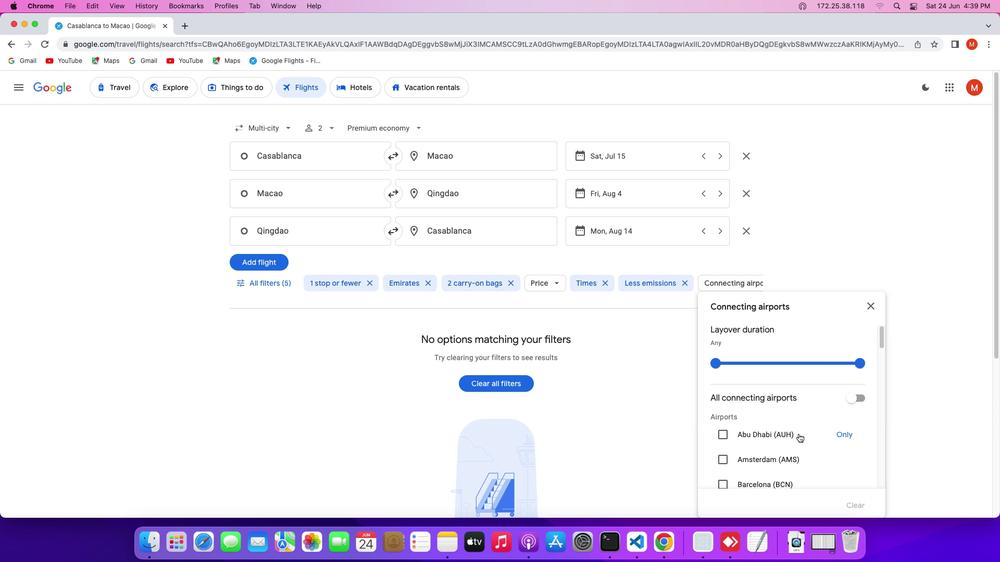 
Action: Mouse scrolled (799, 434) with delta (0, 0)
Screenshot: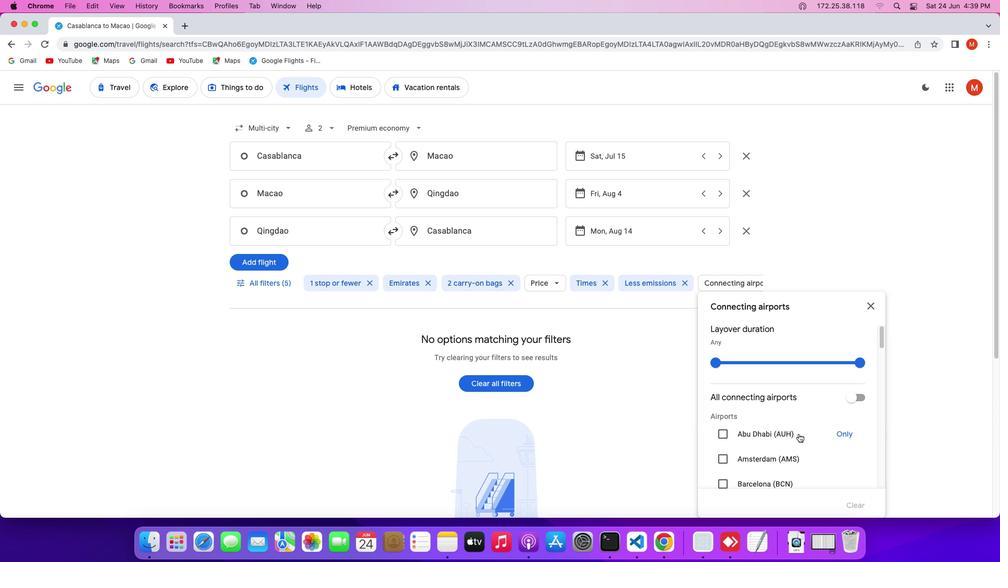 
Action: Mouse scrolled (799, 434) with delta (0, 0)
Screenshot: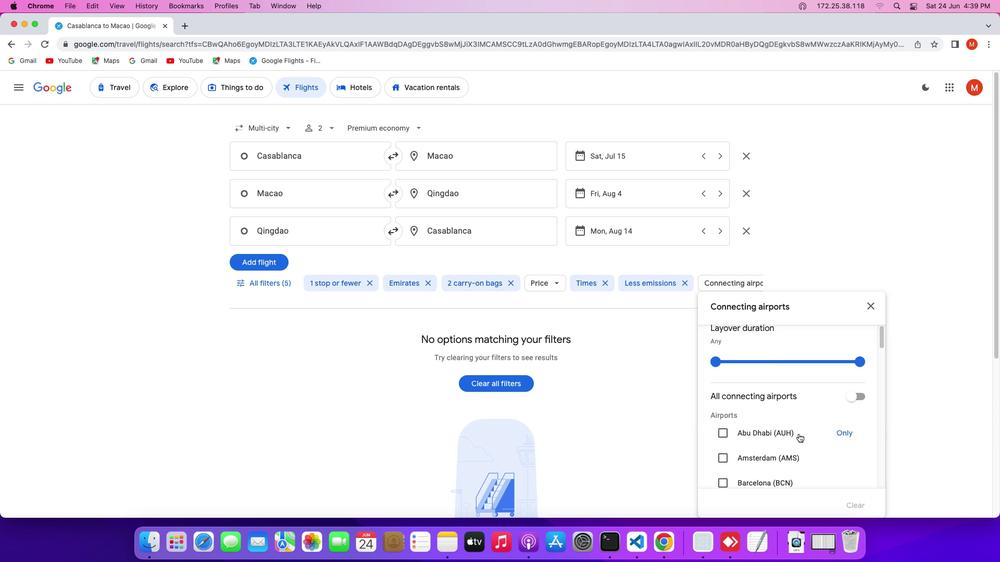 
Action: Mouse scrolled (799, 434) with delta (0, -1)
Screenshot: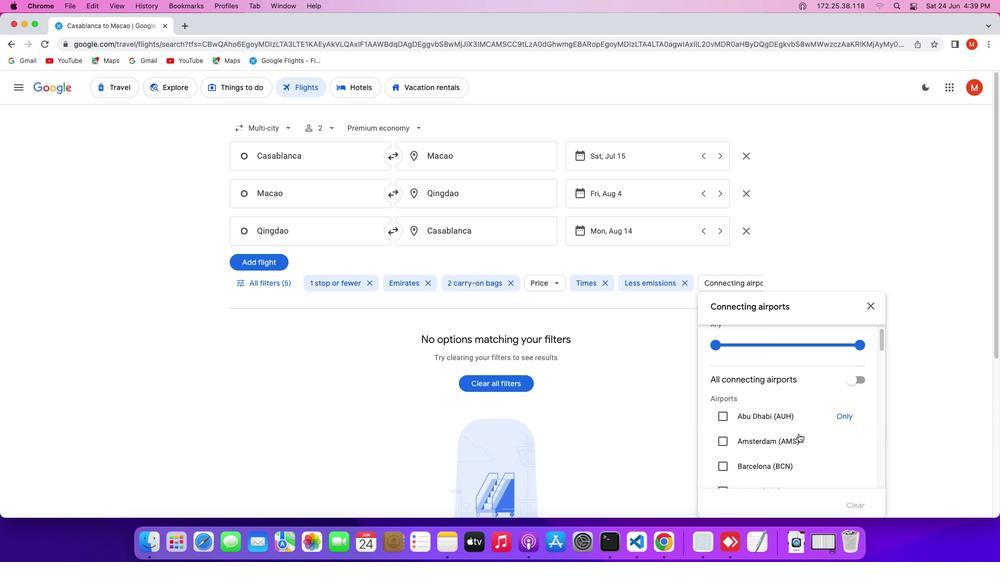 
Action: Mouse scrolled (799, 434) with delta (0, -1)
Screenshot: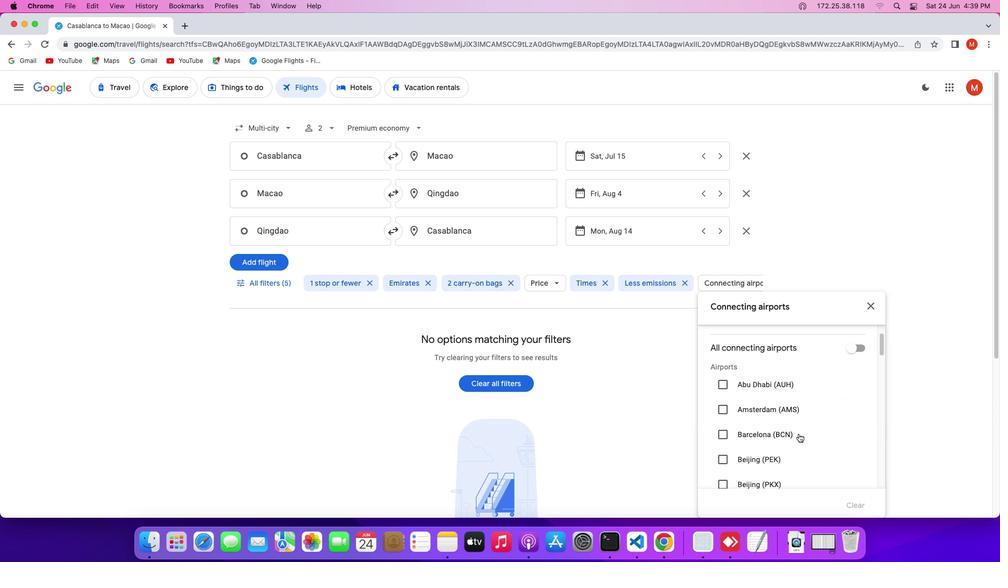 
Action: Mouse scrolled (799, 434) with delta (0, 0)
Screenshot: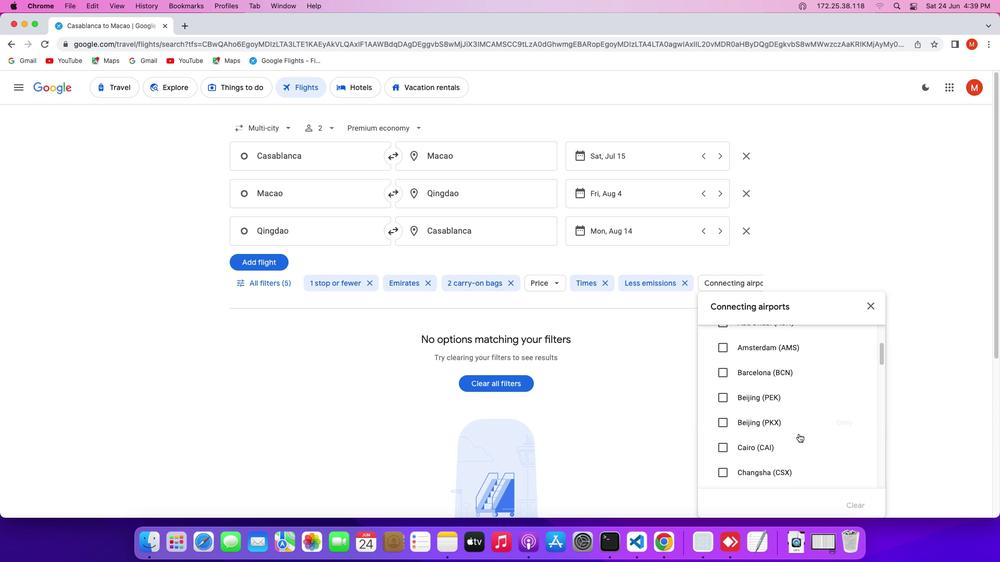 
Action: Mouse scrolled (799, 434) with delta (0, 0)
Screenshot: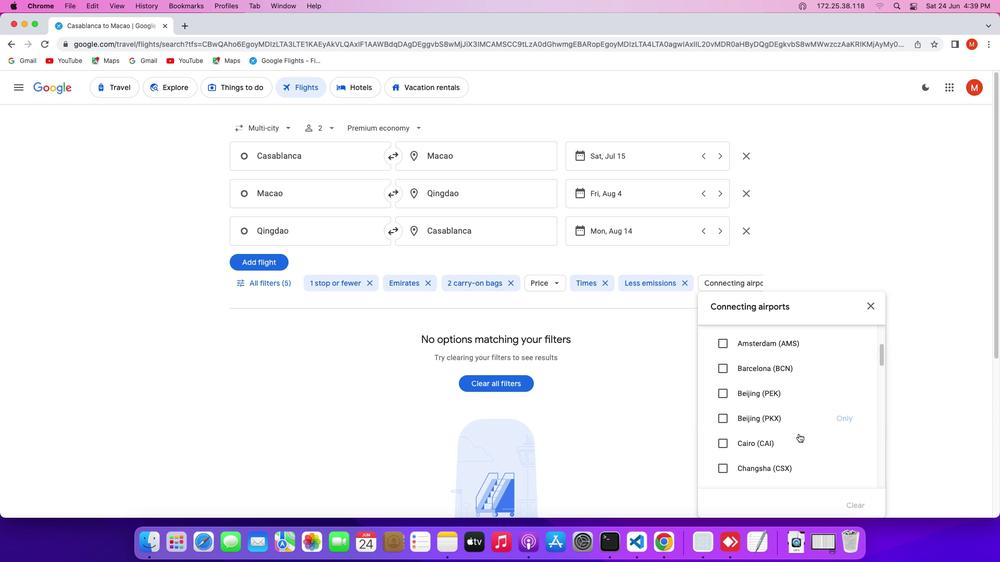 
Action: Mouse scrolled (799, 434) with delta (0, 0)
Screenshot: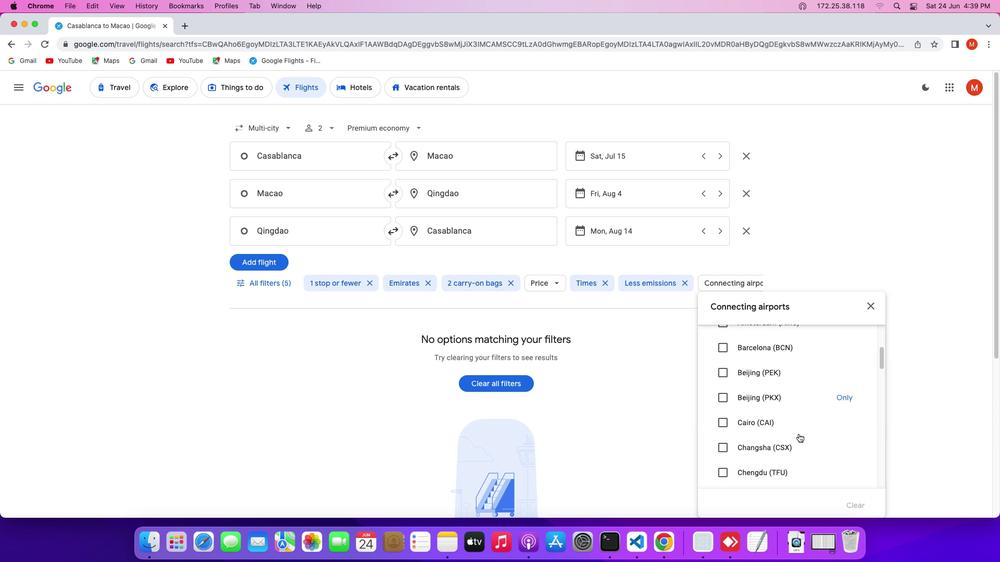 
Action: Mouse scrolled (799, 434) with delta (0, 0)
Screenshot: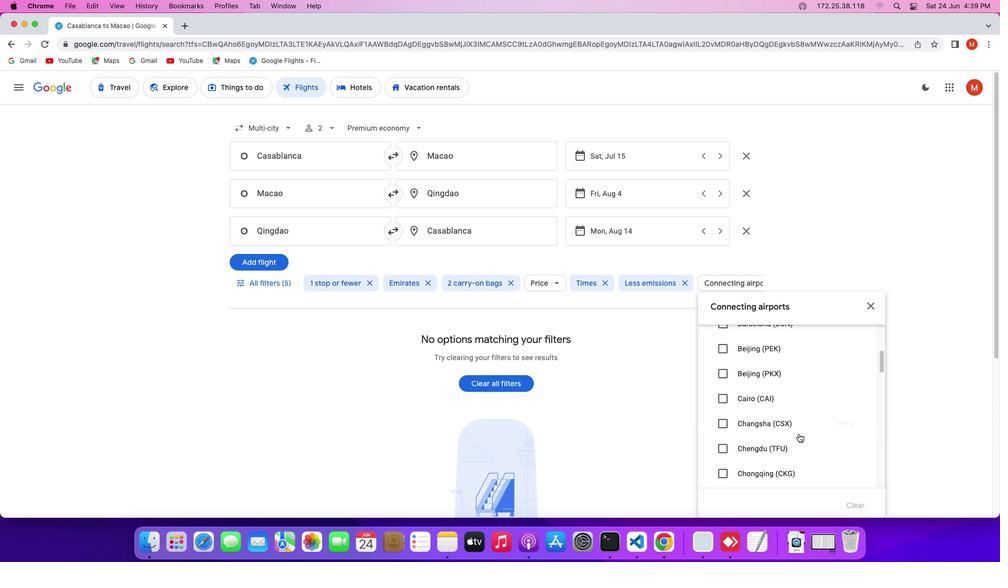 
Action: Mouse scrolled (799, 434) with delta (0, 0)
Screenshot: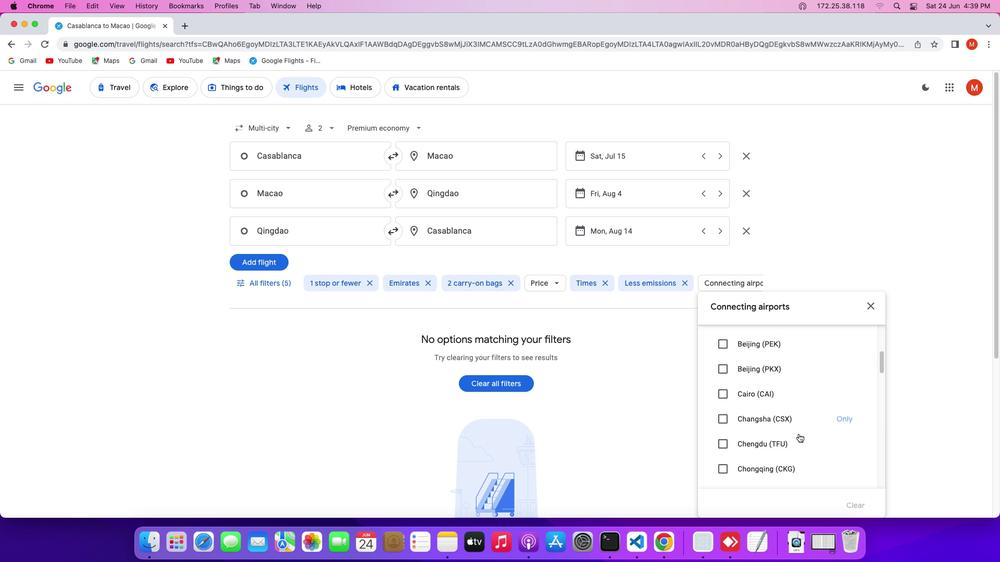 
Action: Mouse scrolled (799, 434) with delta (0, 0)
Screenshot: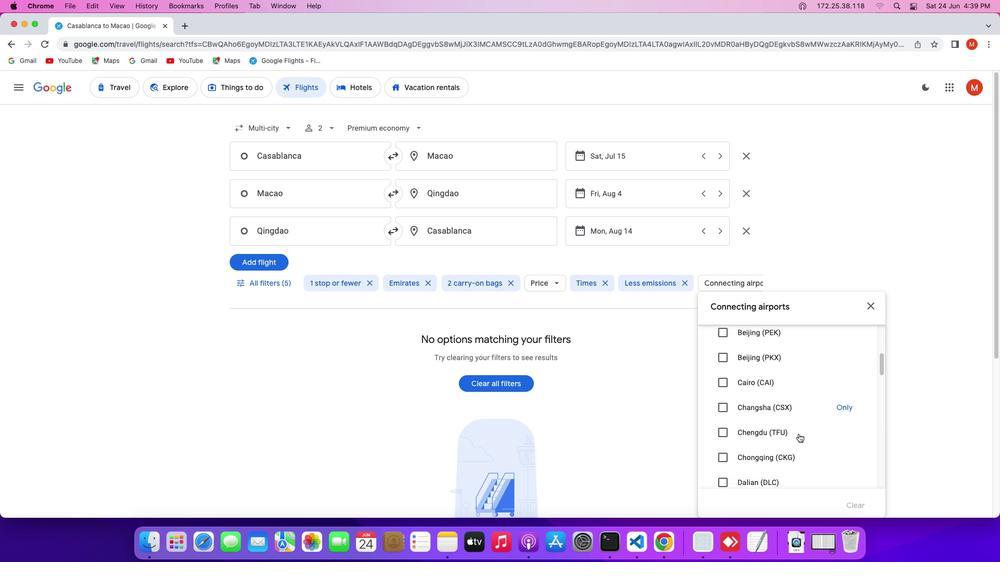 
Action: Mouse scrolled (799, 434) with delta (0, 0)
Screenshot: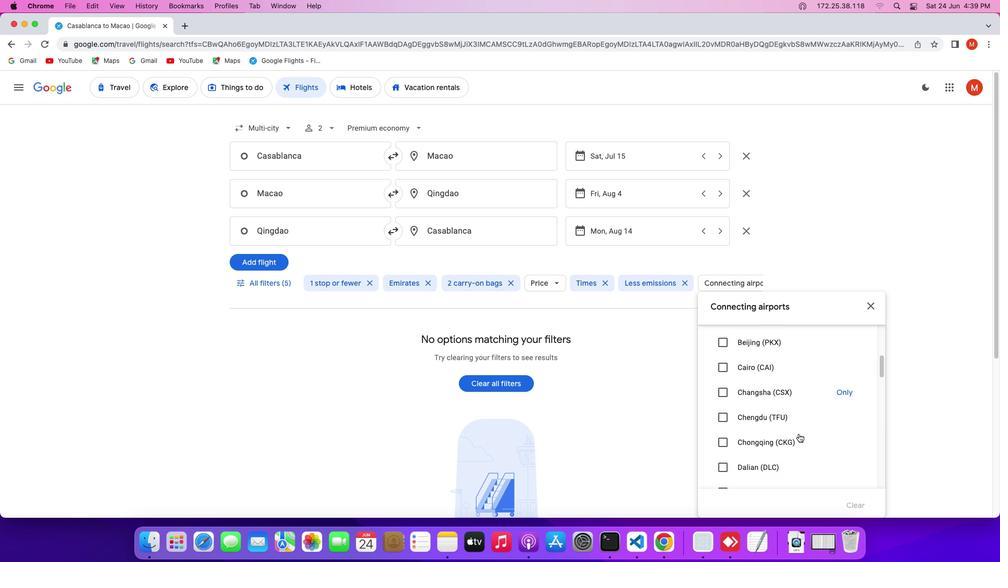 
Action: Mouse scrolled (799, 434) with delta (0, 0)
Screenshot: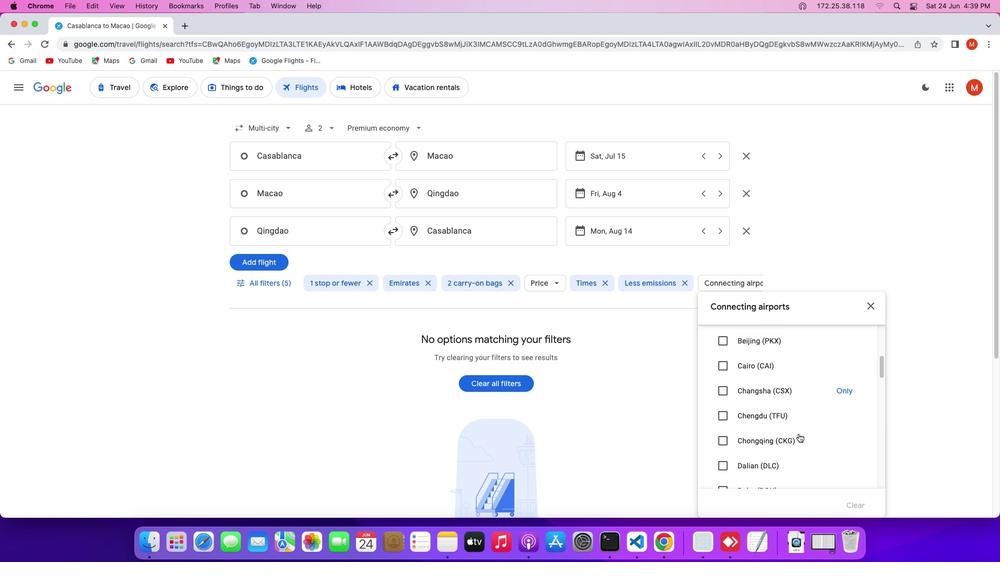 
Action: Mouse scrolled (799, 434) with delta (0, 0)
Screenshot: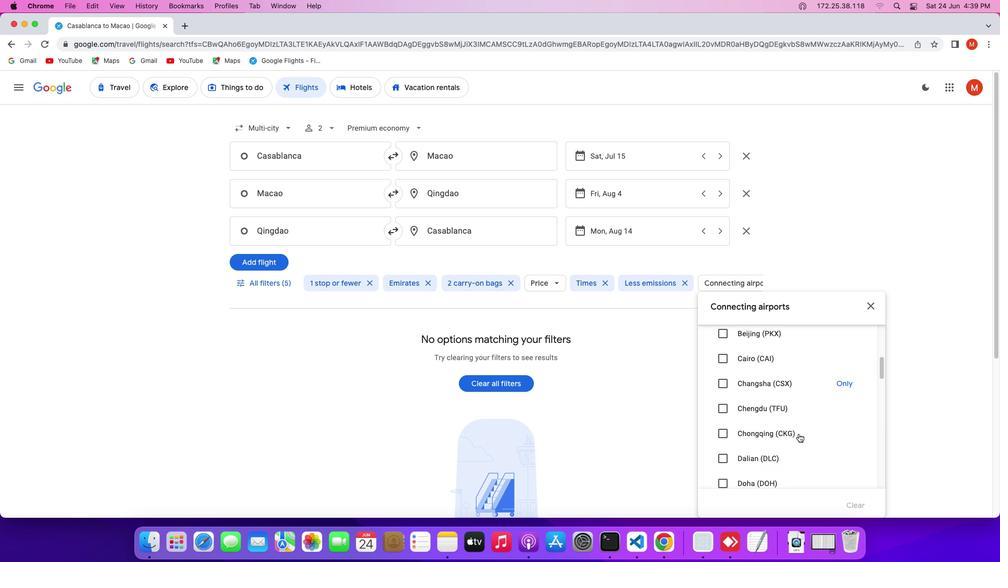 
Action: Mouse scrolled (799, 434) with delta (0, 0)
Screenshot: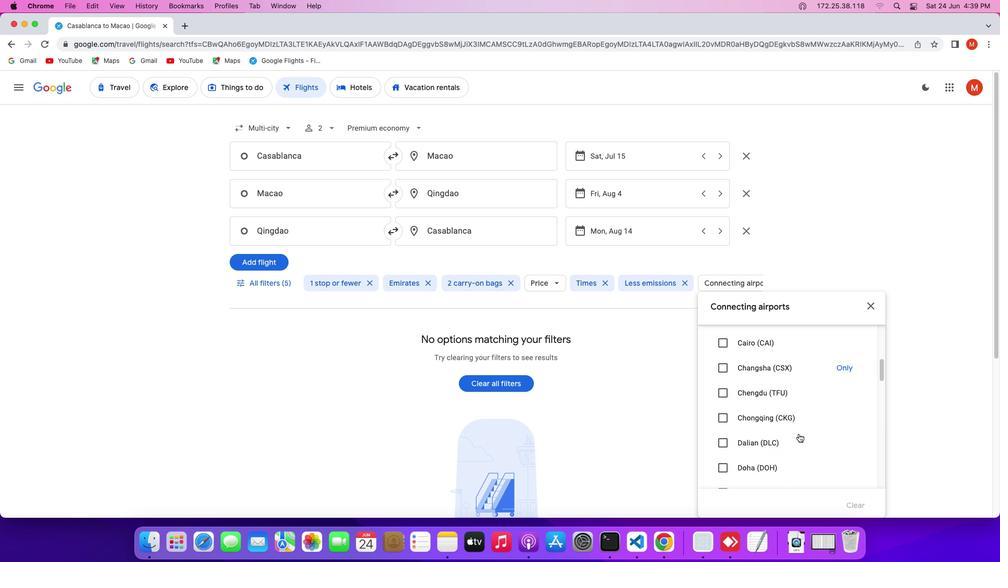 
Action: Mouse scrolled (799, 434) with delta (0, 0)
Screenshot: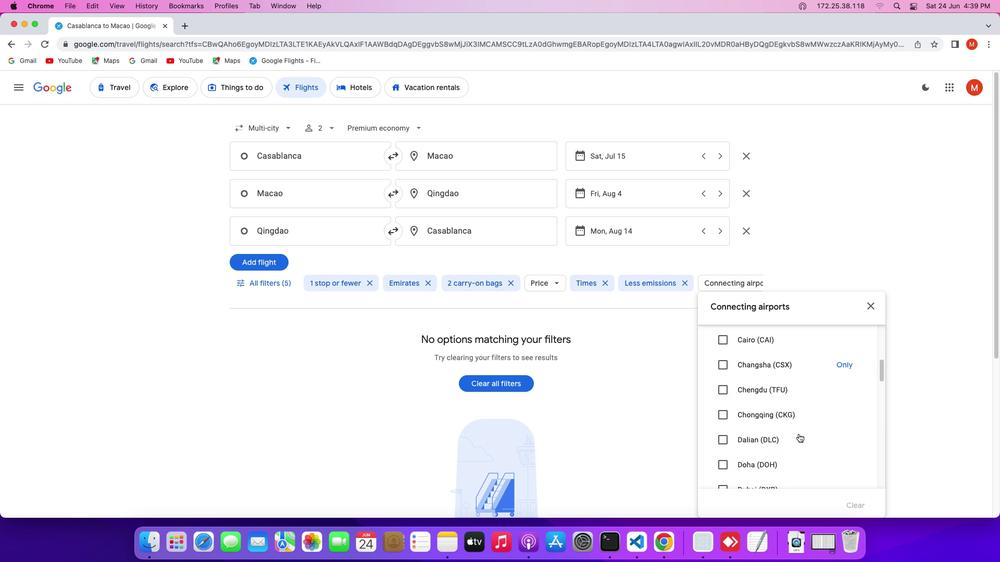 
Action: Mouse scrolled (799, 434) with delta (0, 0)
Screenshot: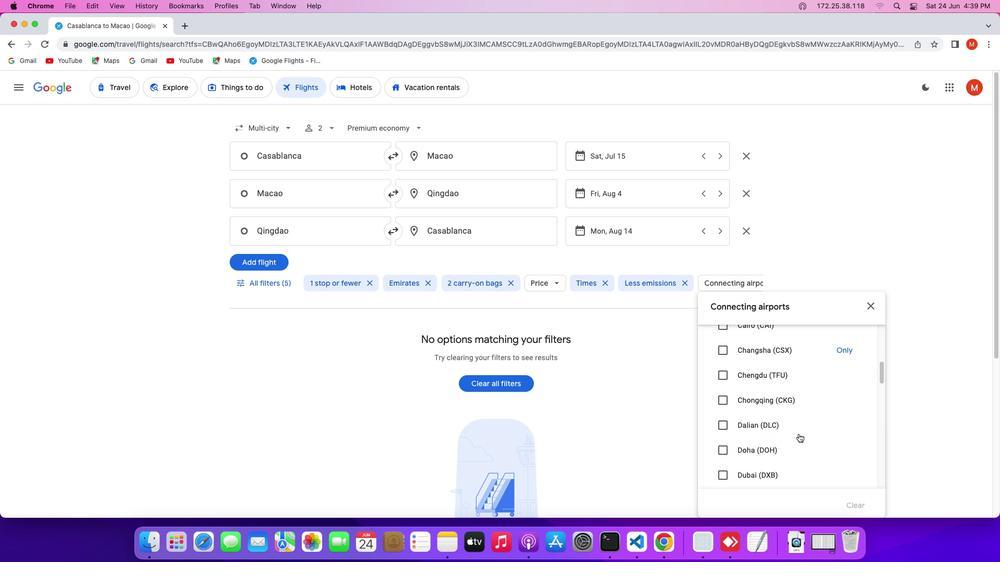 
Action: Mouse scrolled (799, 434) with delta (0, 0)
Screenshot: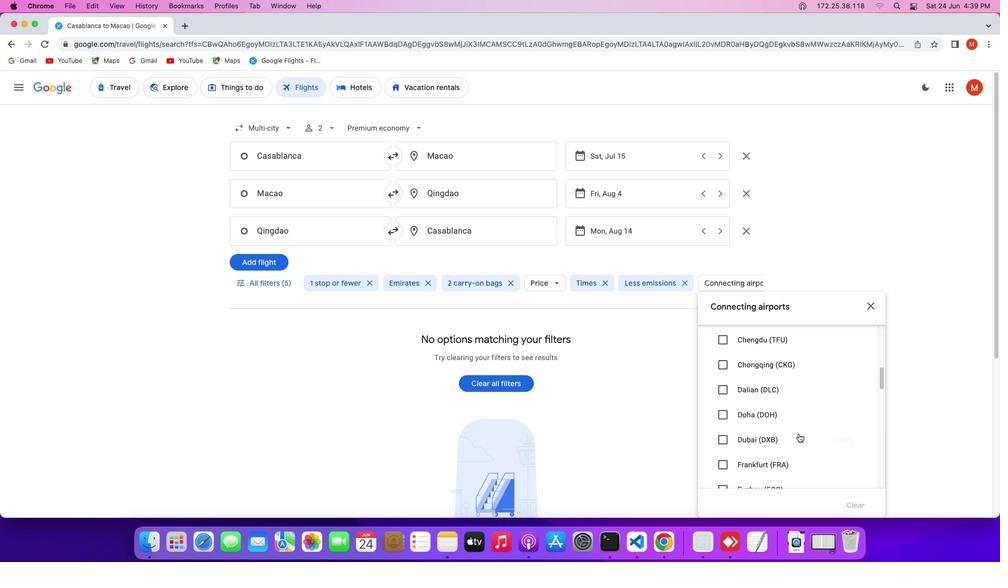 
Action: Mouse scrolled (799, 434) with delta (0, 0)
Screenshot: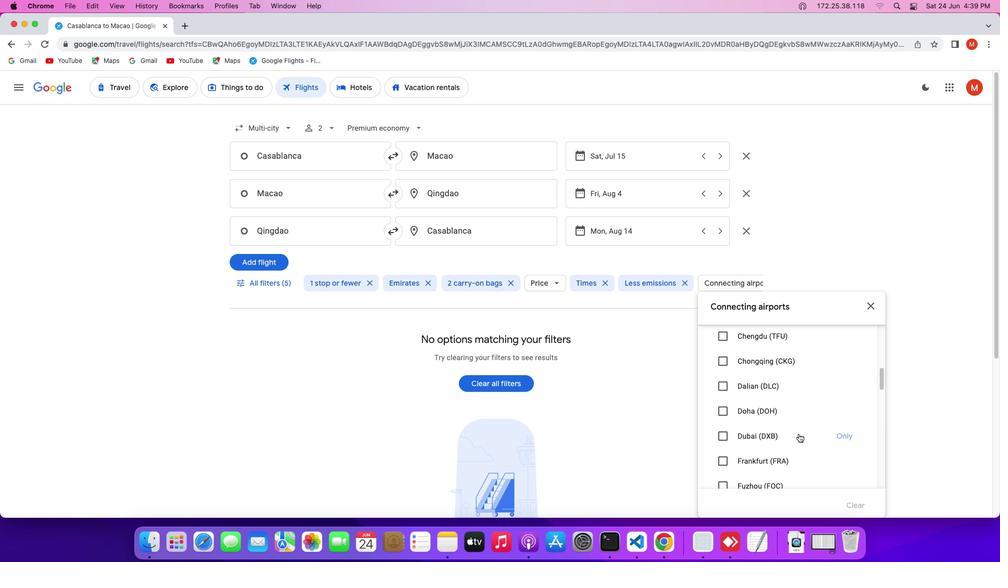 
Action: Mouse moved to (723, 428)
Screenshot: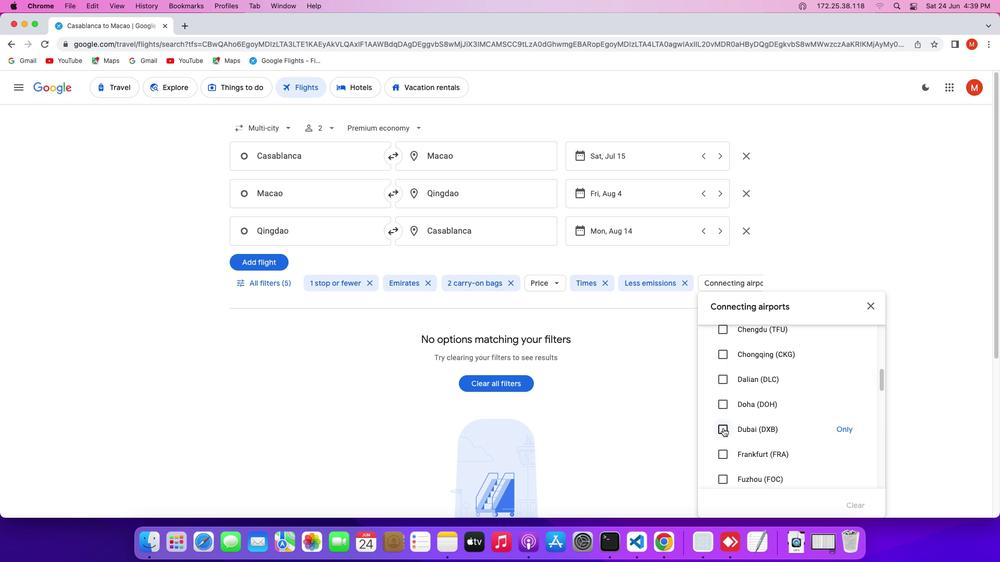 
Action: Mouse pressed left at (723, 428)
Screenshot: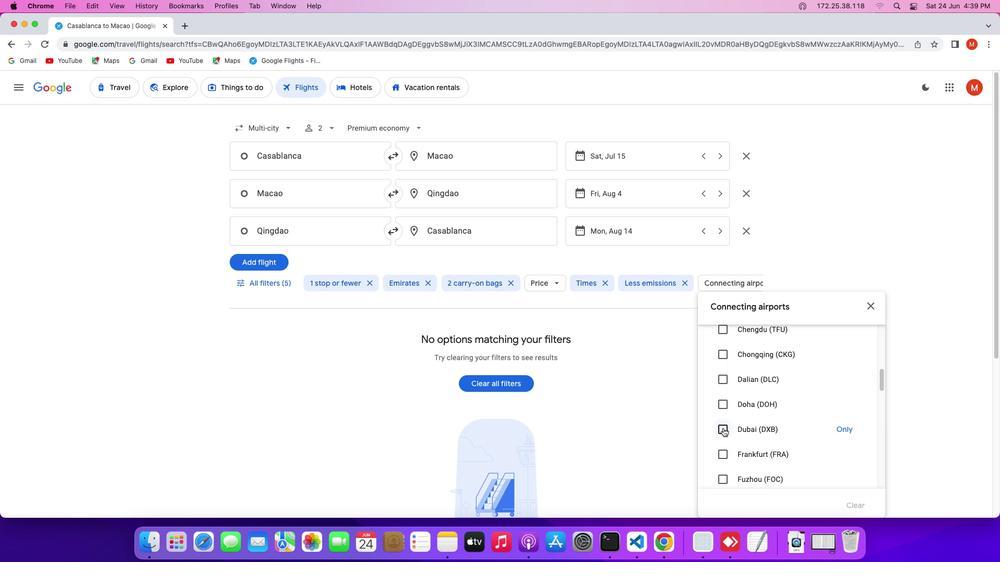 
Action: Mouse moved to (669, 444)
Screenshot: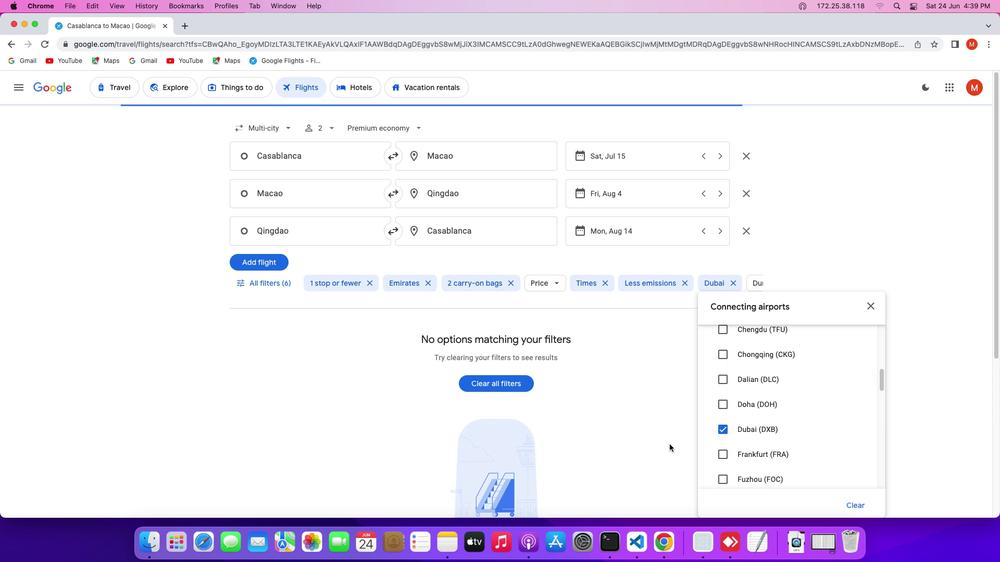 
Action: Mouse pressed left at (669, 444)
Screenshot: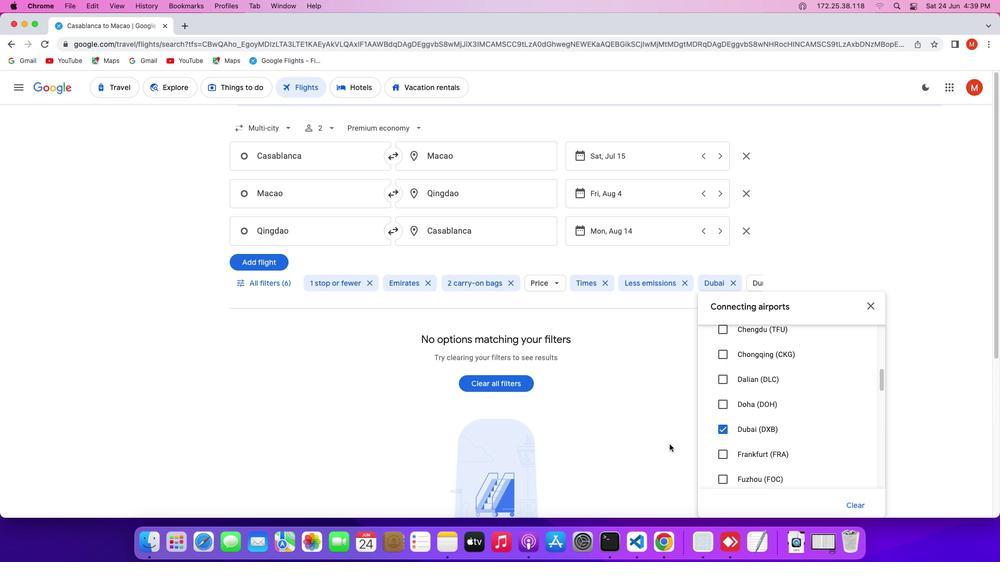 
Action: Mouse moved to (669, 445)
Screenshot: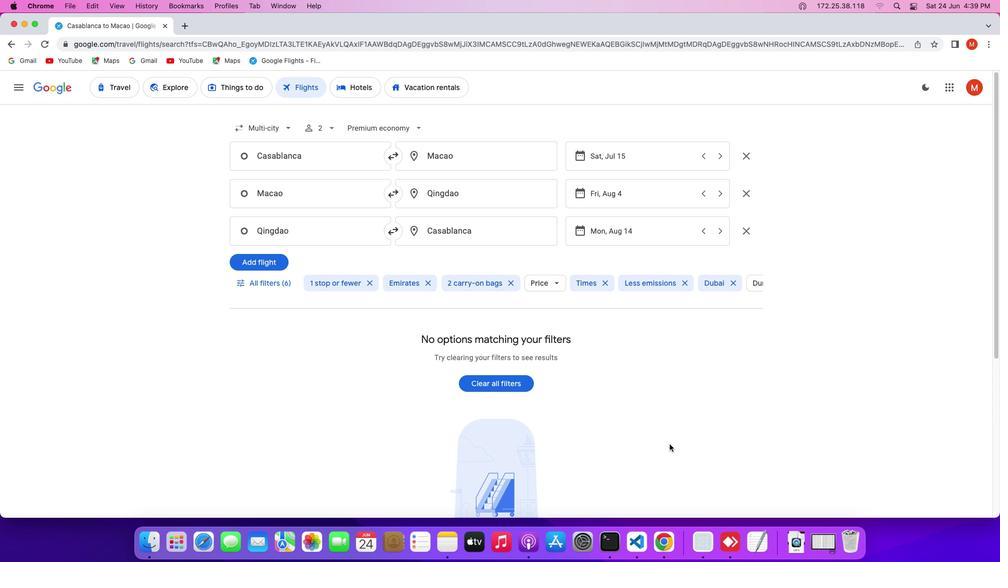 
